Task: In the  document norwaycom.pdf Align the width of word art with 'Picture'. Fill the whole document with 'Black'. Add link on bottom left corner of the sheet: in.pinterest.com
Action: Mouse moved to (341, 459)
Screenshot: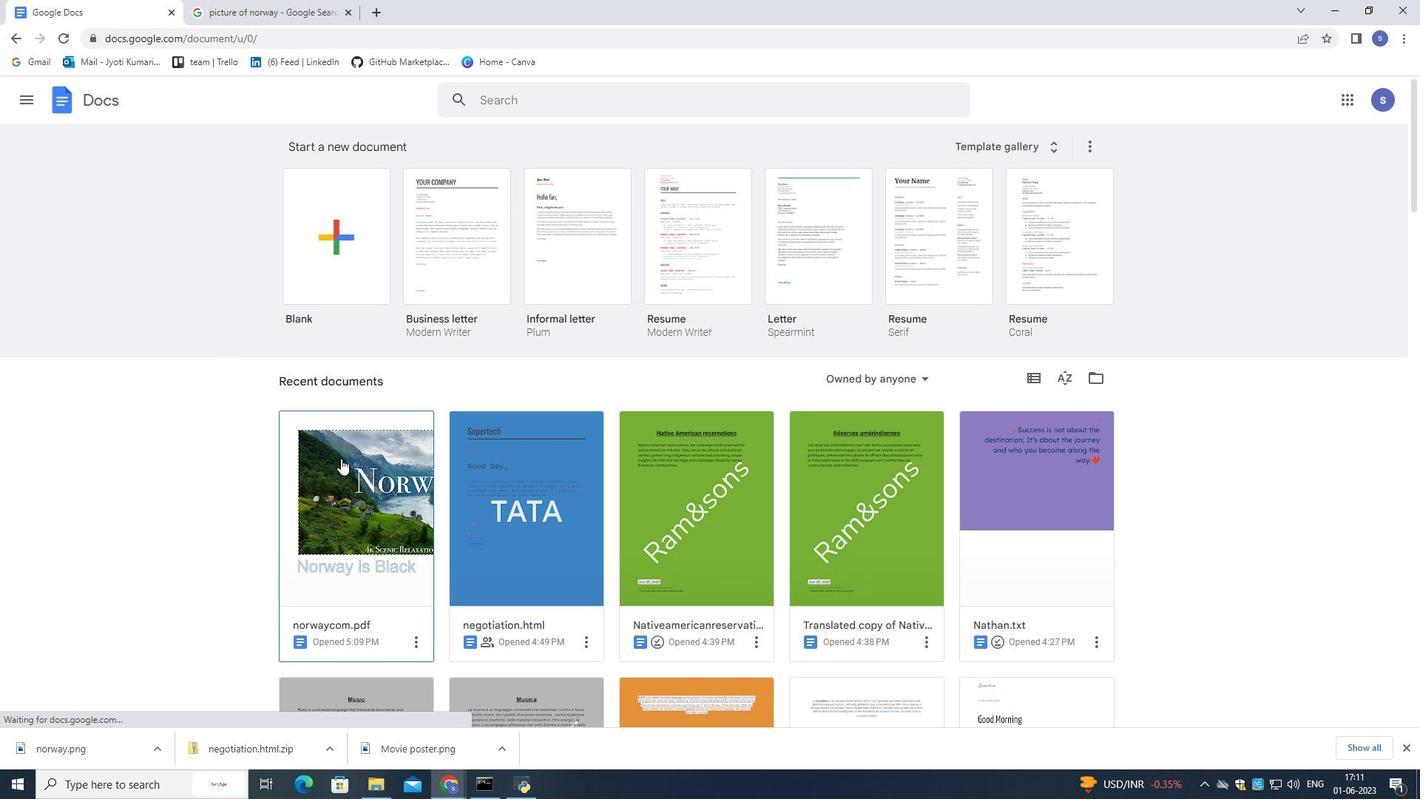 
Action: Mouse pressed left at (341, 459)
Screenshot: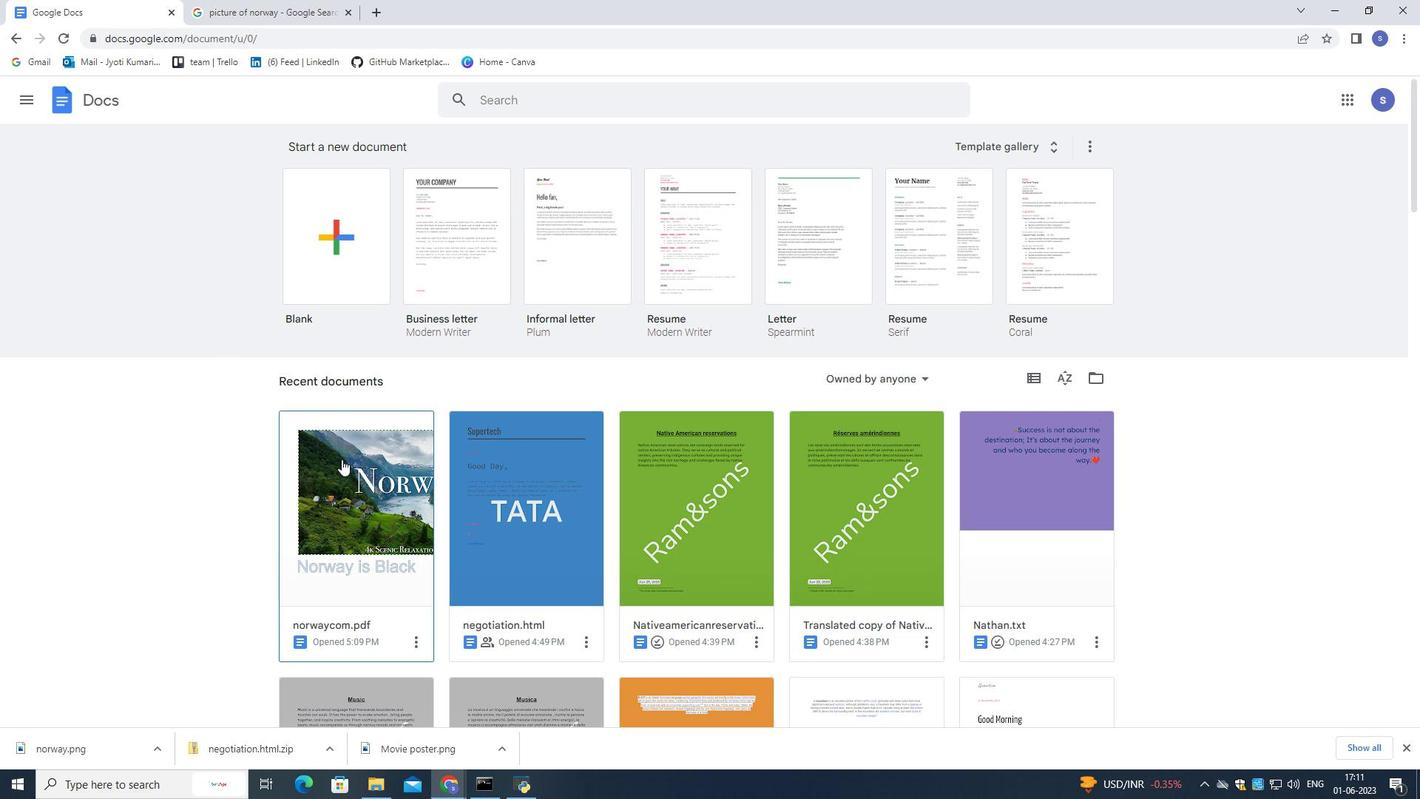 
Action: Mouse pressed left at (341, 459)
Screenshot: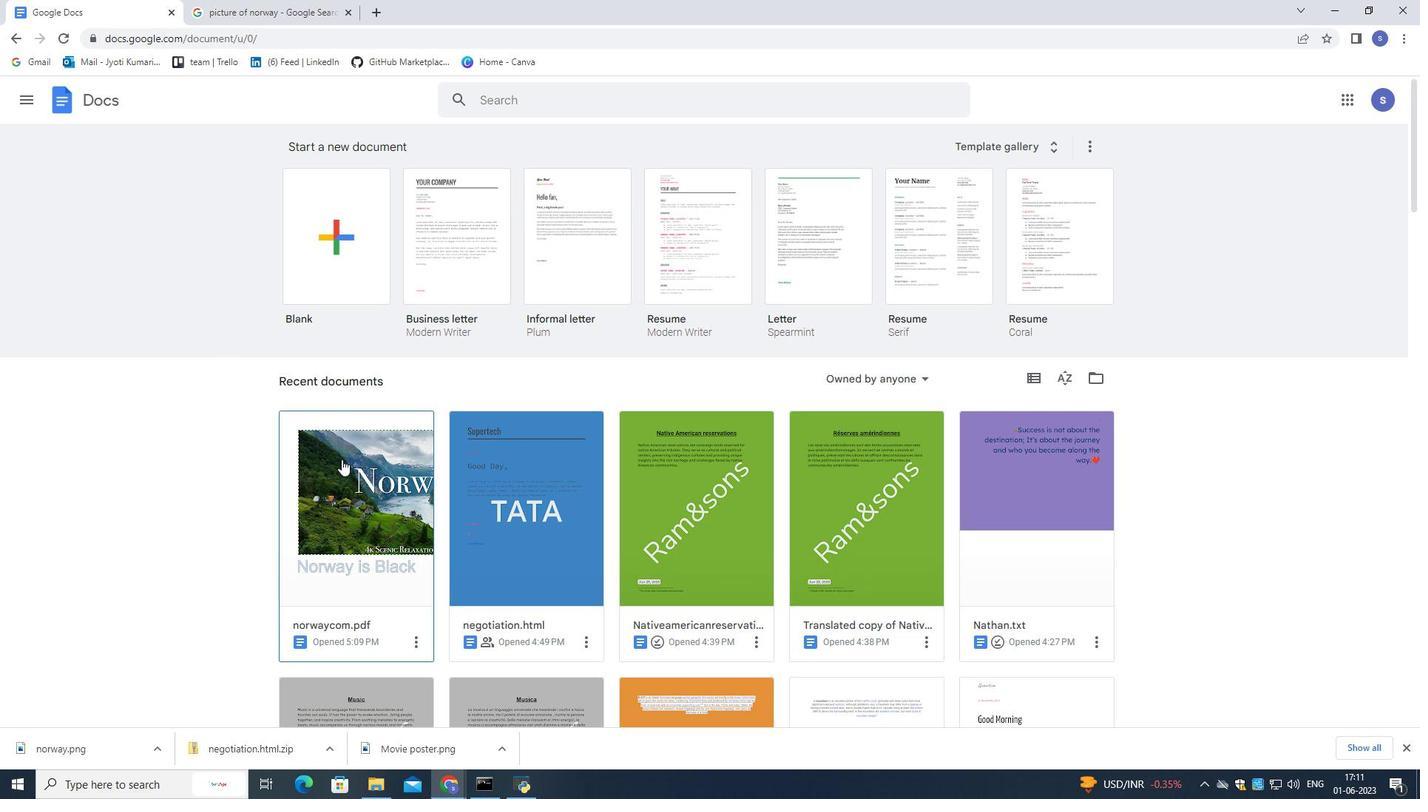 
Action: Mouse pressed left at (341, 459)
Screenshot: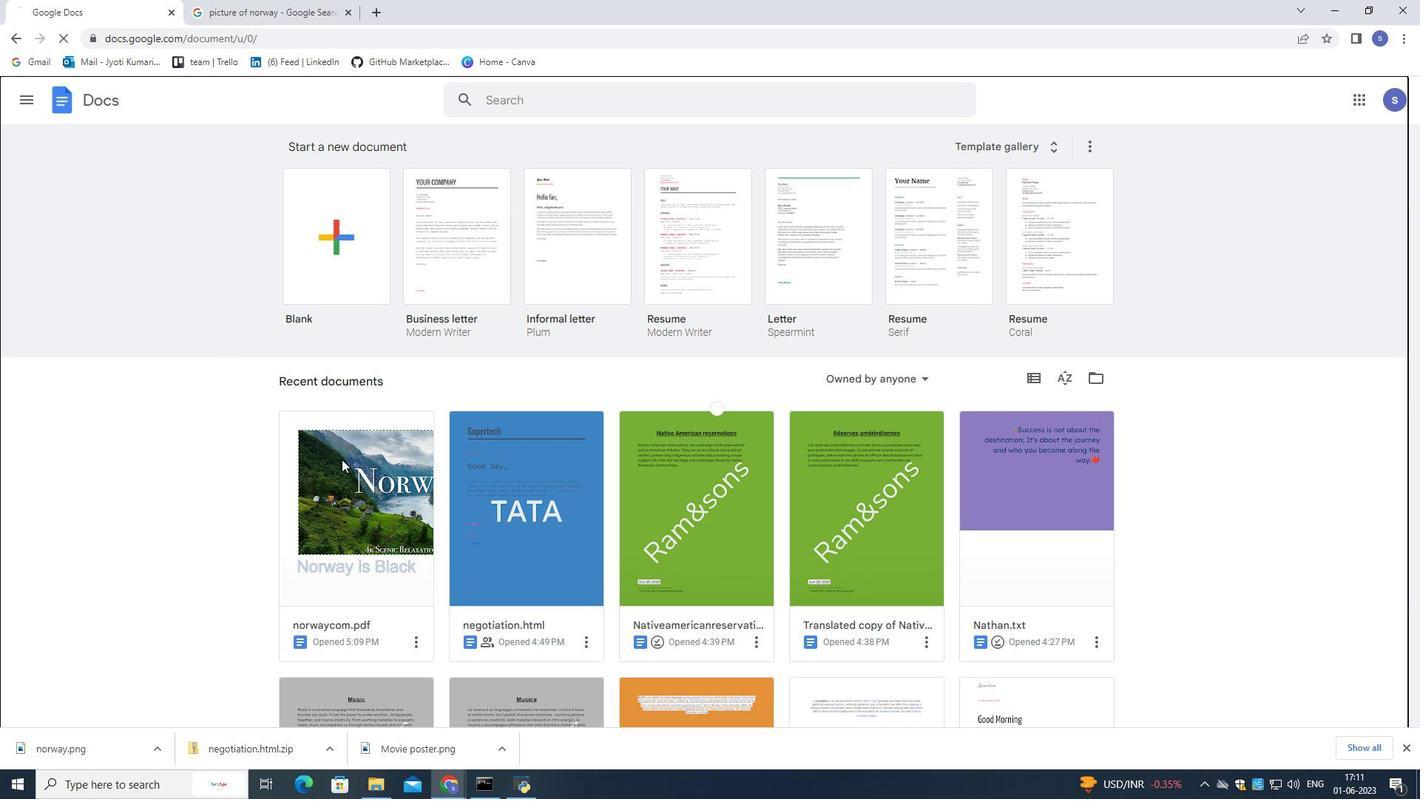 
Action: Mouse pressed left at (341, 459)
Screenshot: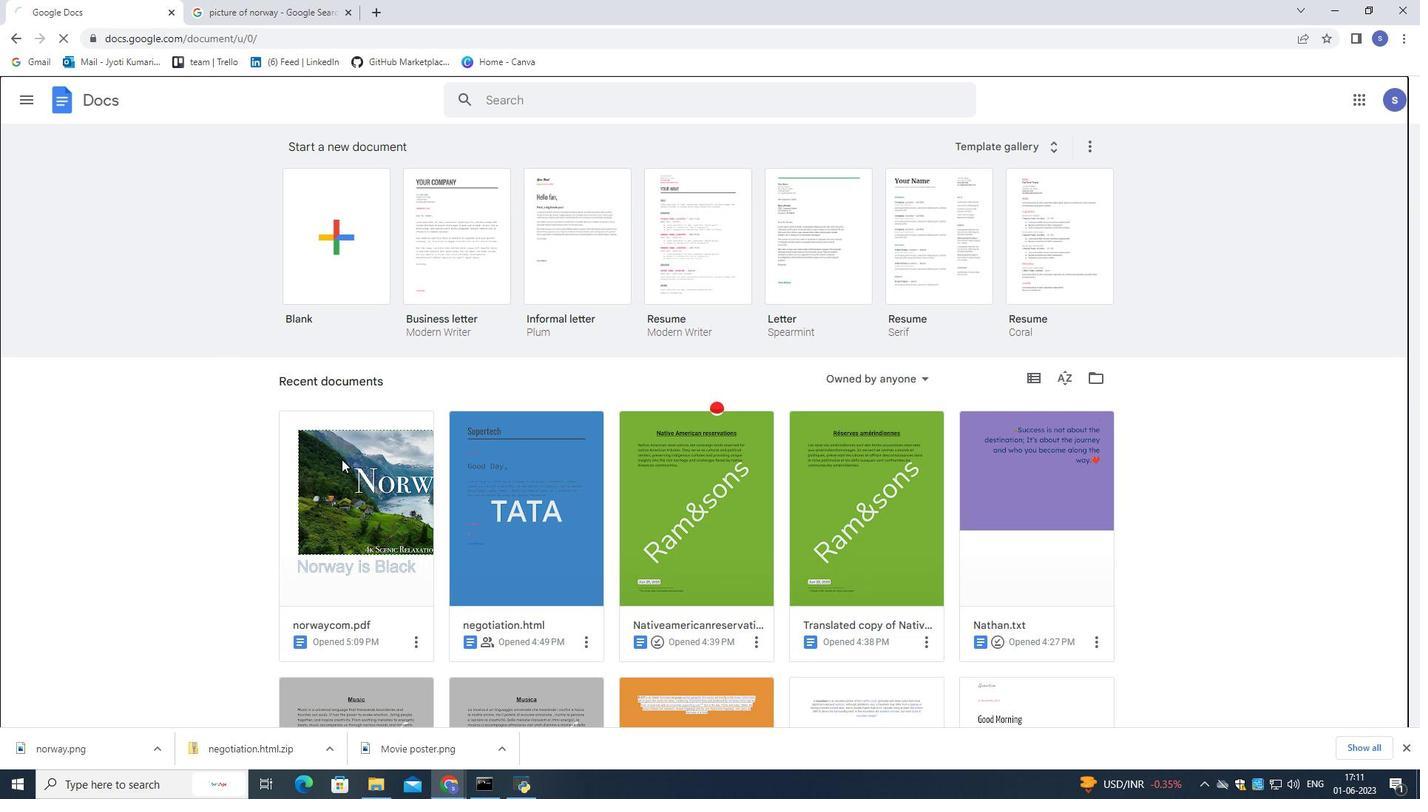 
Action: Mouse moved to (634, 456)
Screenshot: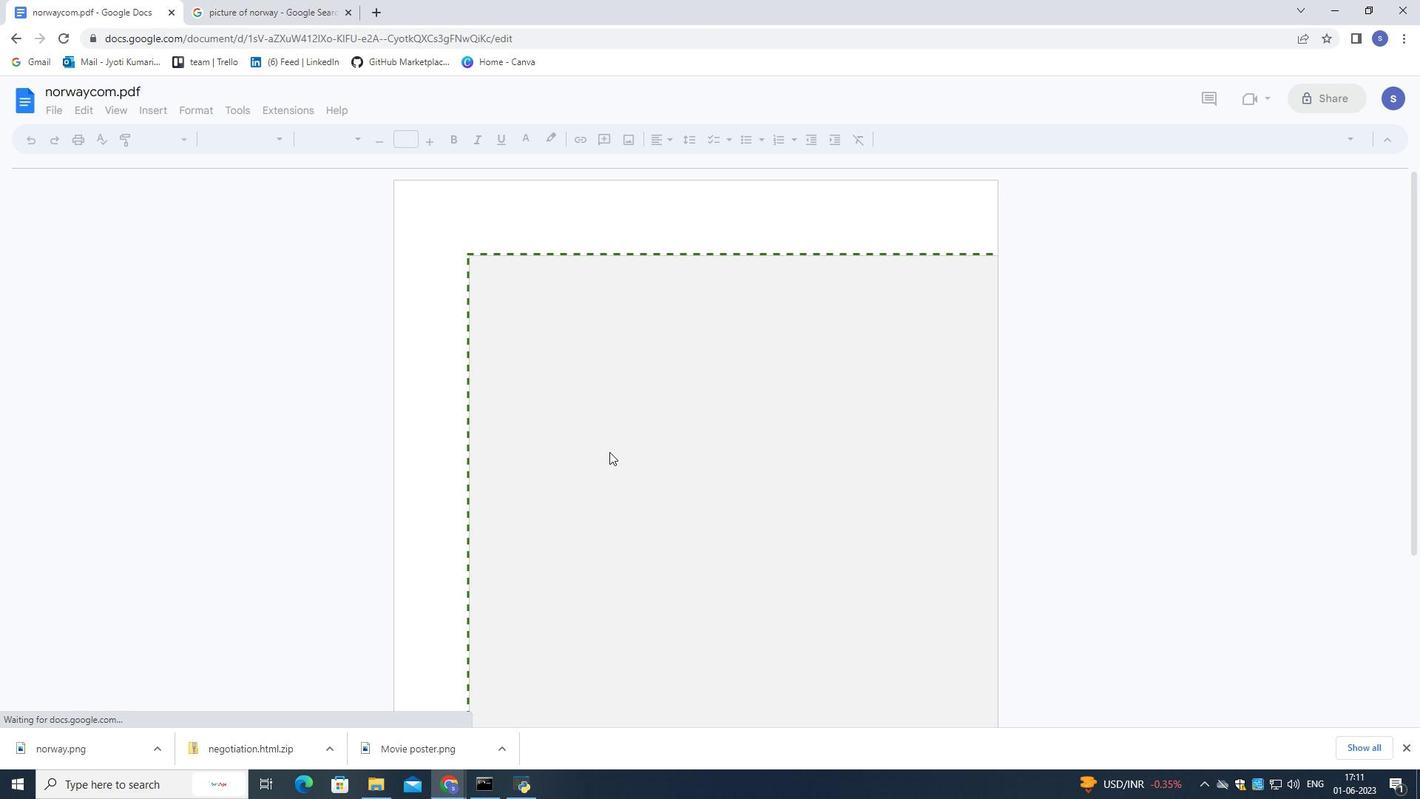 
Action: Mouse scrolled (634, 455) with delta (0, 0)
Screenshot: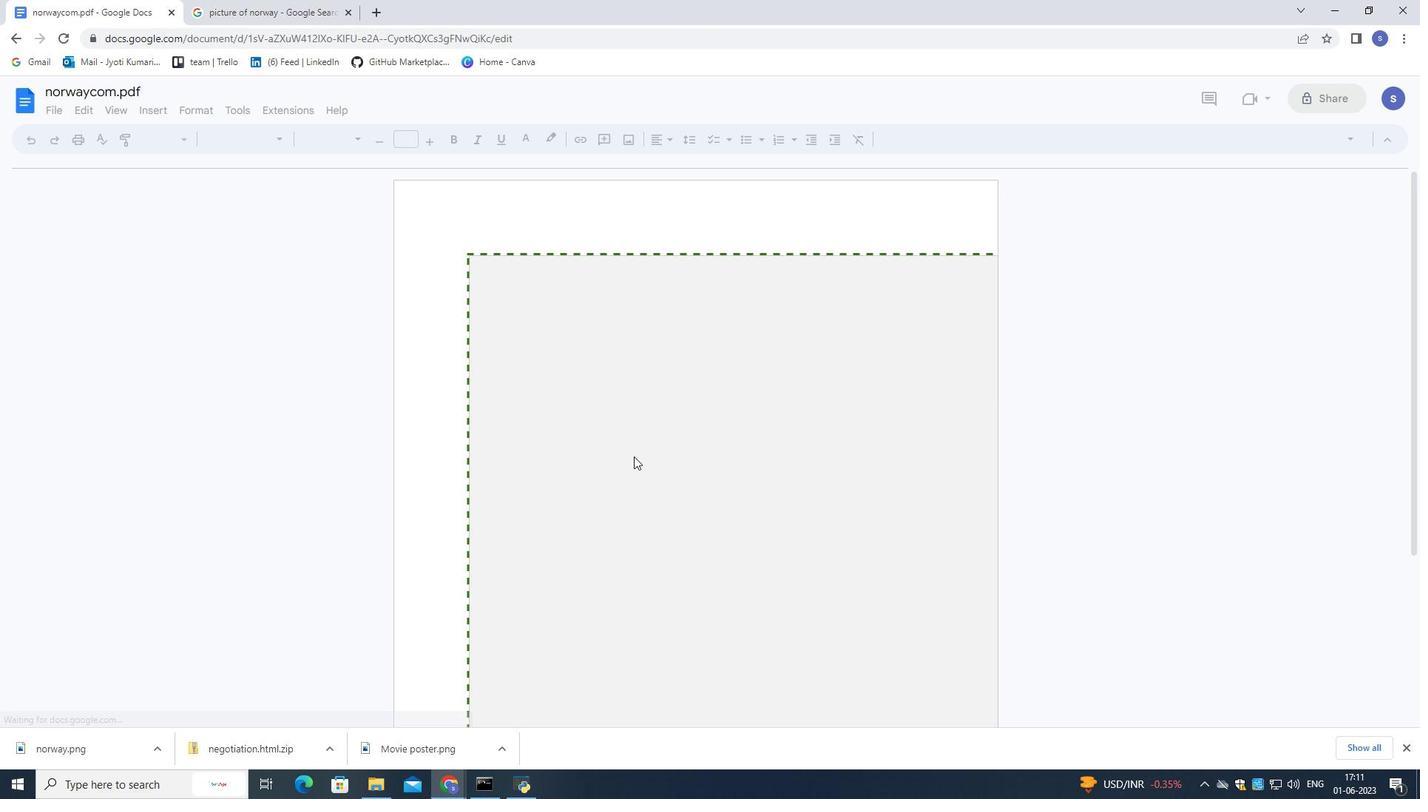 
Action: Mouse scrolled (634, 455) with delta (0, 0)
Screenshot: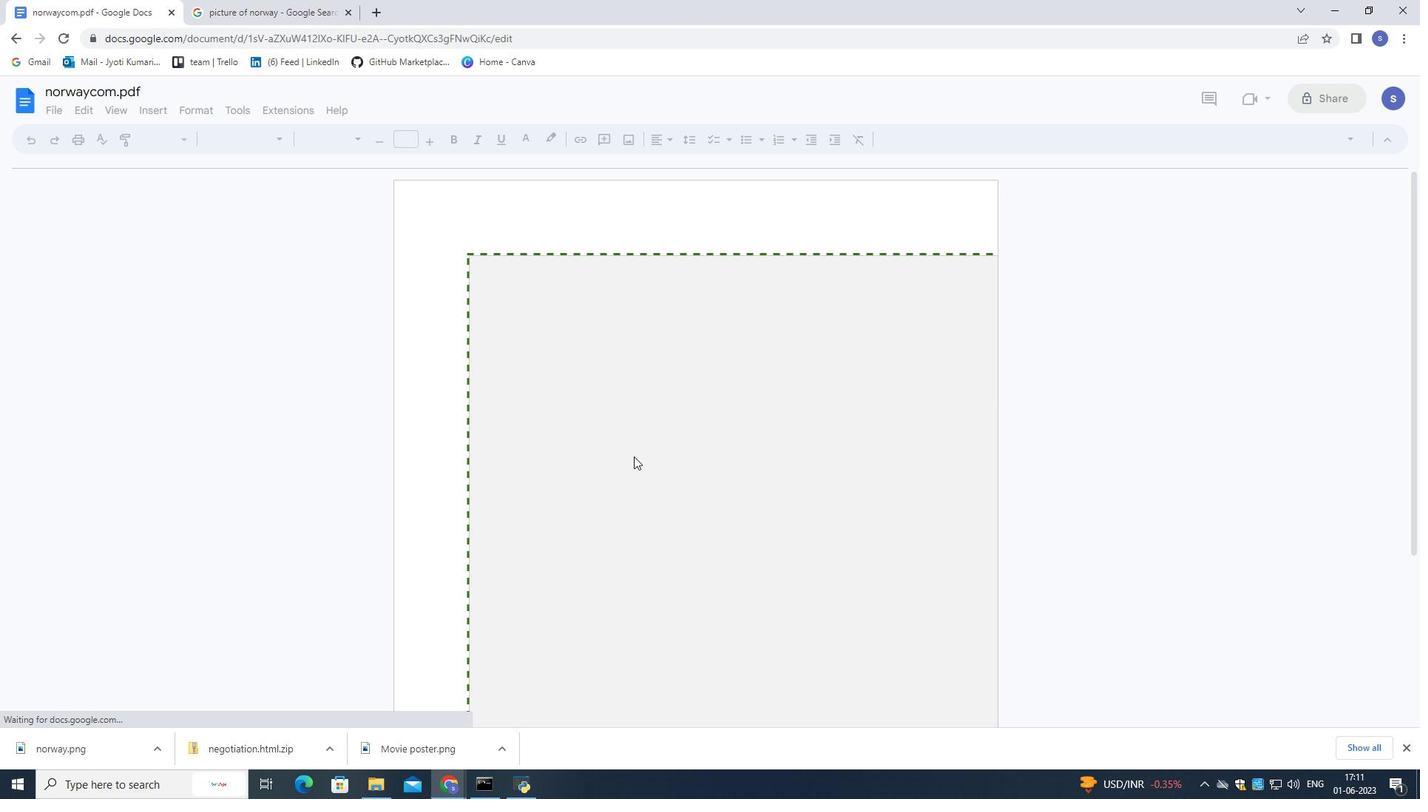 
Action: Mouse scrolled (634, 455) with delta (0, 0)
Screenshot: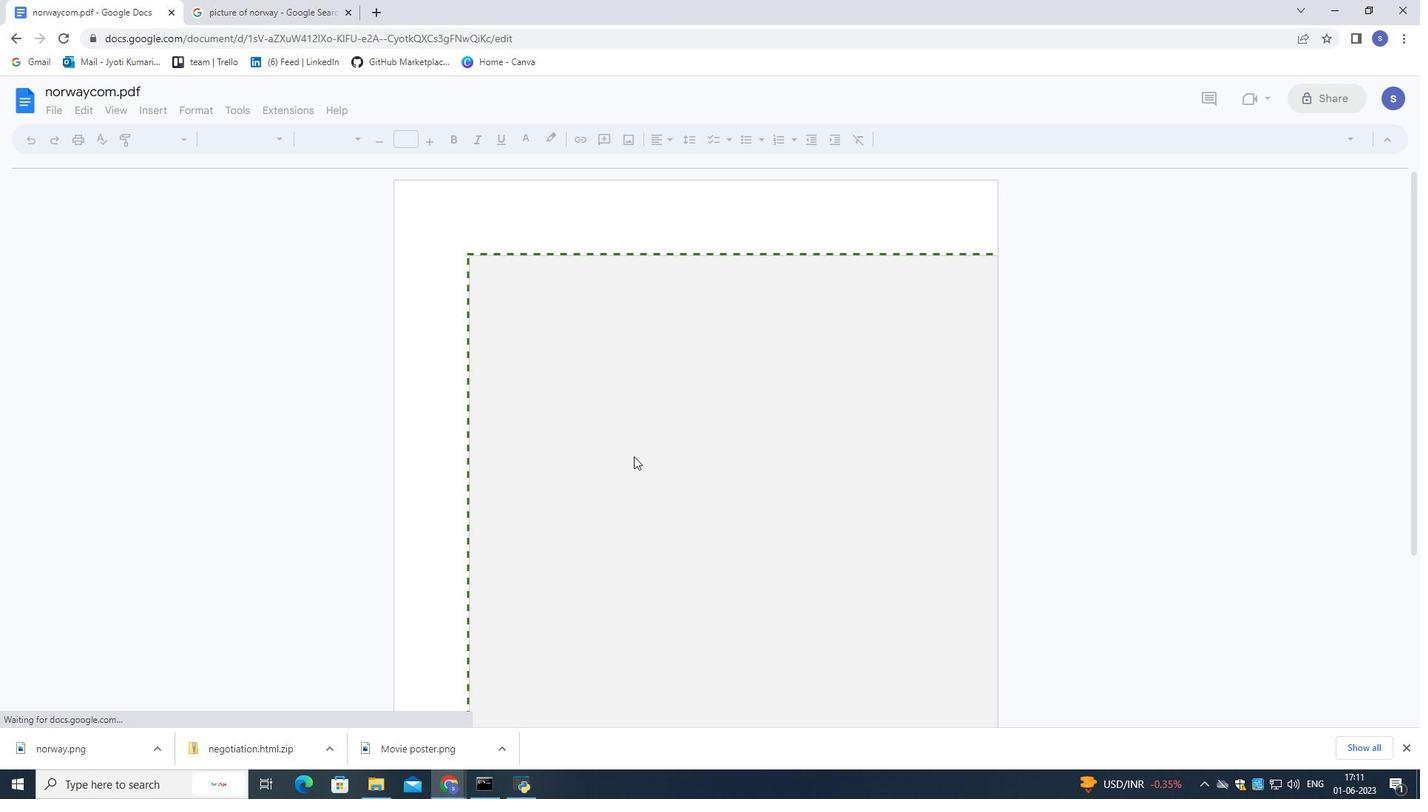 
Action: Mouse moved to (634, 456)
Screenshot: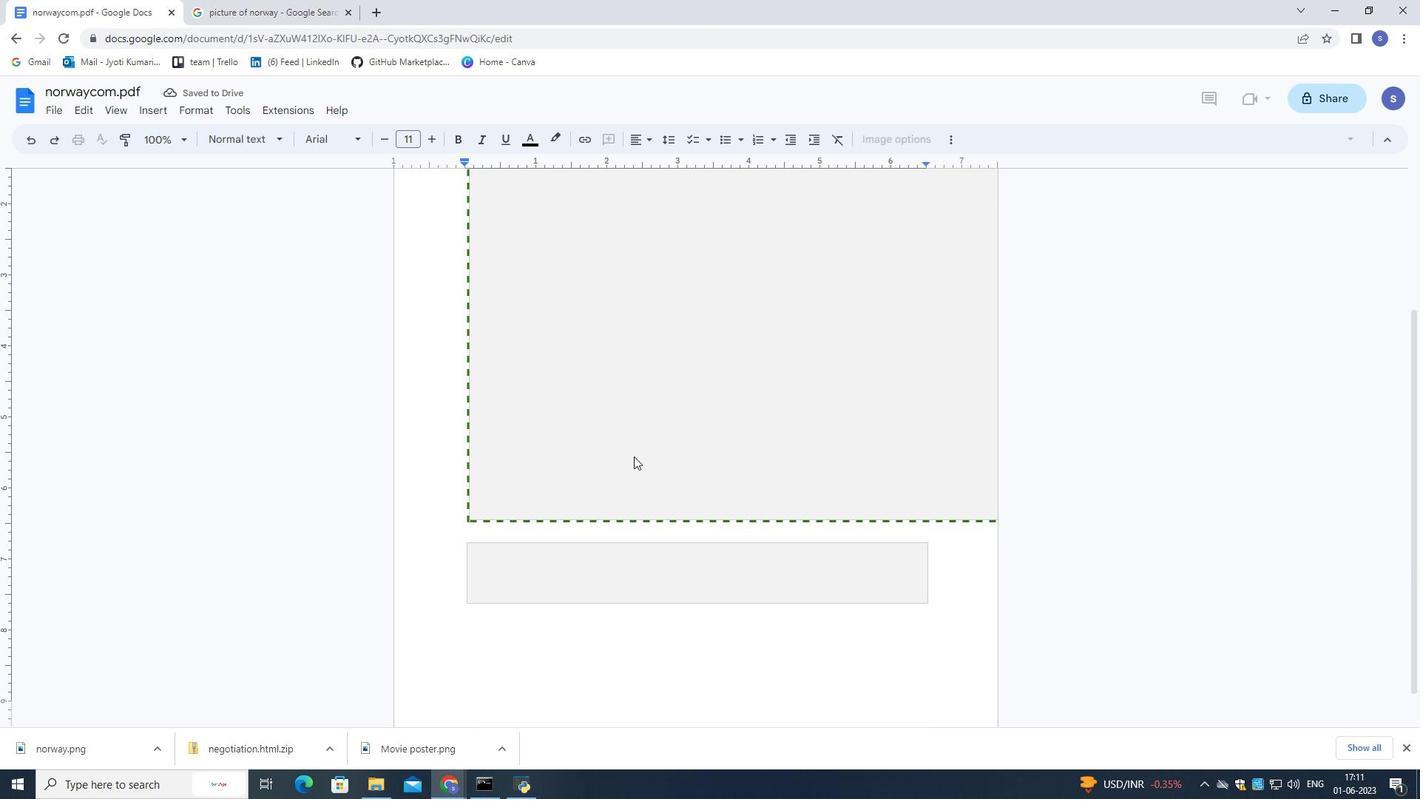
Action: Mouse scrolled (634, 455) with delta (0, 0)
Screenshot: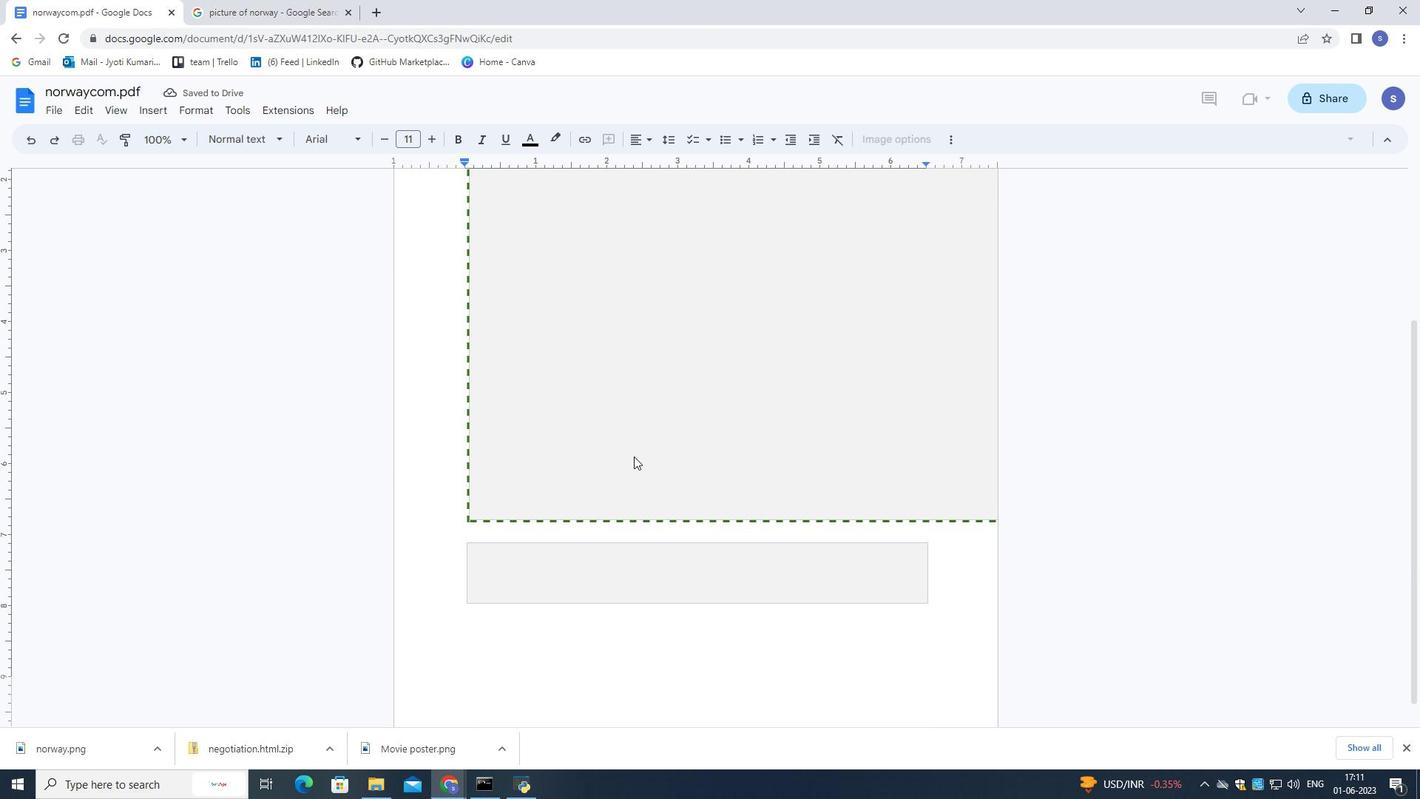 
Action: Mouse moved to (638, 548)
Screenshot: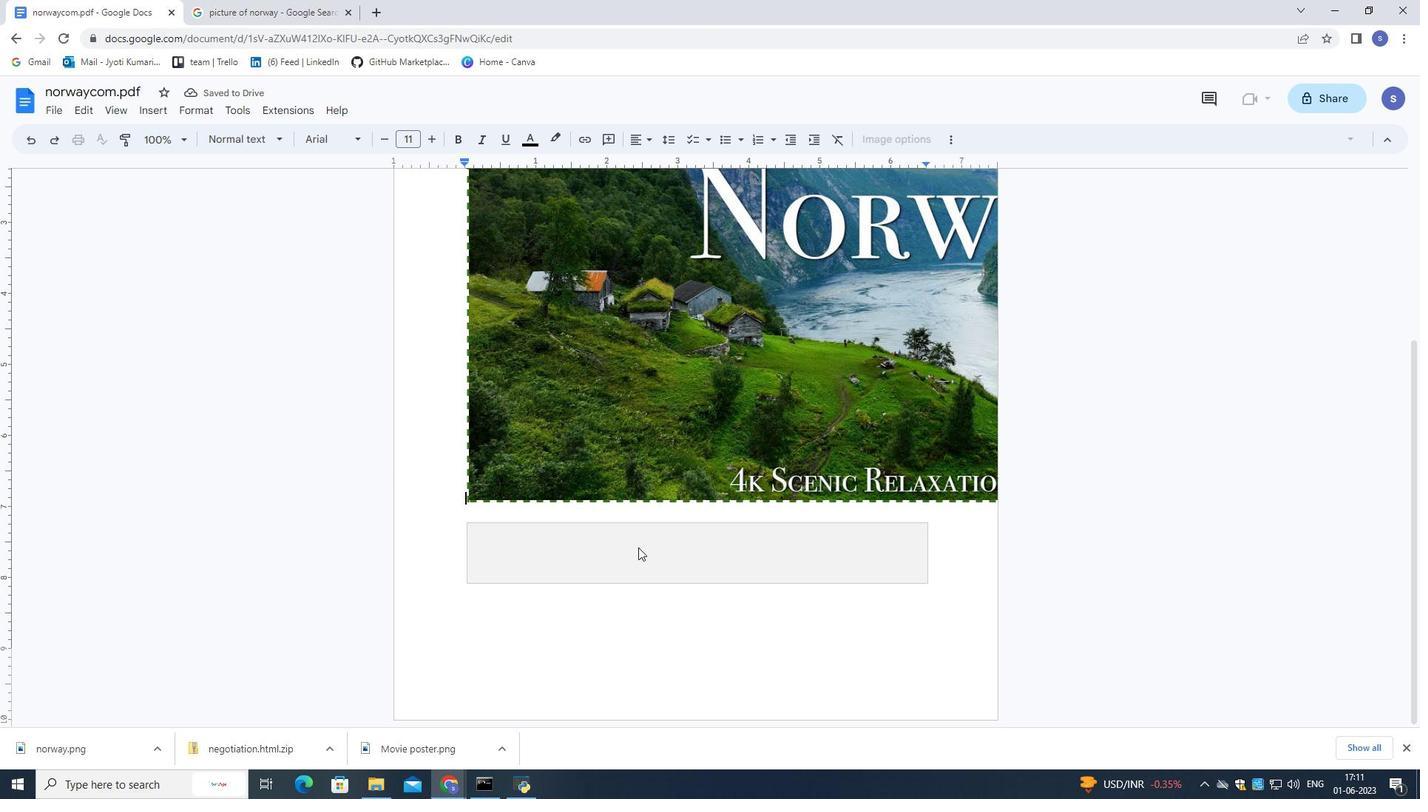 
Action: Mouse pressed left at (638, 548)
Screenshot: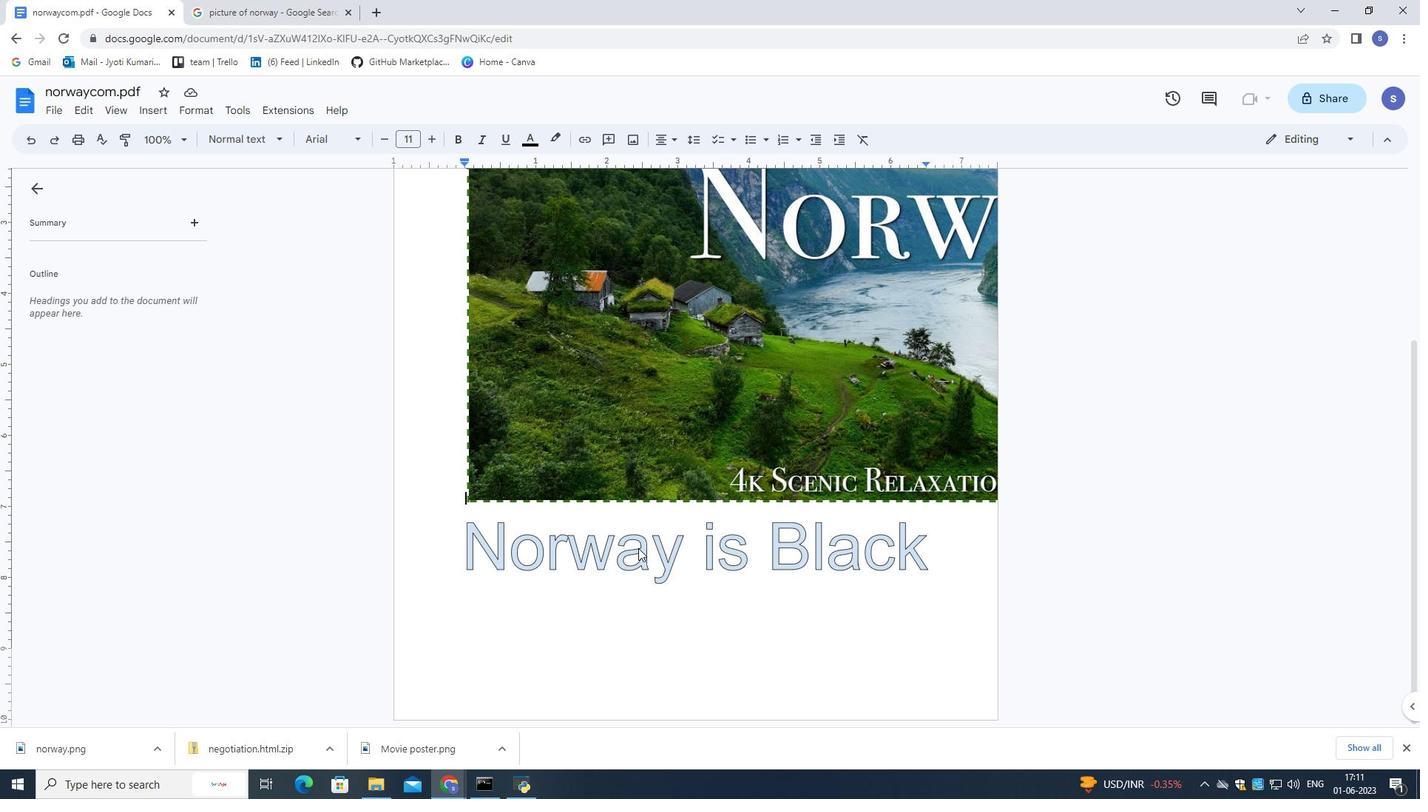 
Action: Mouse moved to (925, 554)
Screenshot: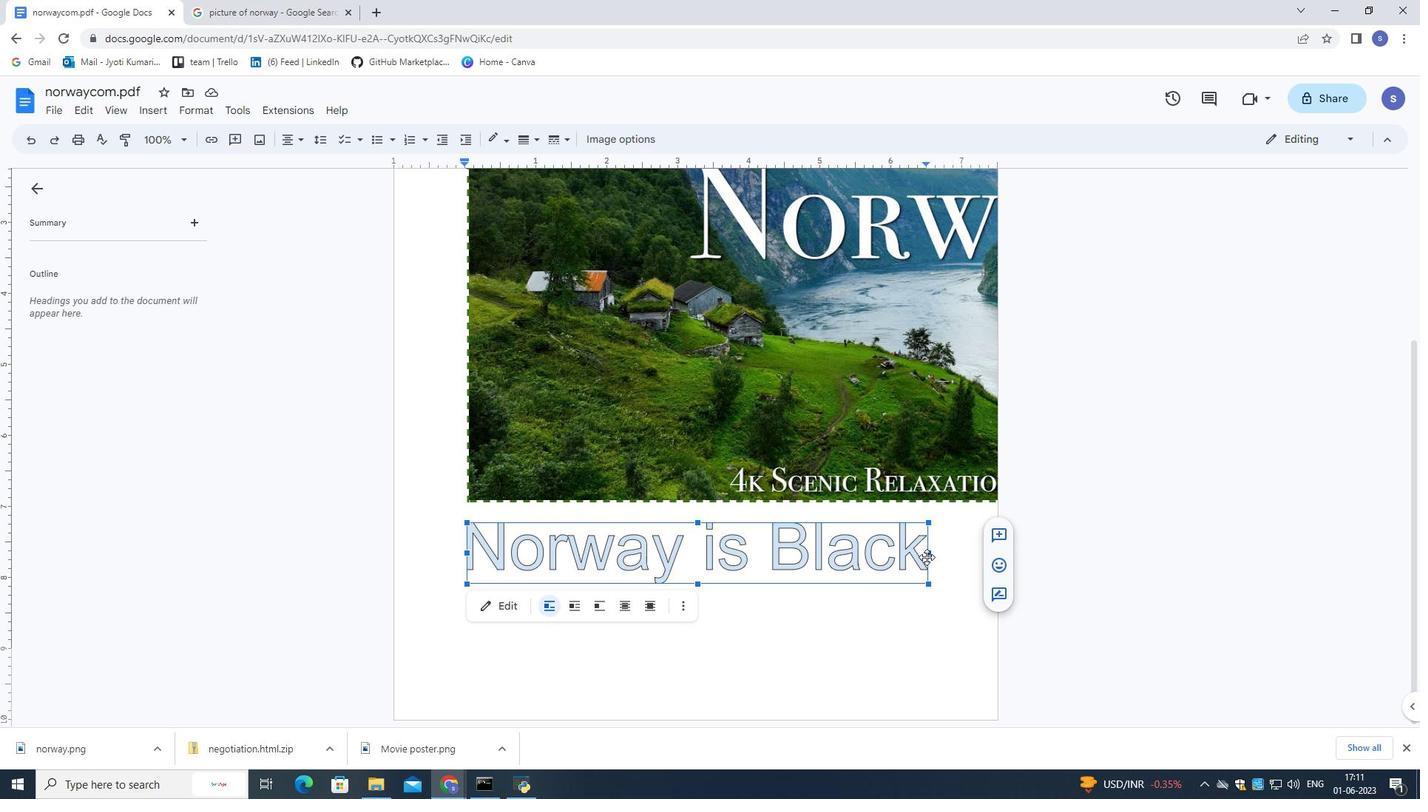
Action: Mouse pressed left at (925, 554)
Screenshot: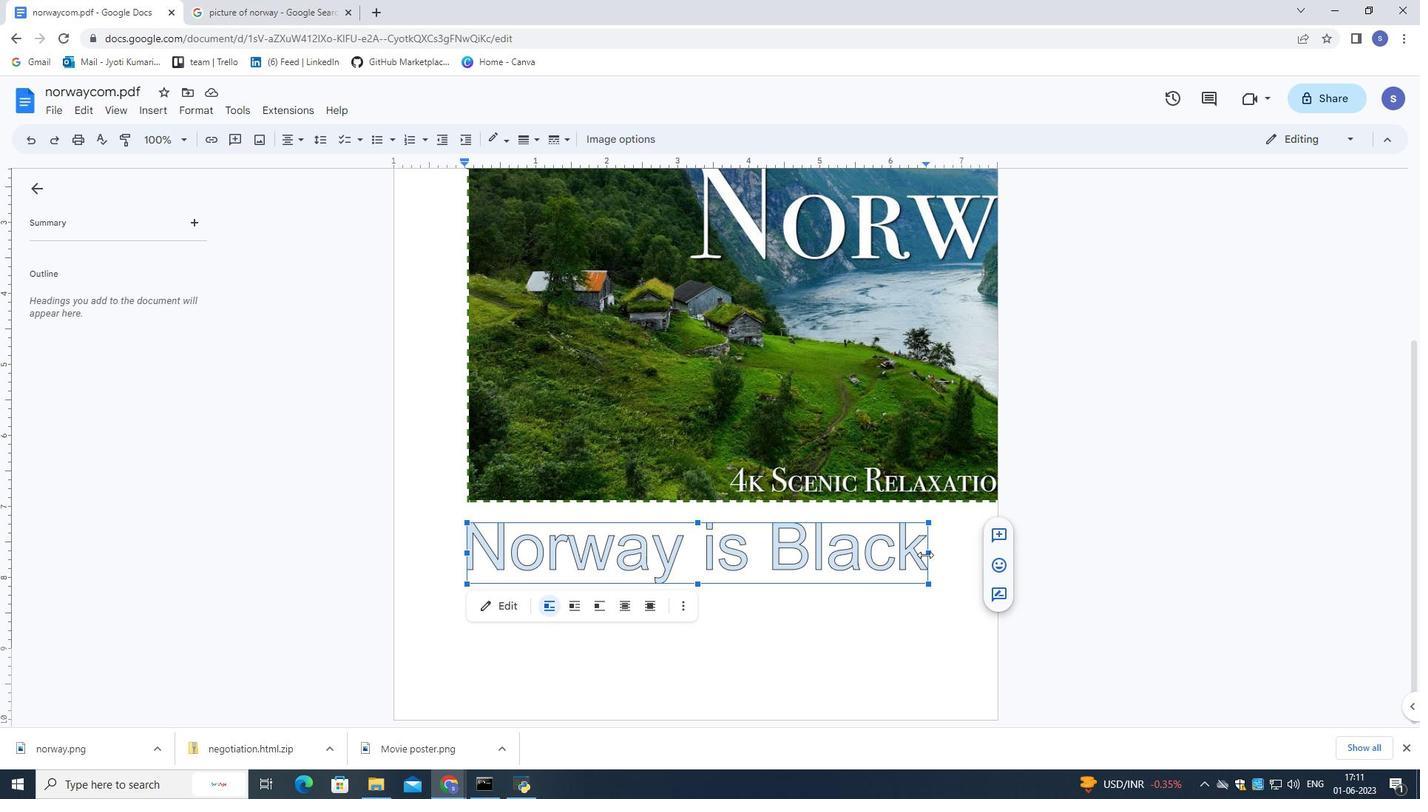 
Action: Mouse moved to (780, 626)
Screenshot: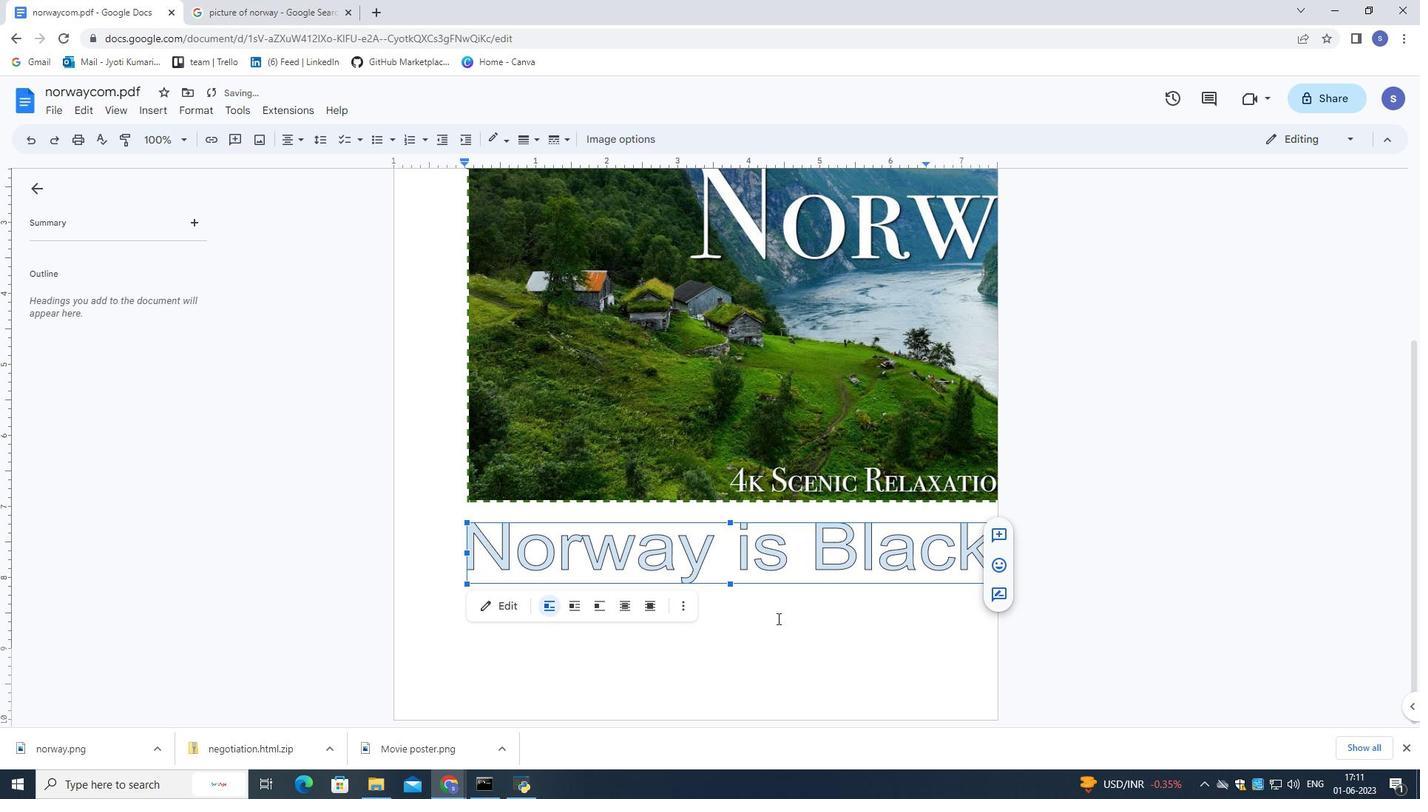 
Action: Mouse pressed left at (780, 626)
Screenshot: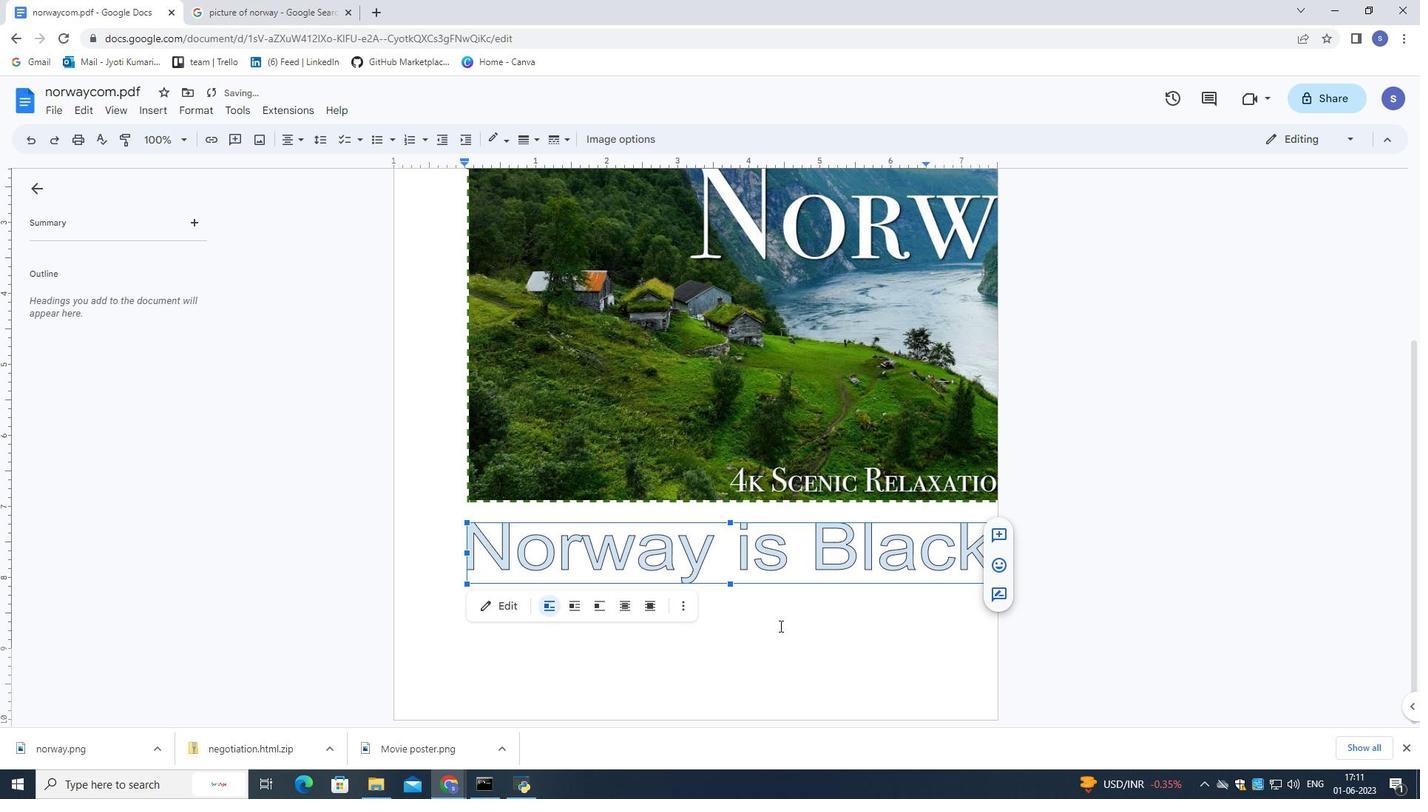 
Action: Mouse moved to (585, 415)
Screenshot: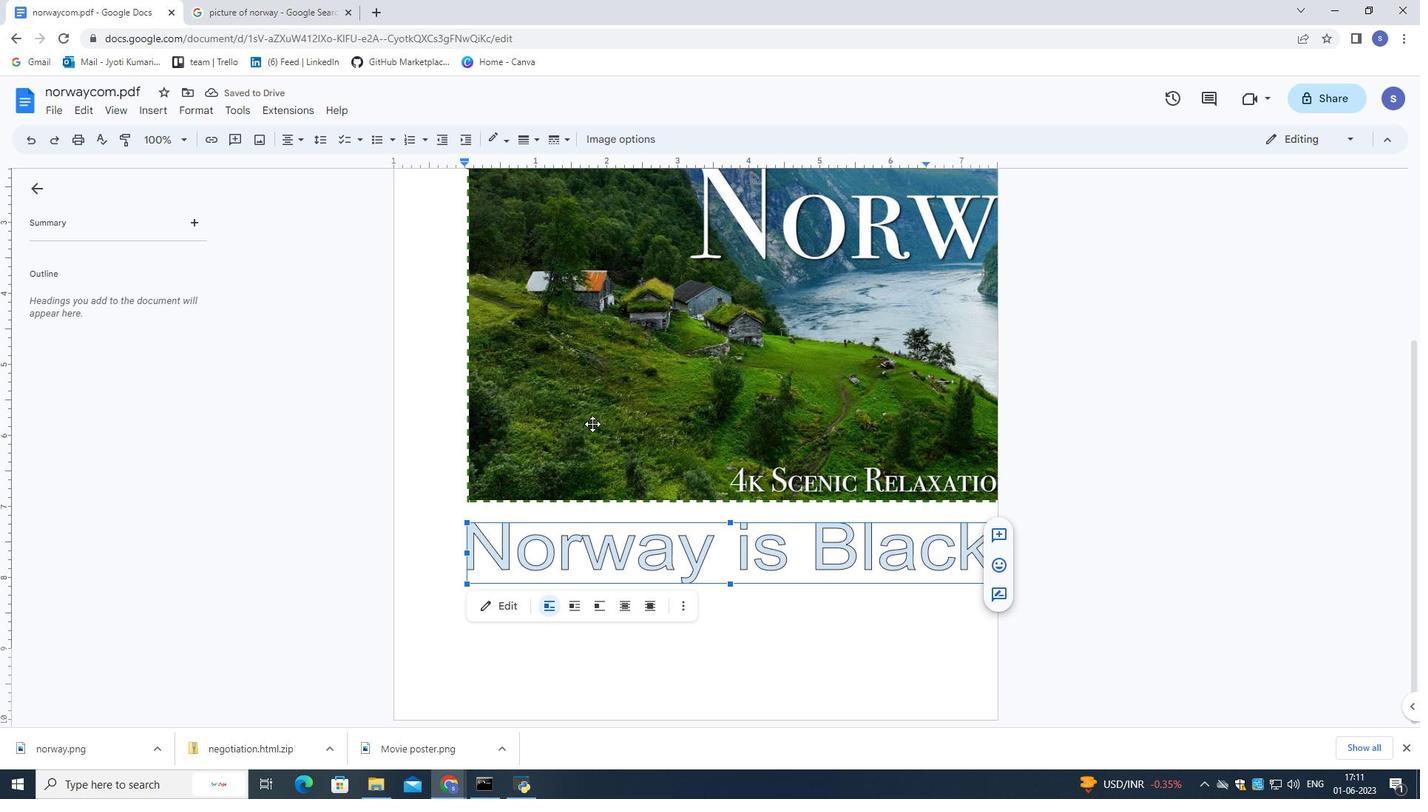
Action: Mouse scrolled (585, 415) with delta (0, 0)
Screenshot: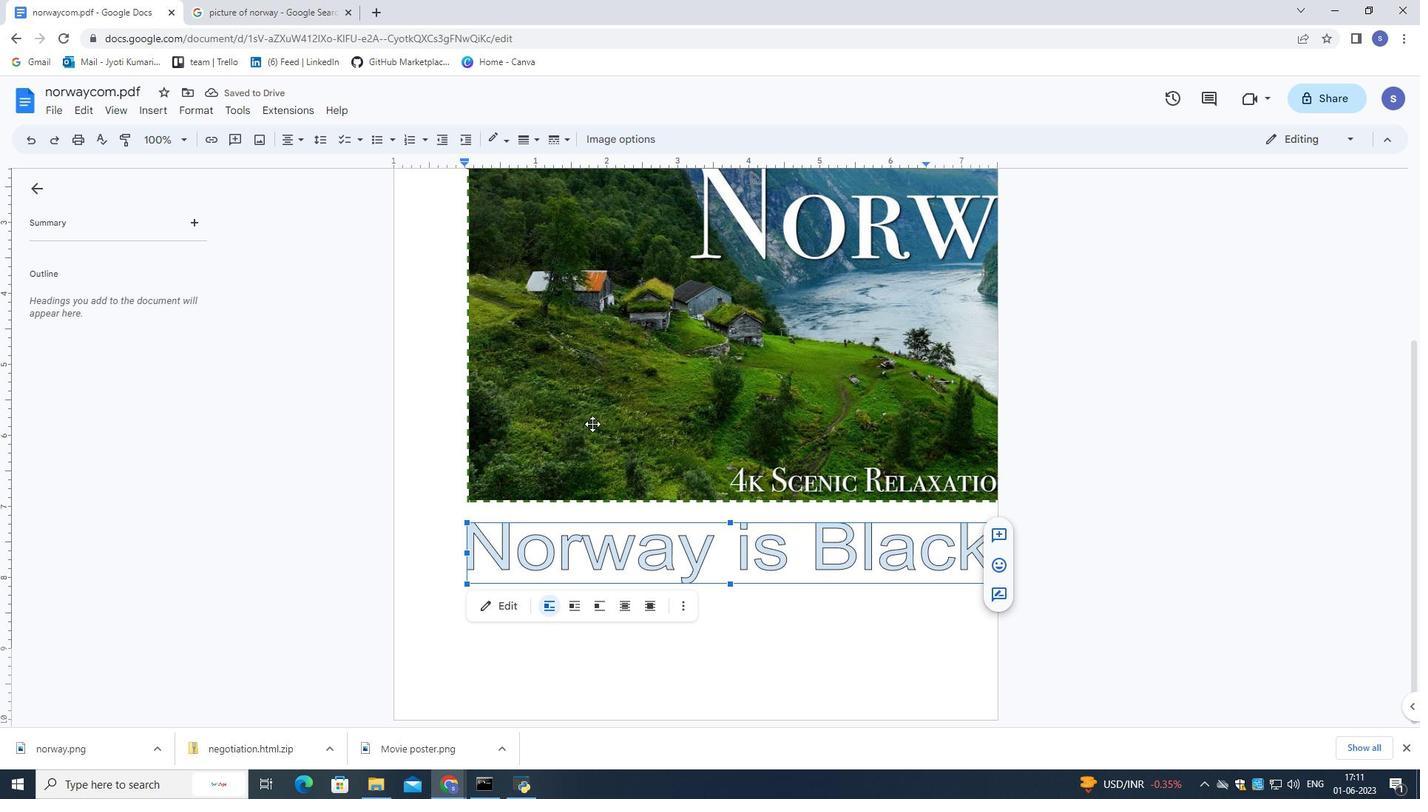 
Action: Mouse moved to (584, 411)
Screenshot: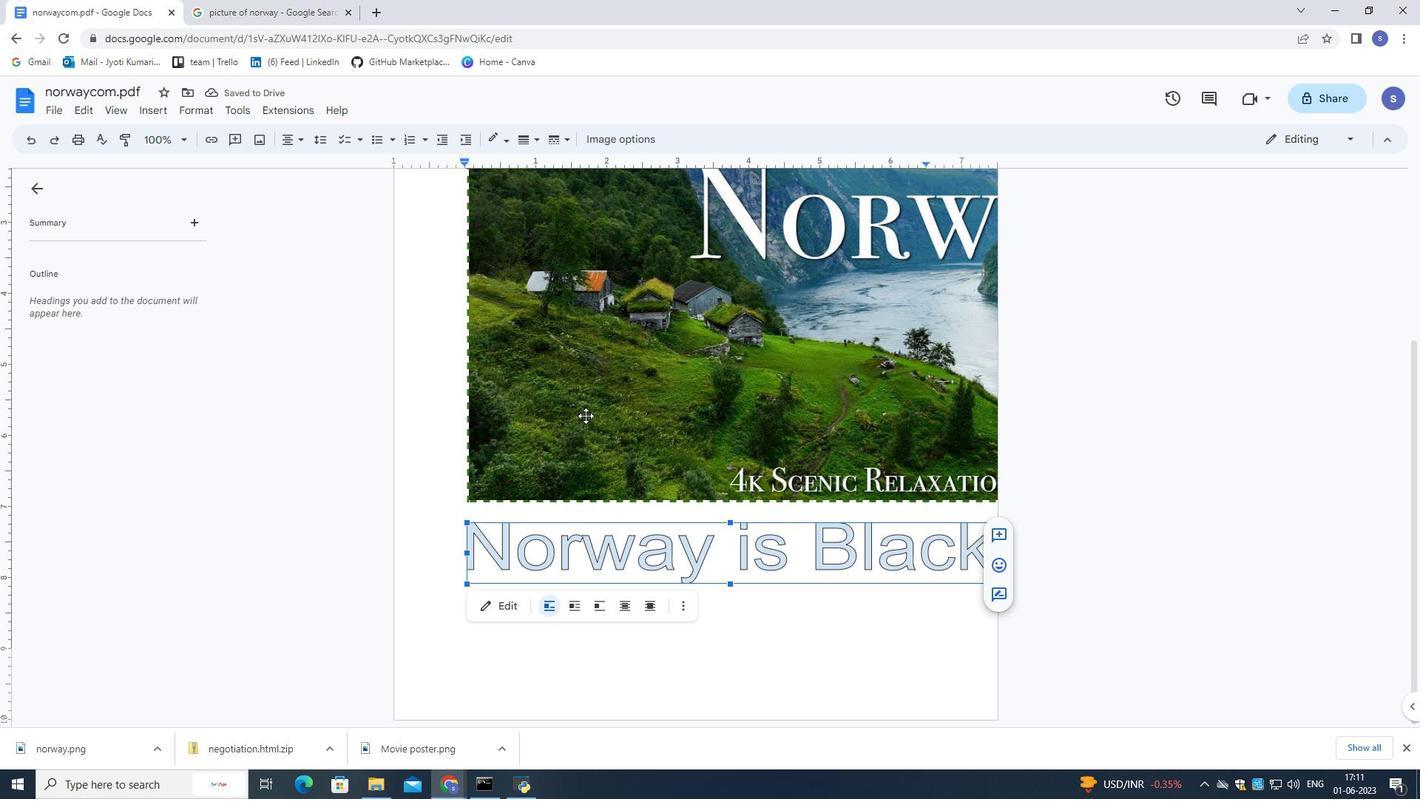 
Action: Mouse scrolled (584, 412) with delta (0, 0)
Screenshot: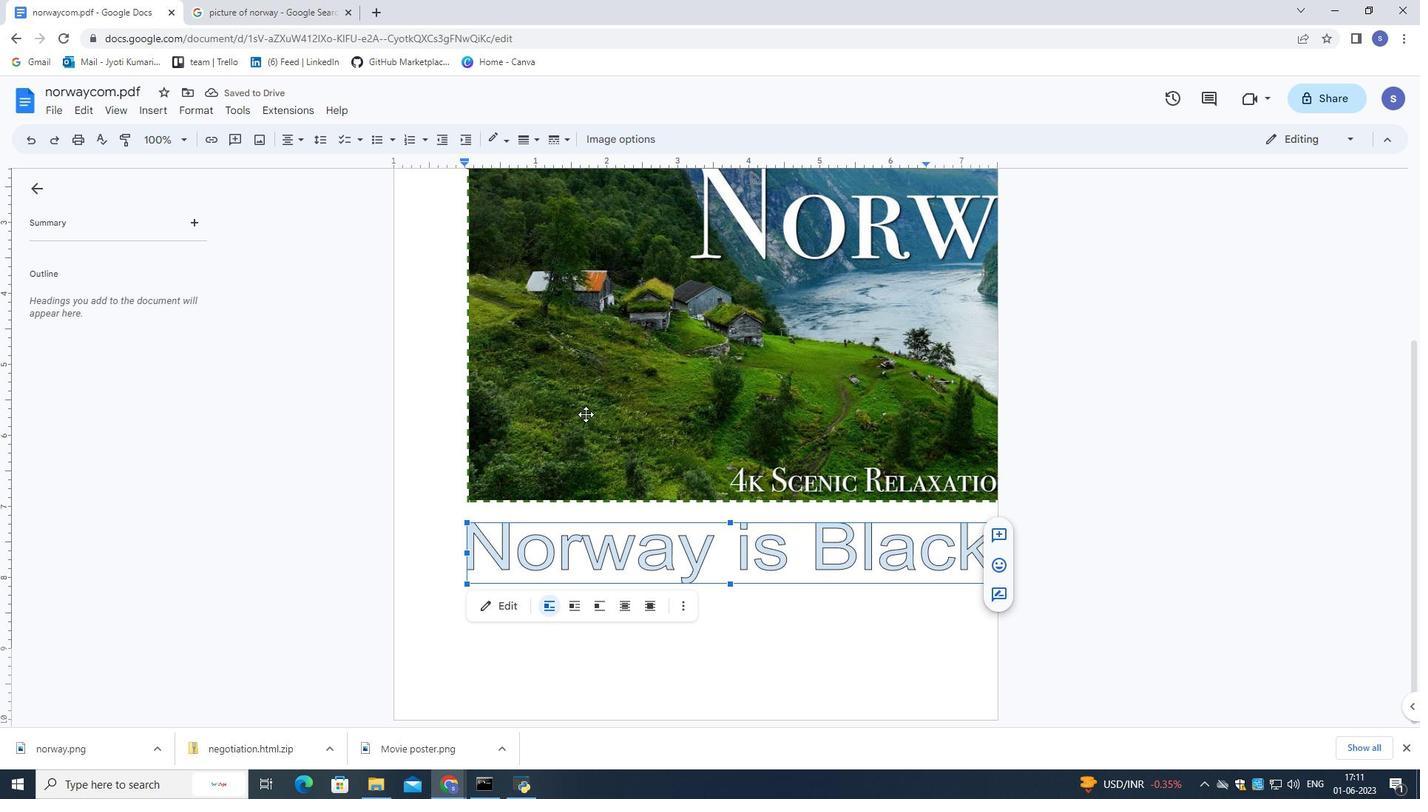 
Action: Mouse moved to (60, 109)
Screenshot: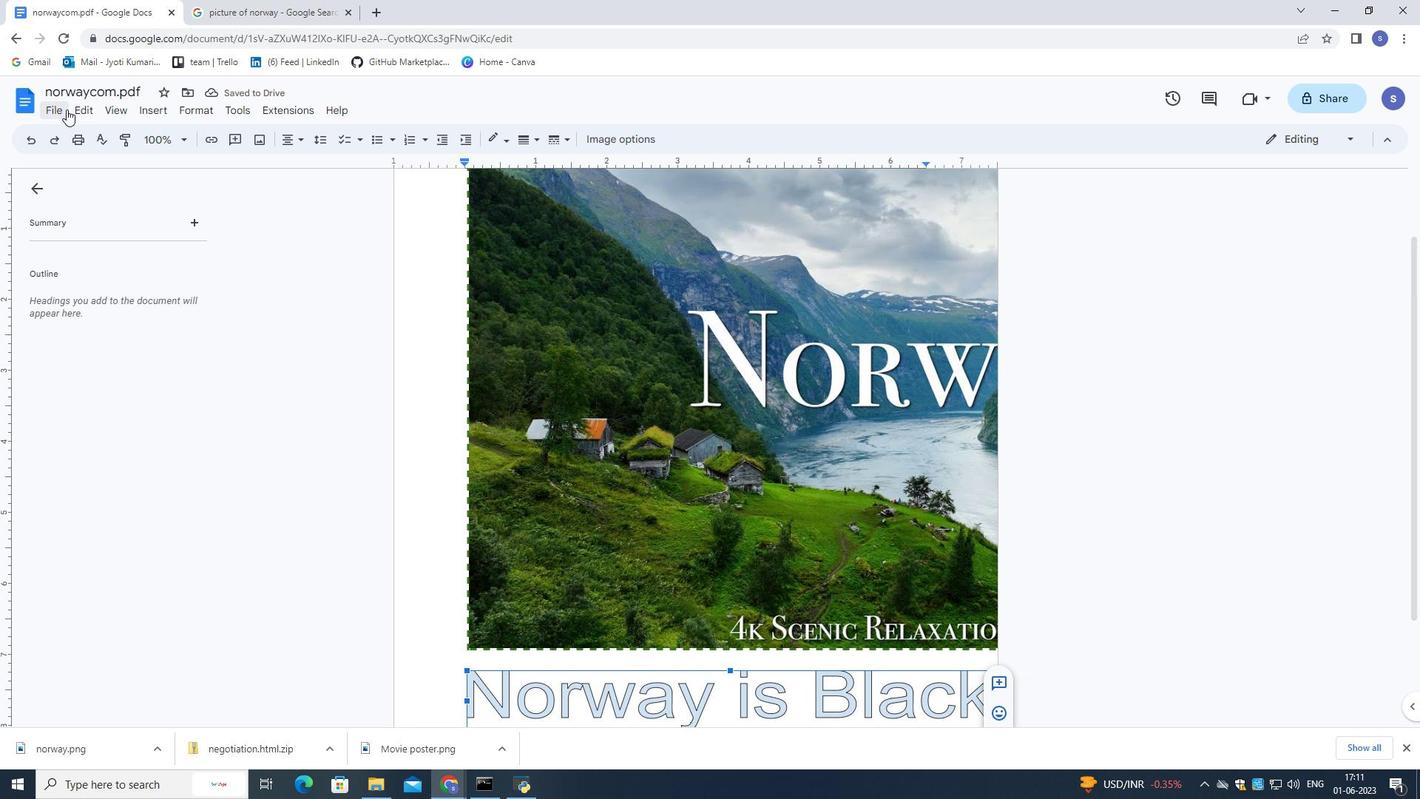 
Action: Mouse pressed left at (60, 109)
Screenshot: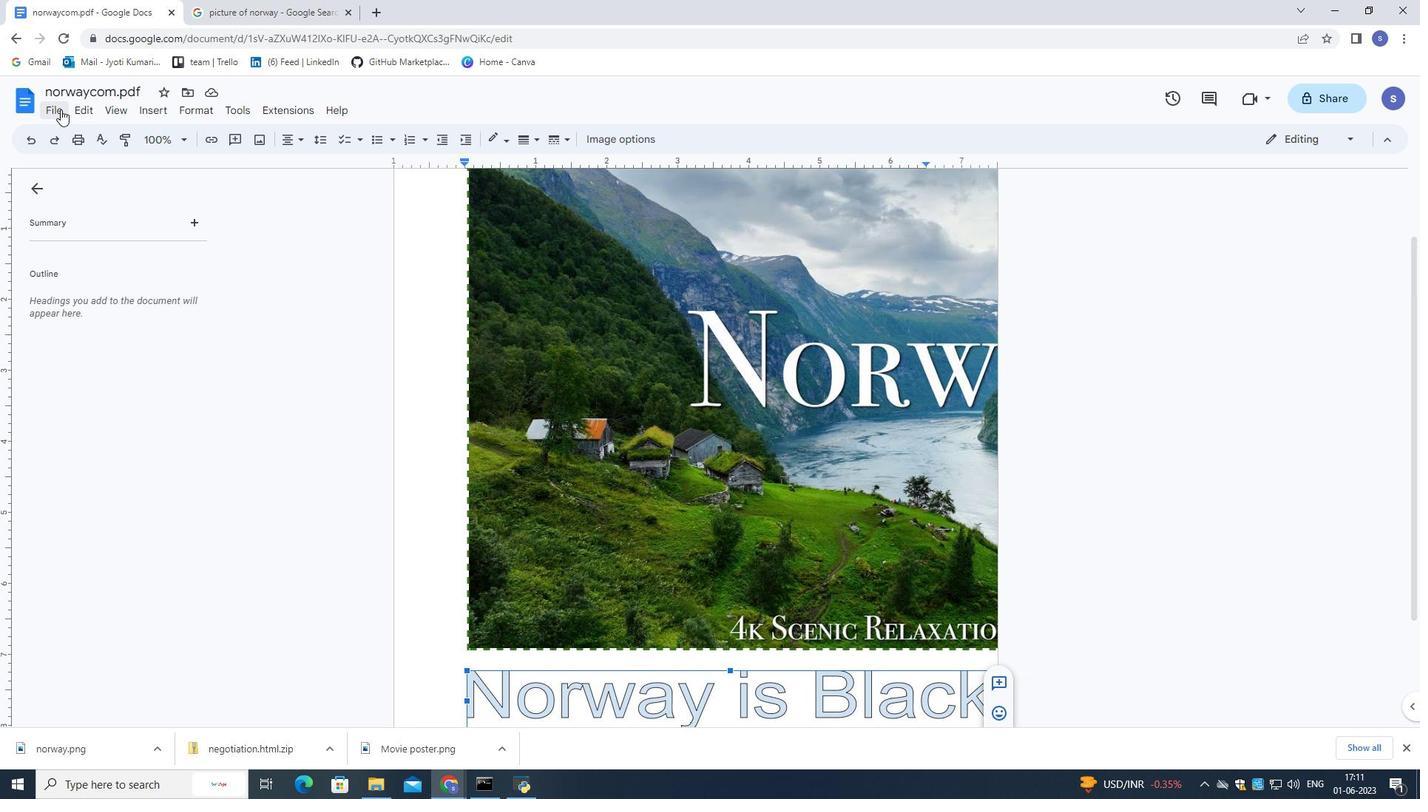 
Action: Mouse moved to (156, 516)
Screenshot: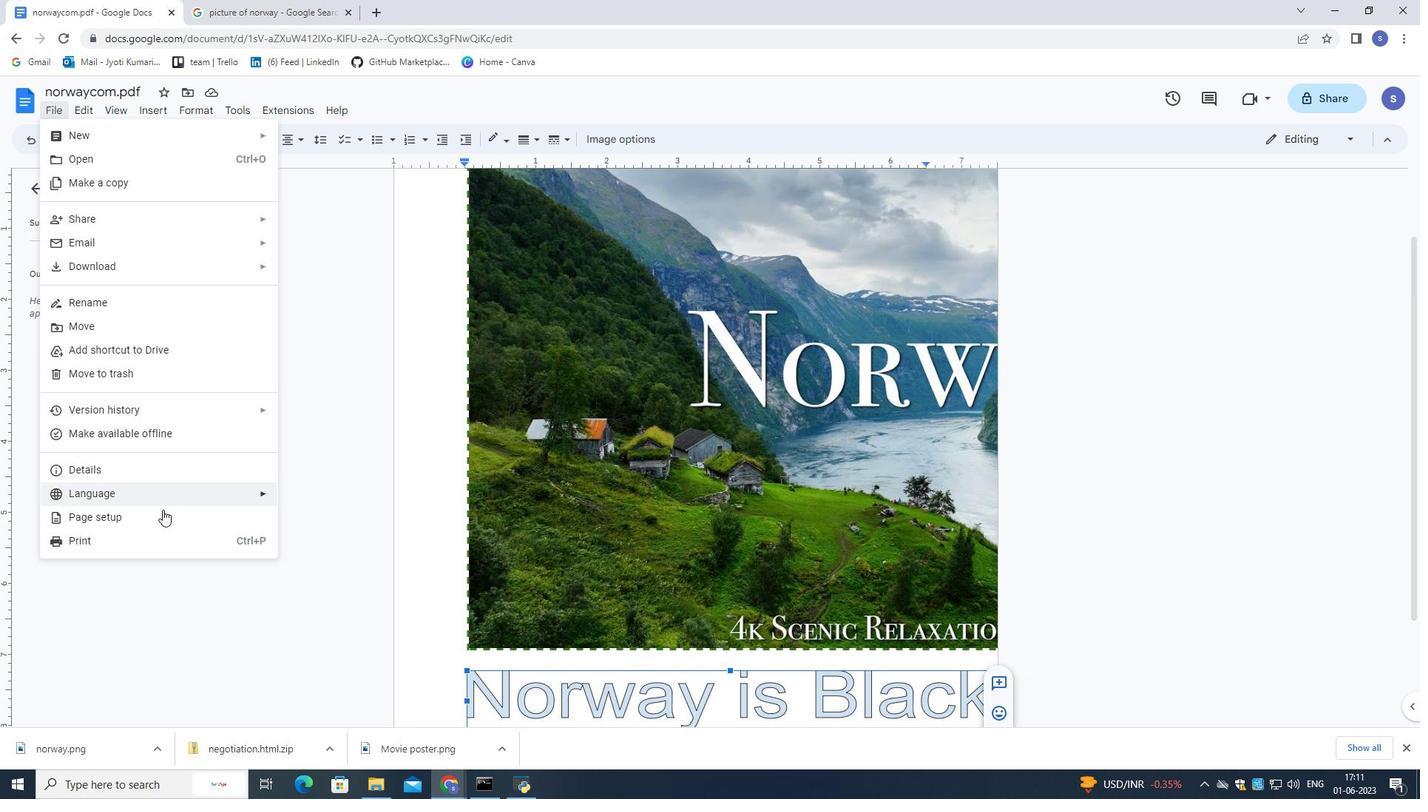 
Action: Mouse pressed left at (156, 516)
Screenshot: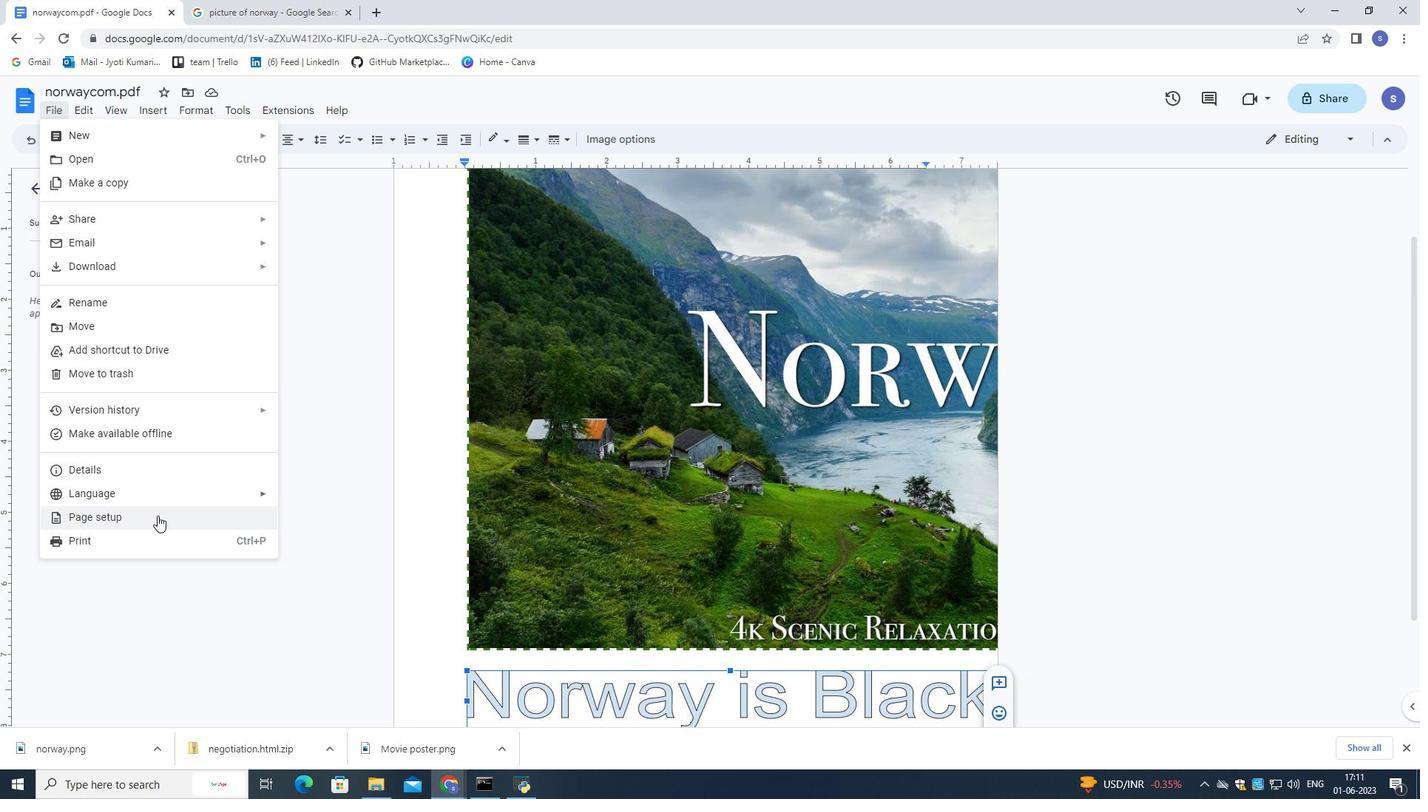 
Action: Mouse moved to (647, 324)
Screenshot: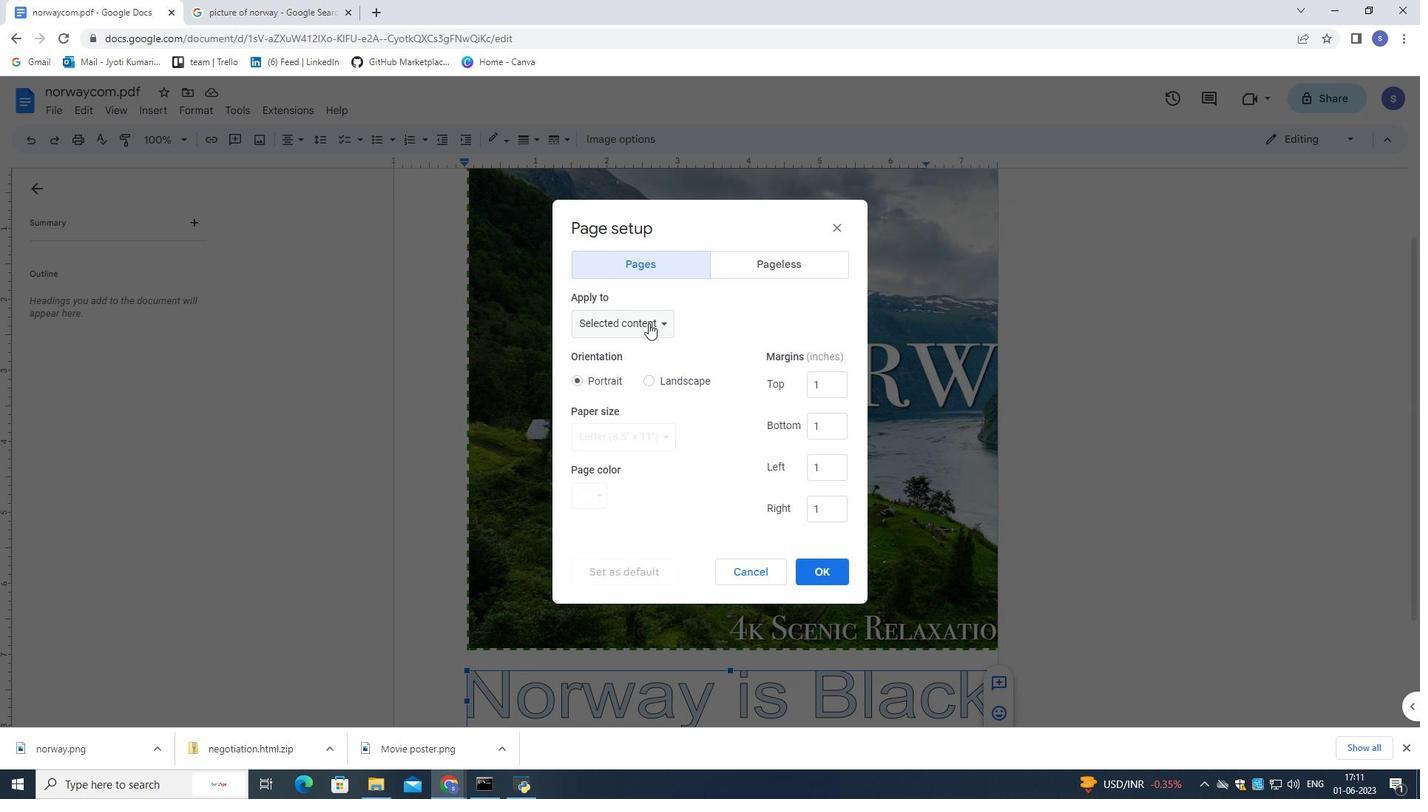 
Action: Mouse pressed left at (647, 324)
Screenshot: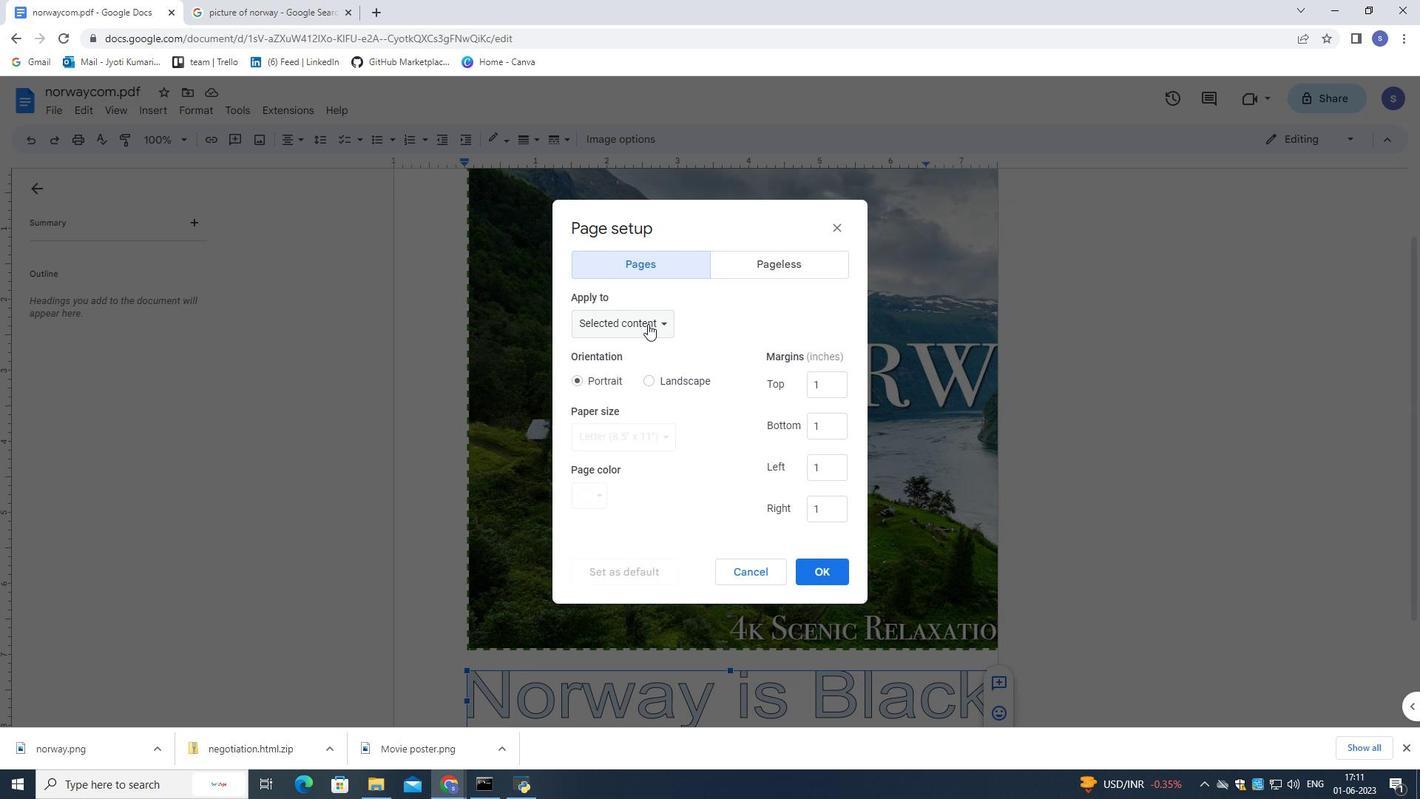 
Action: Mouse moved to (648, 304)
Screenshot: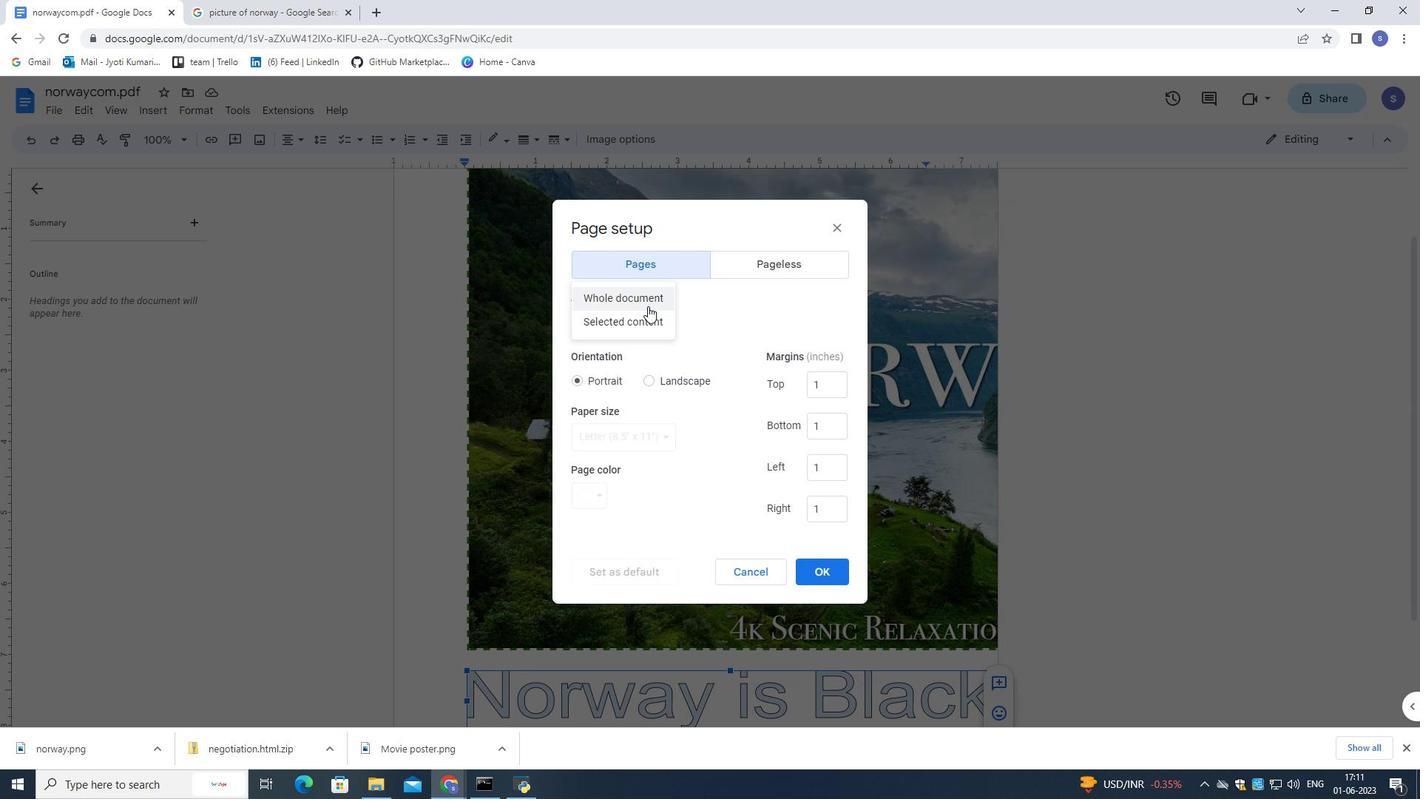 
Action: Mouse pressed left at (648, 304)
Screenshot: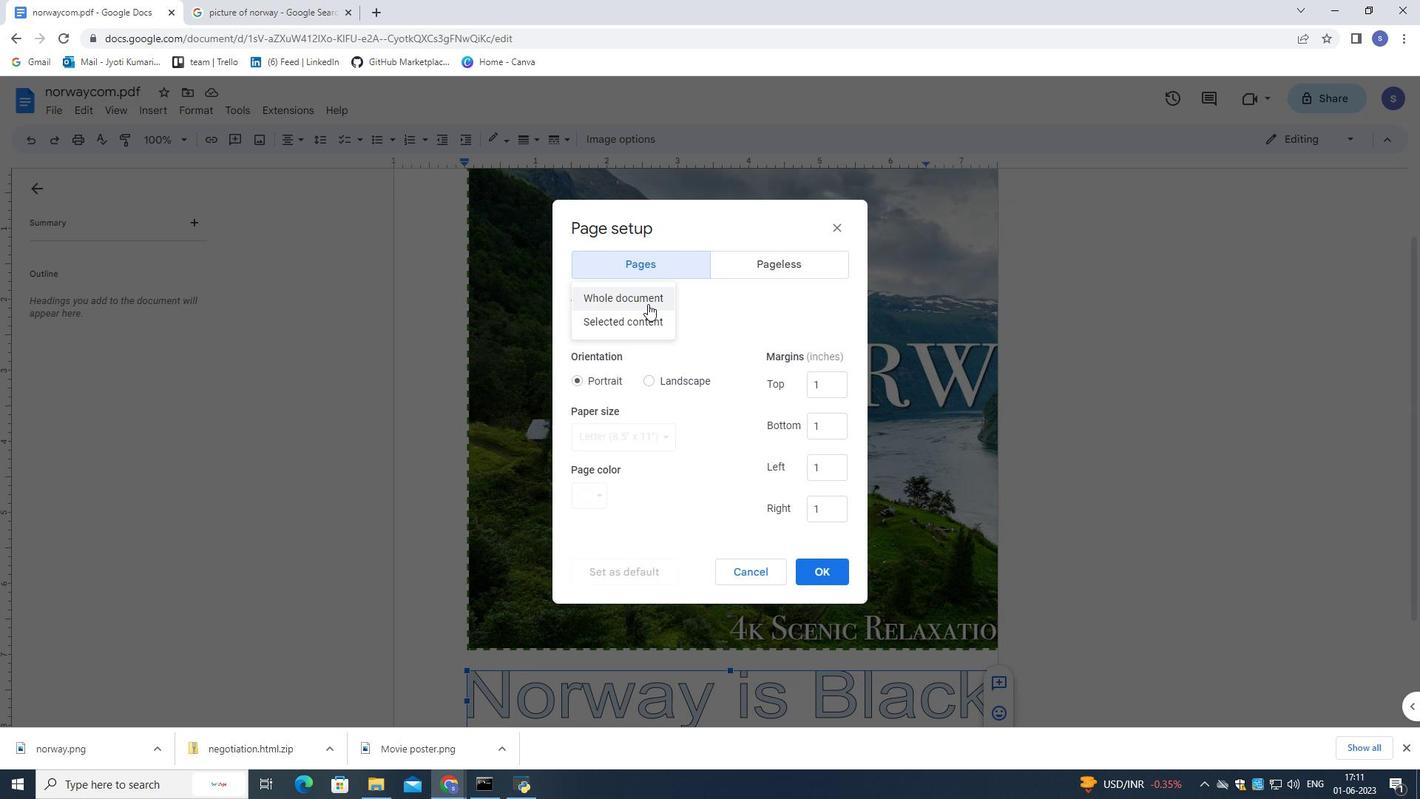 
Action: Mouse moved to (594, 503)
Screenshot: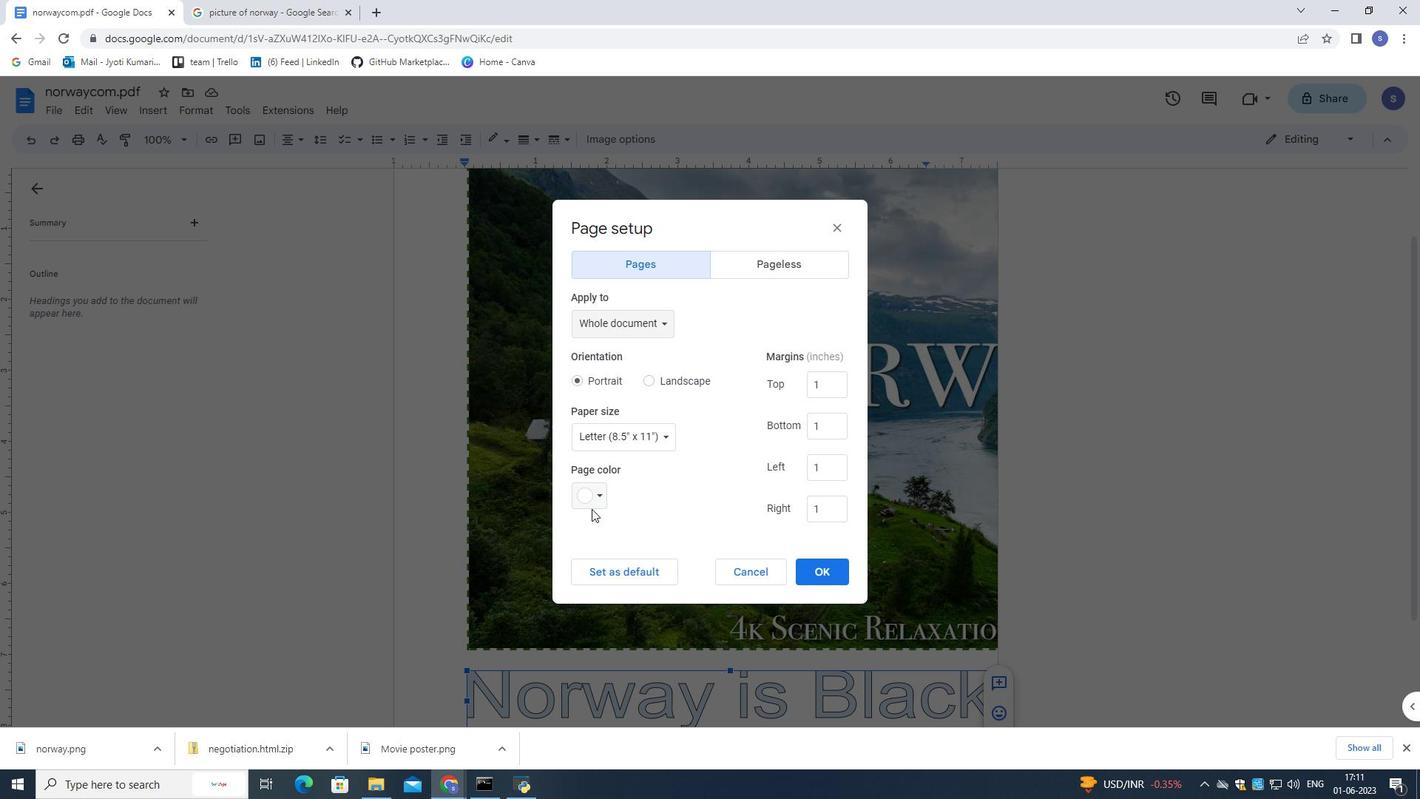 
Action: Mouse pressed left at (594, 503)
Screenshot: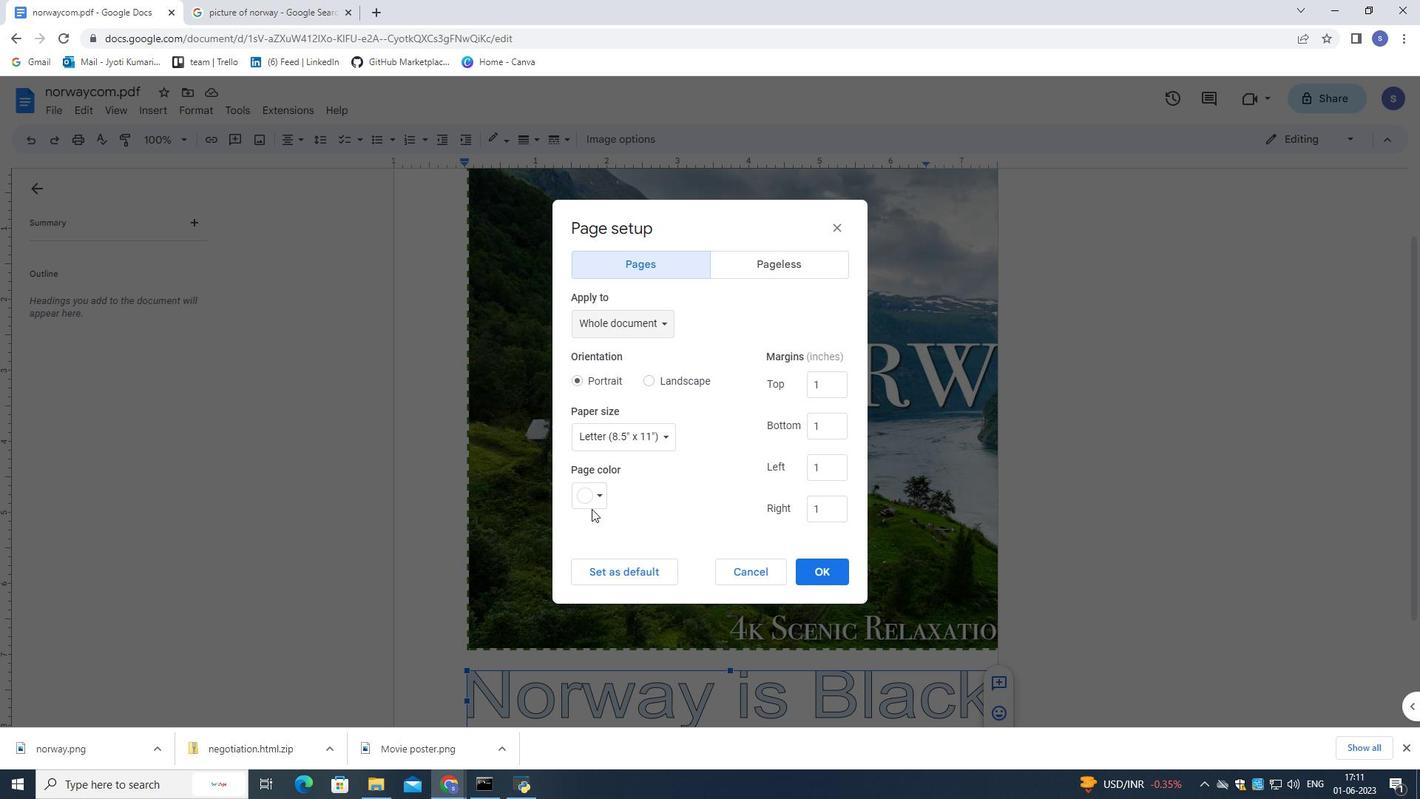 
Action: Mouse moved to (585, 523)
Screenshot: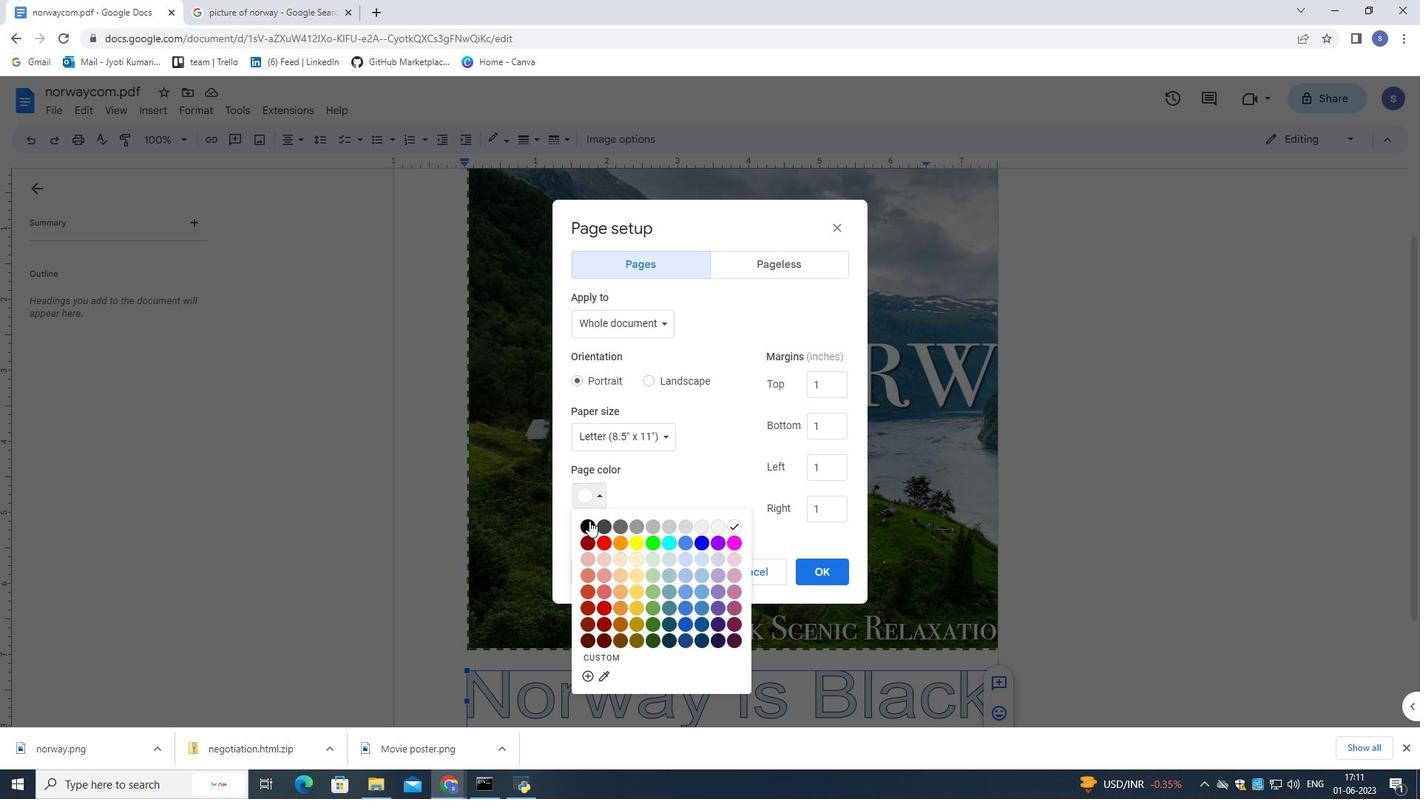 
Action: Mouse pressed left at (585, 523)
Screenshot: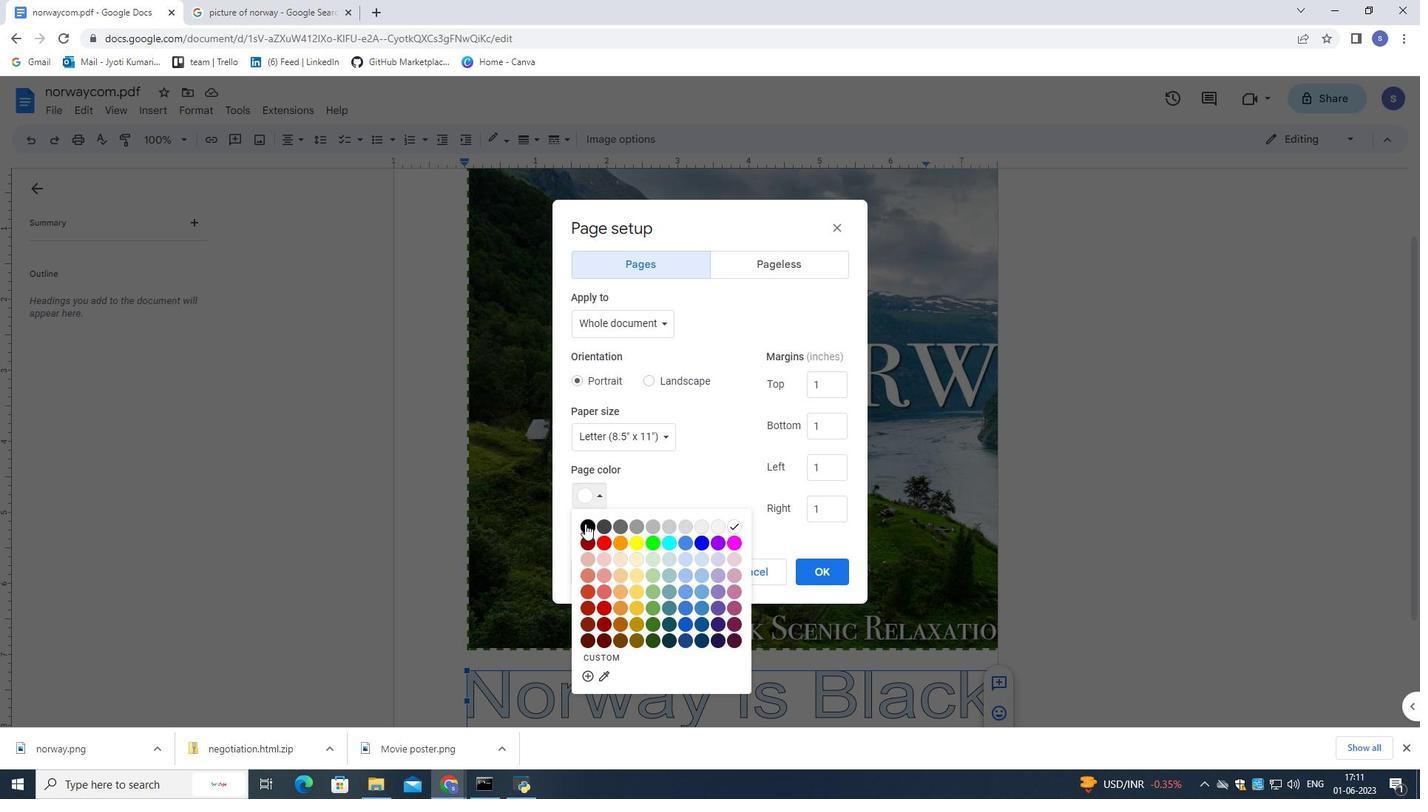 
Action: Mouse moved to (824, 577)
Screenshot: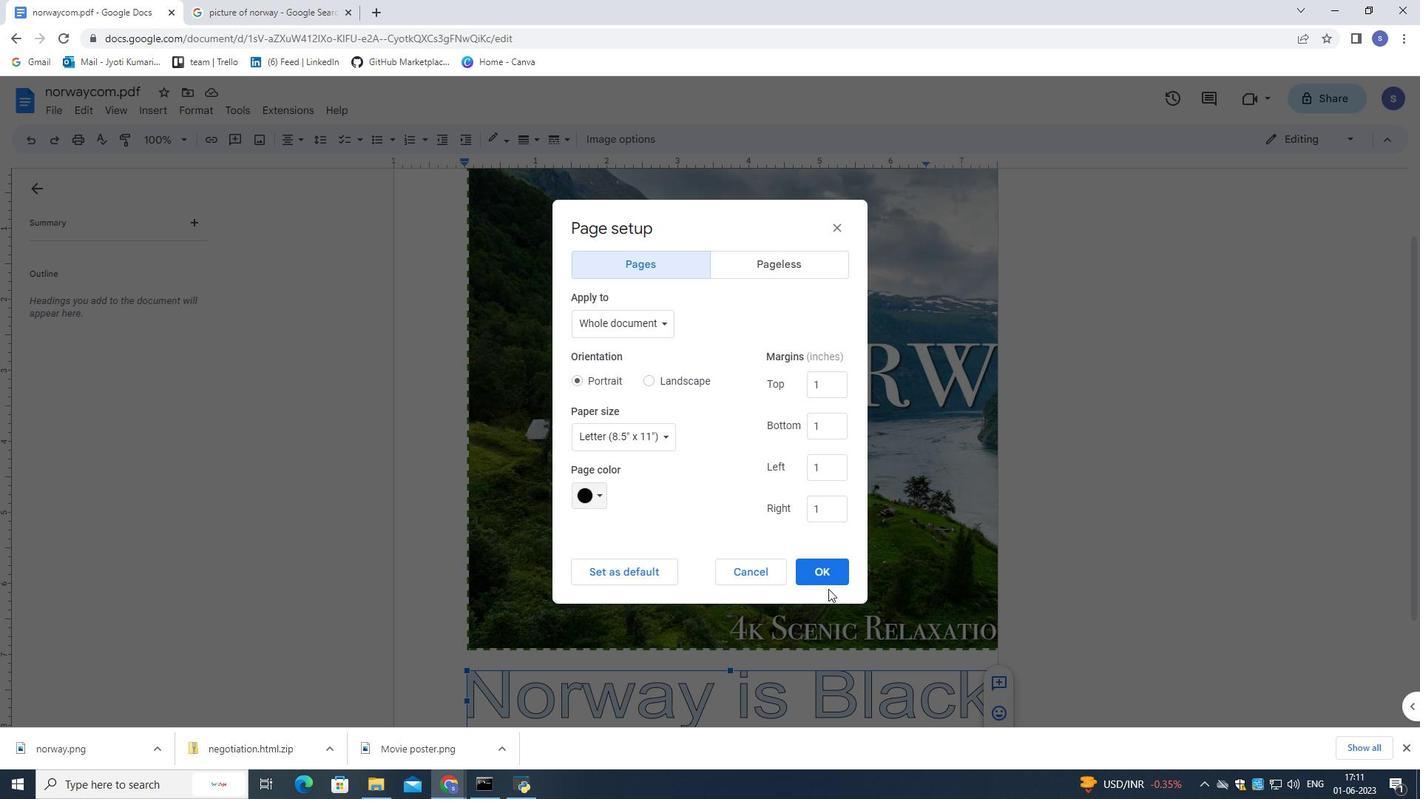 
Action: Mouse pressed left at (824, 577)
Screenshot: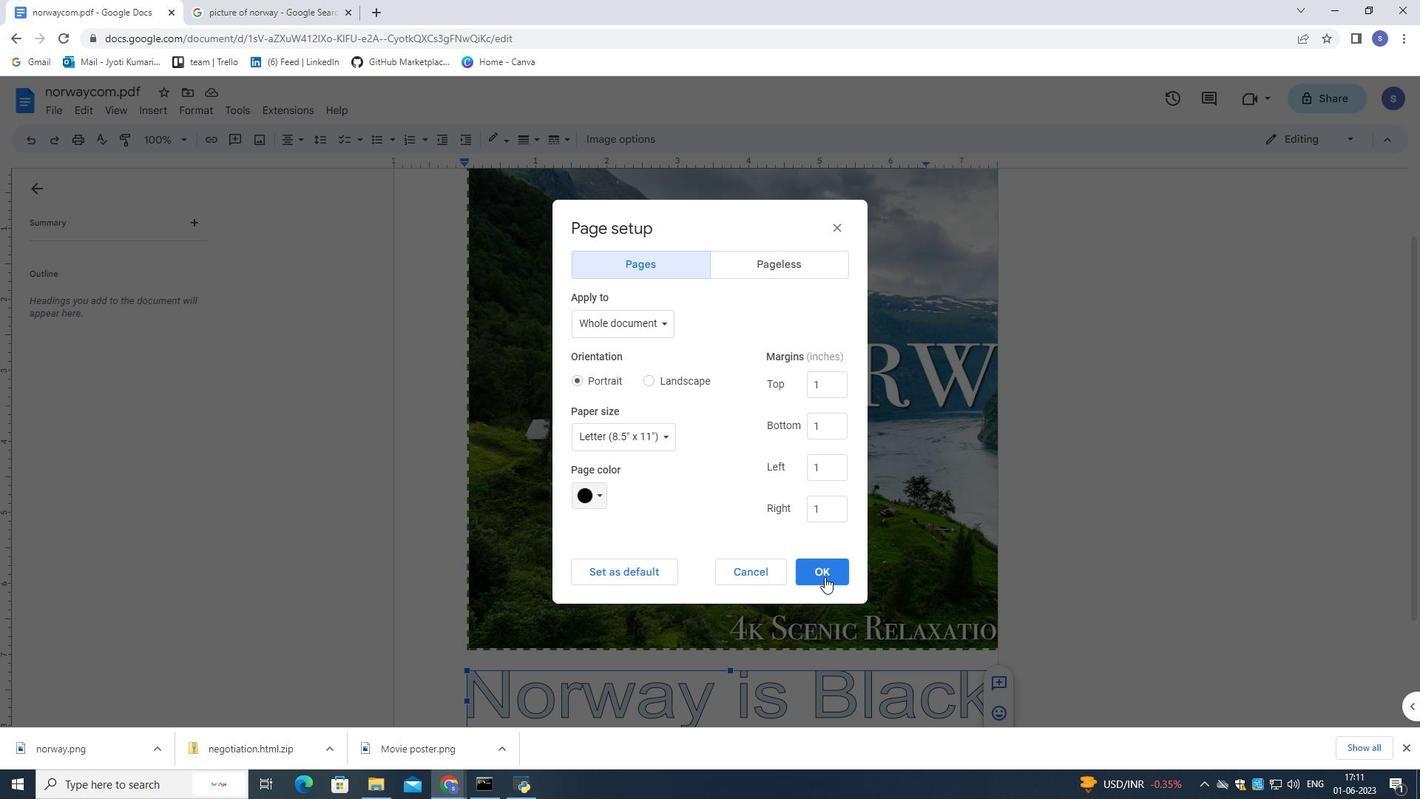 
Action: Mouse moved to (794, 548)
Screenshot: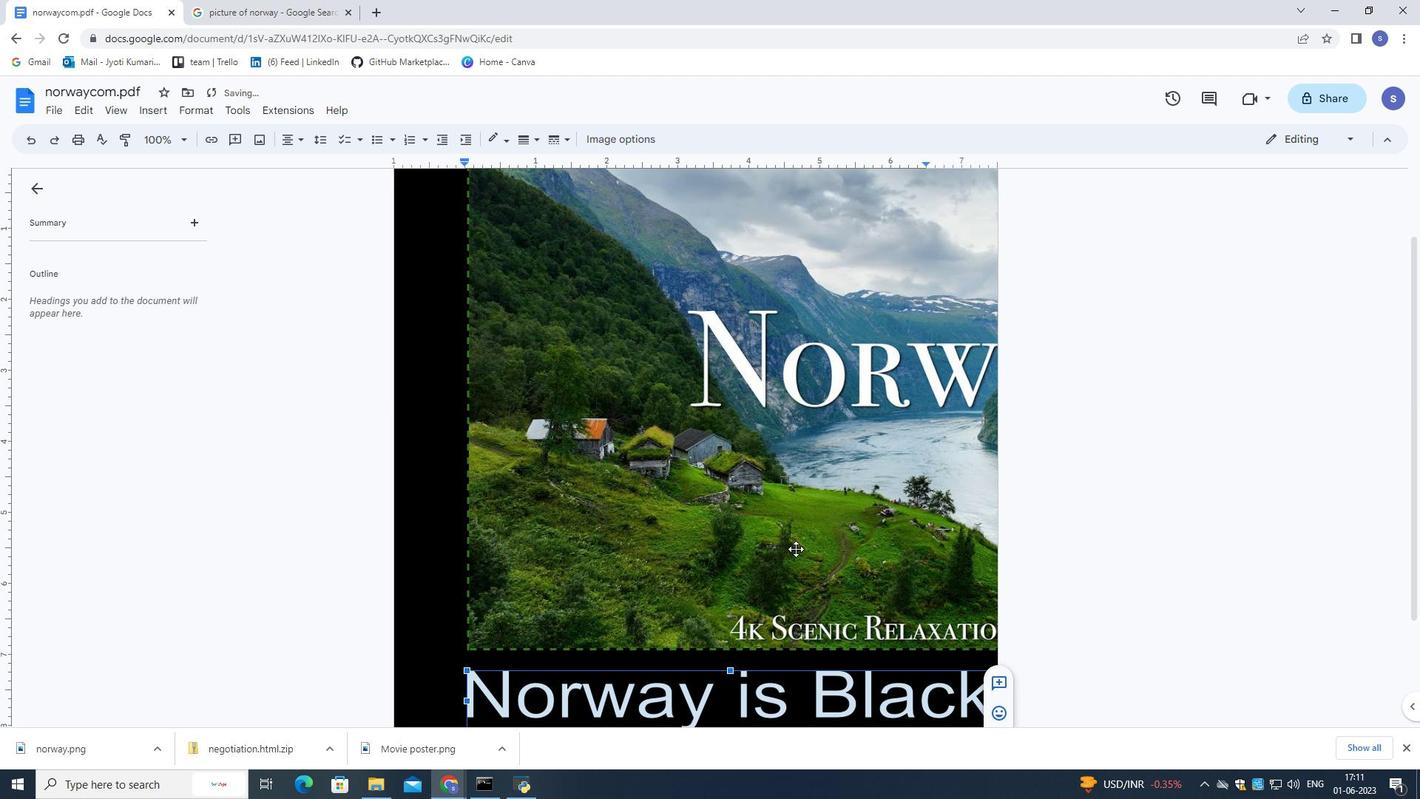 
Action: Mouse scrolled (794, 547) with delta (0, 0)
Screenshot: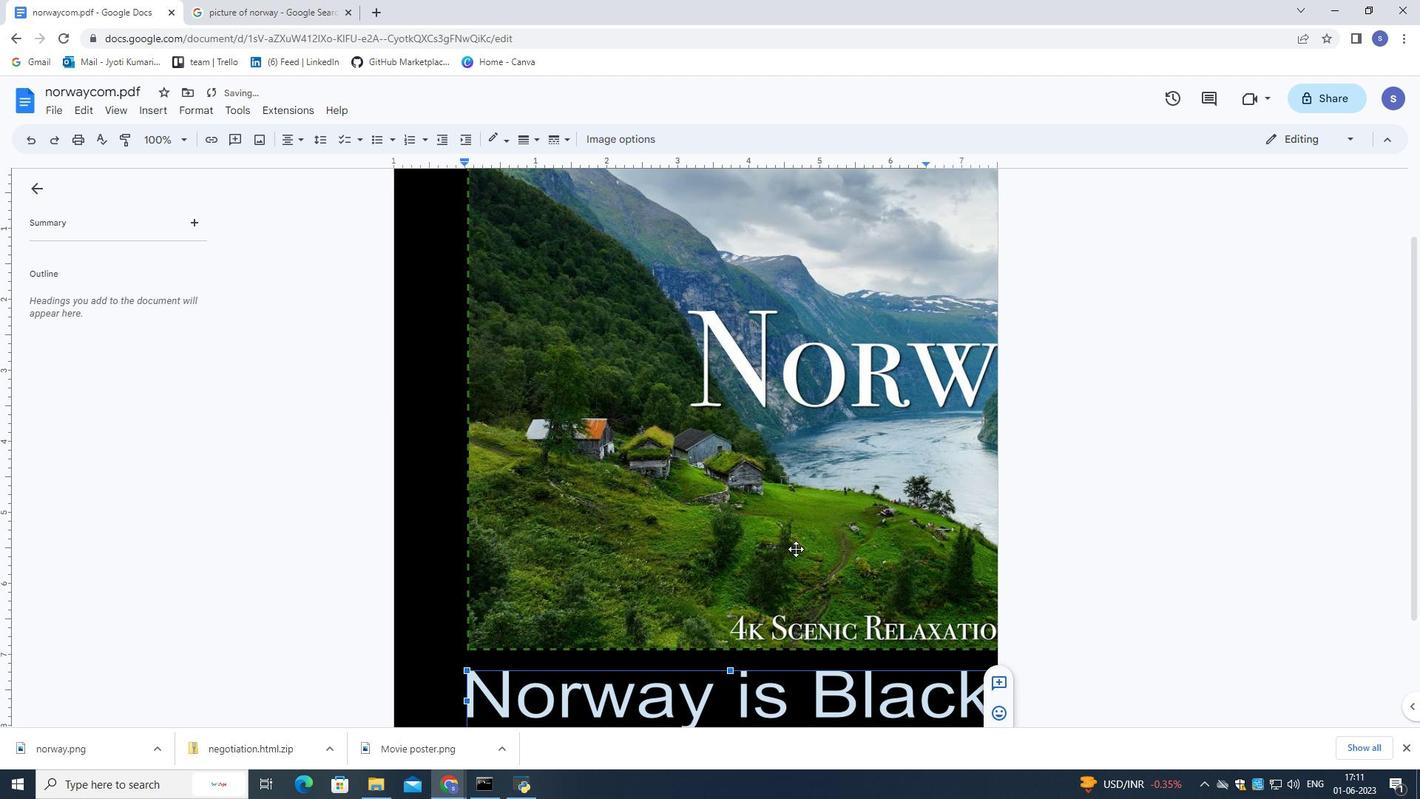 
Action: Mouse scrolled (794, 547) with delta (0, 0)
Screenshot: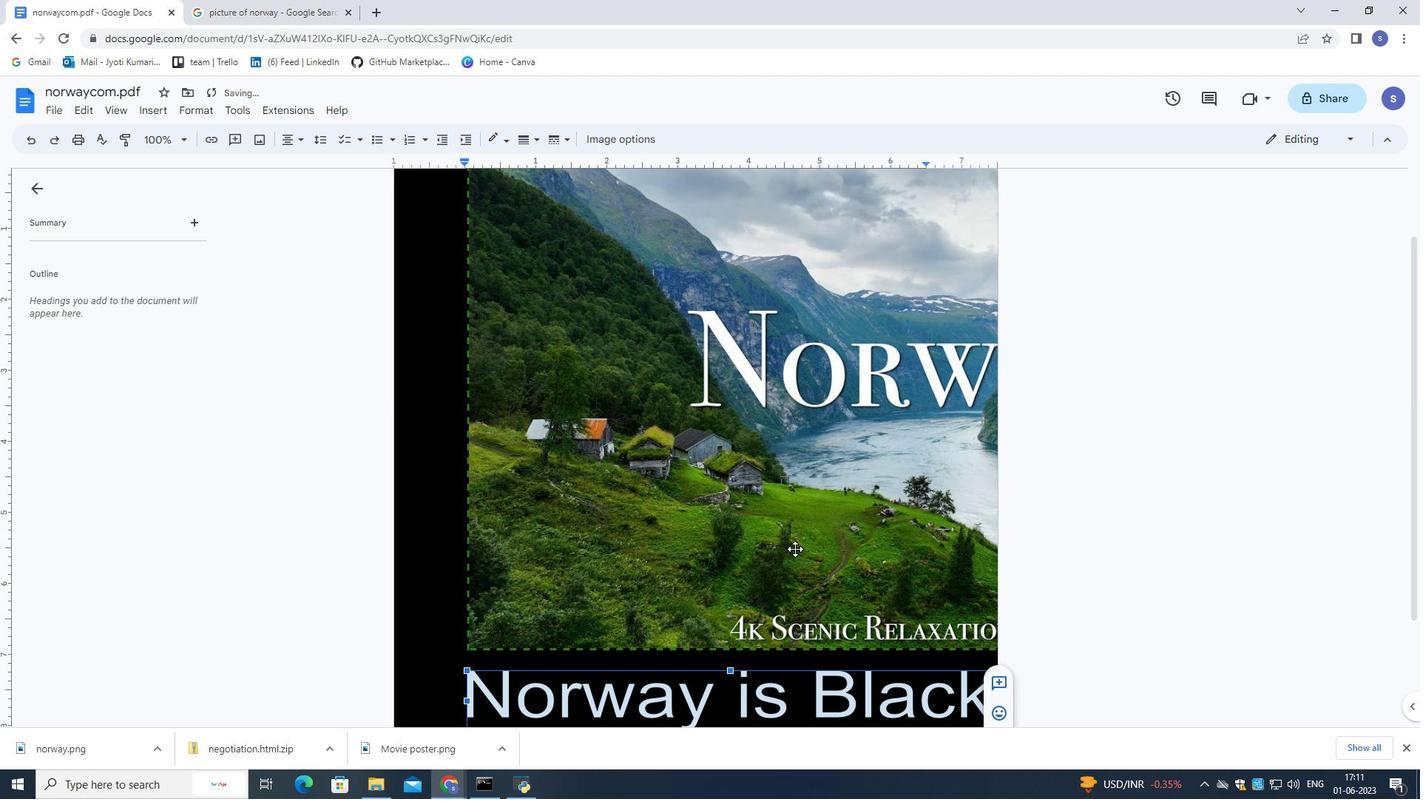 
Action: Mouse scrolled (794, 547) with delta (0, 0)
Screenshot: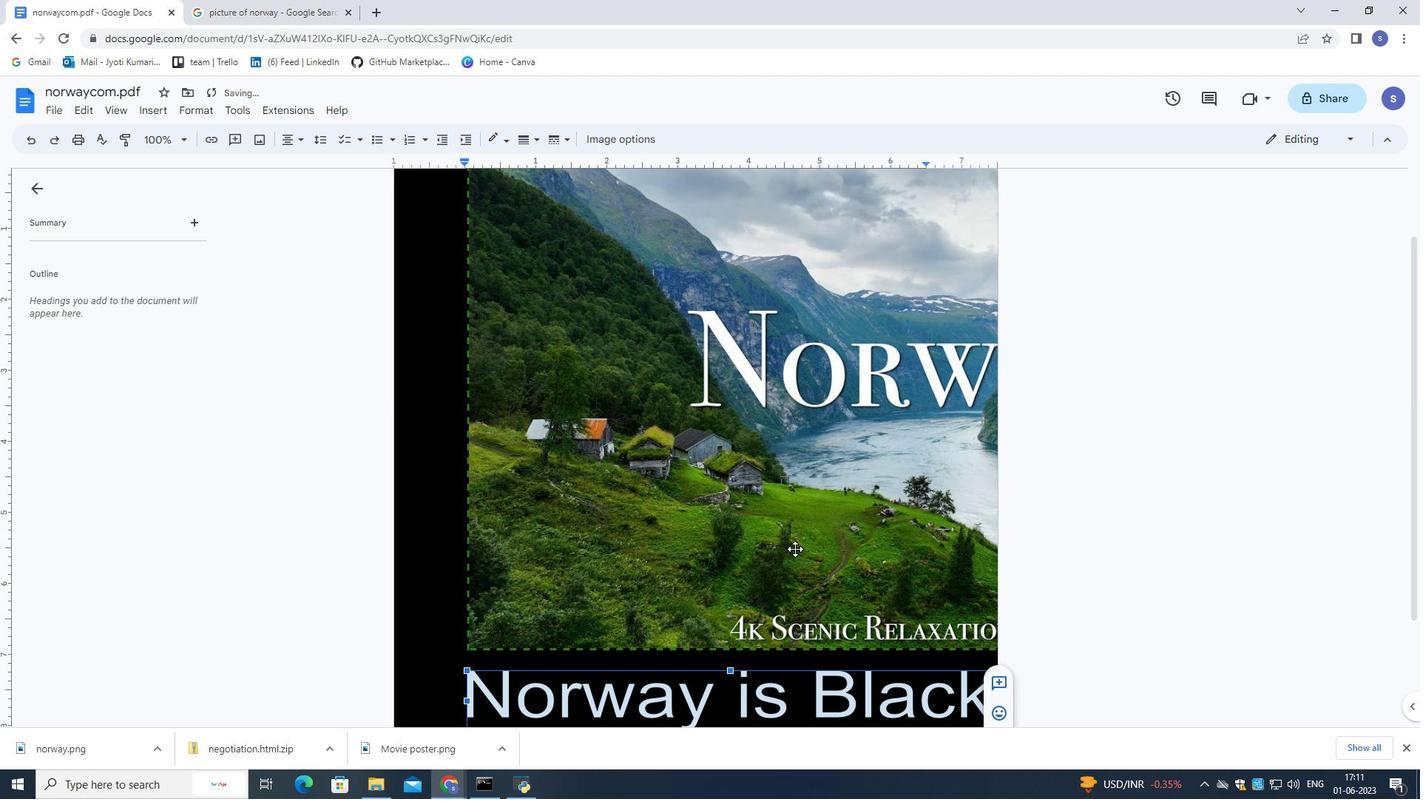 
Action: Mouse scrolled (794, 547) with delta (0, 0)
Screenshot: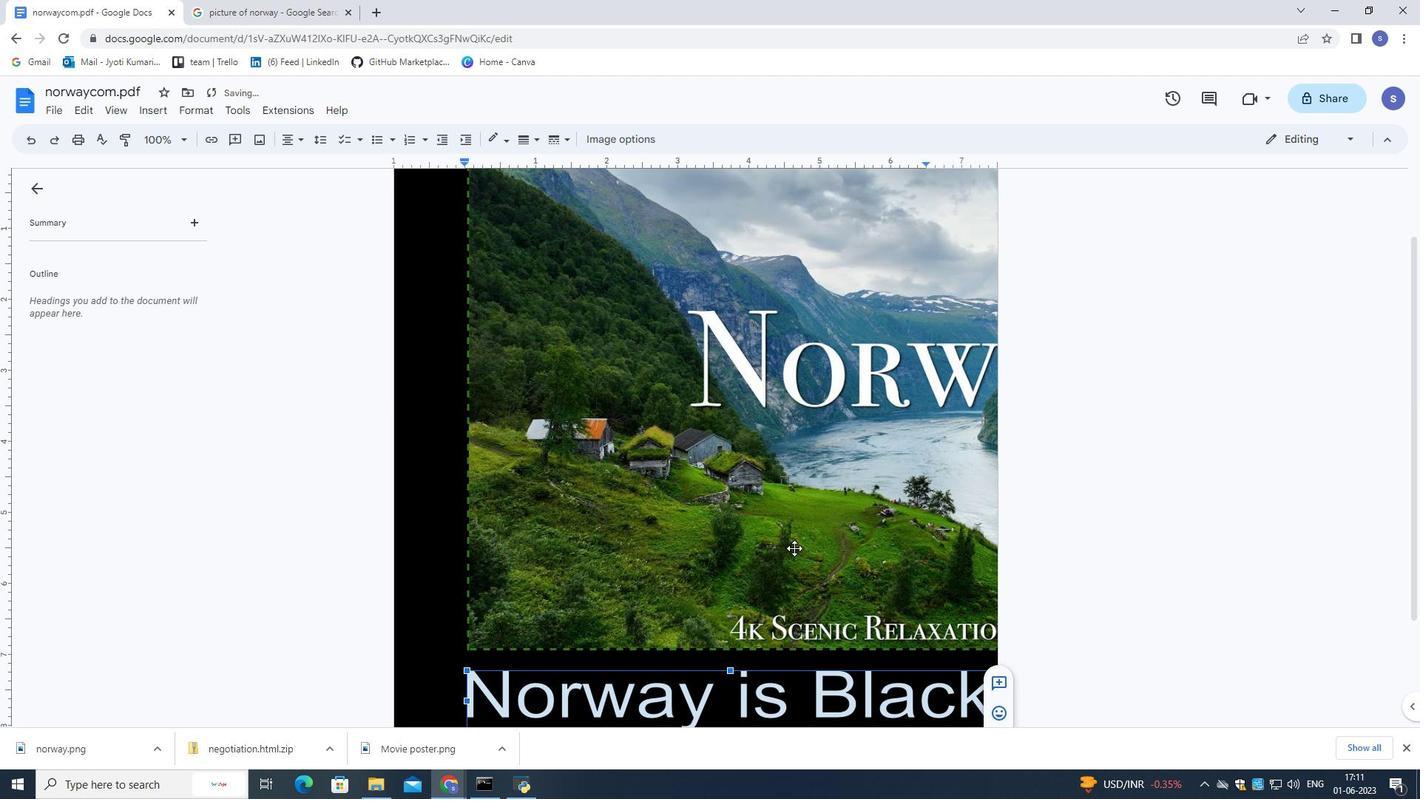 
Action: Mouse scrolled (794, 547) with delta (0, 0)
Screenshot: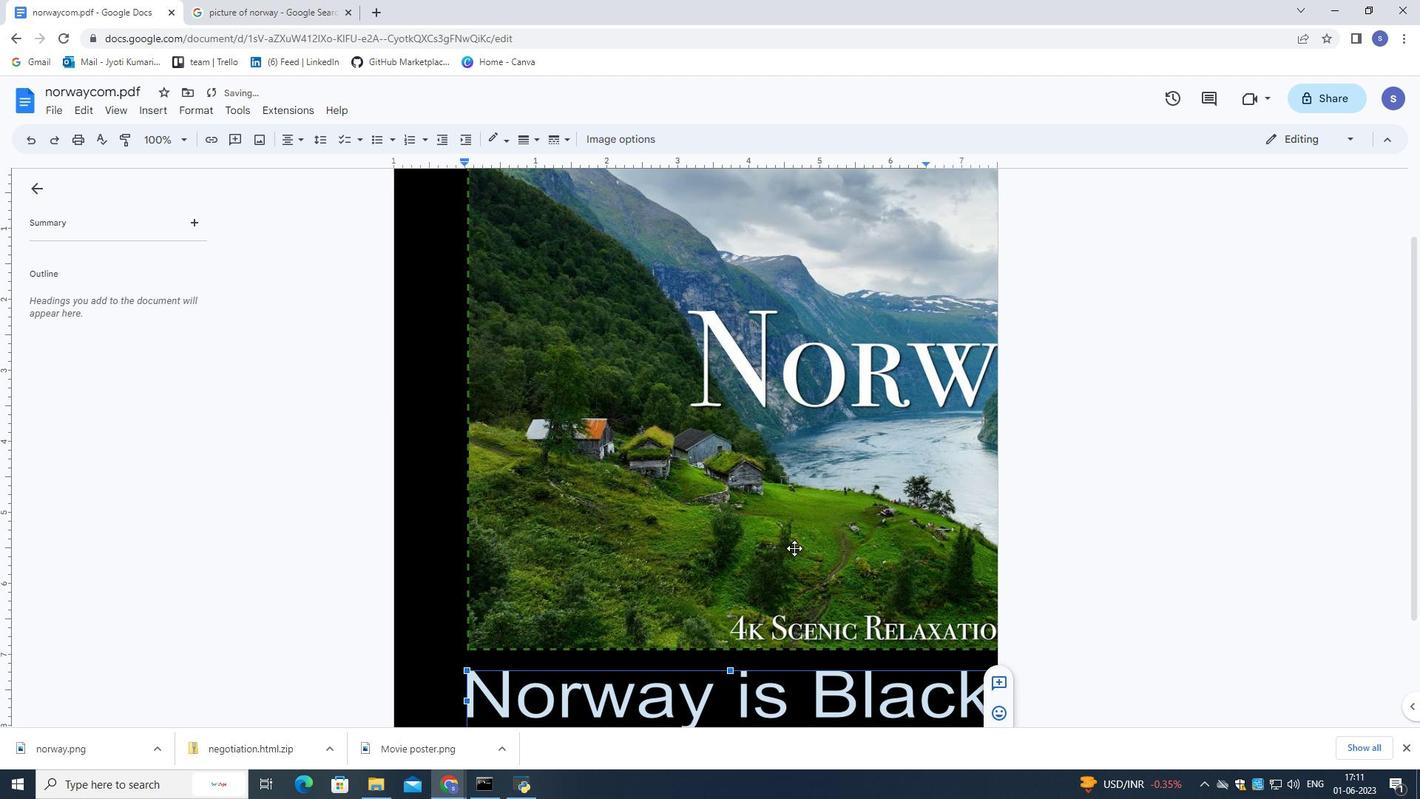 
Action: Mouse moved to (792, 548)
Screenshot: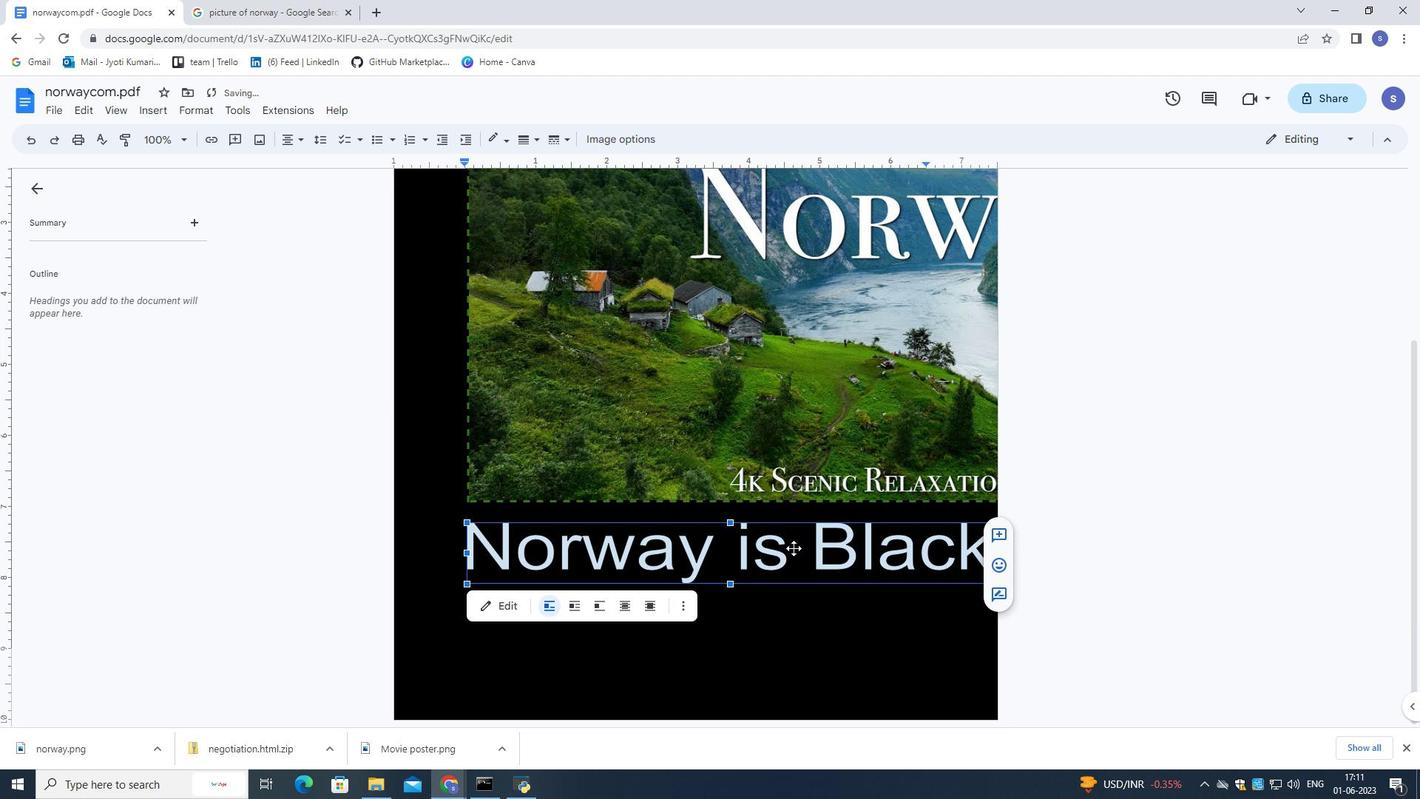 
Action: Mouse scrolled (792, 548) with delta (0, 0)
Screenshot: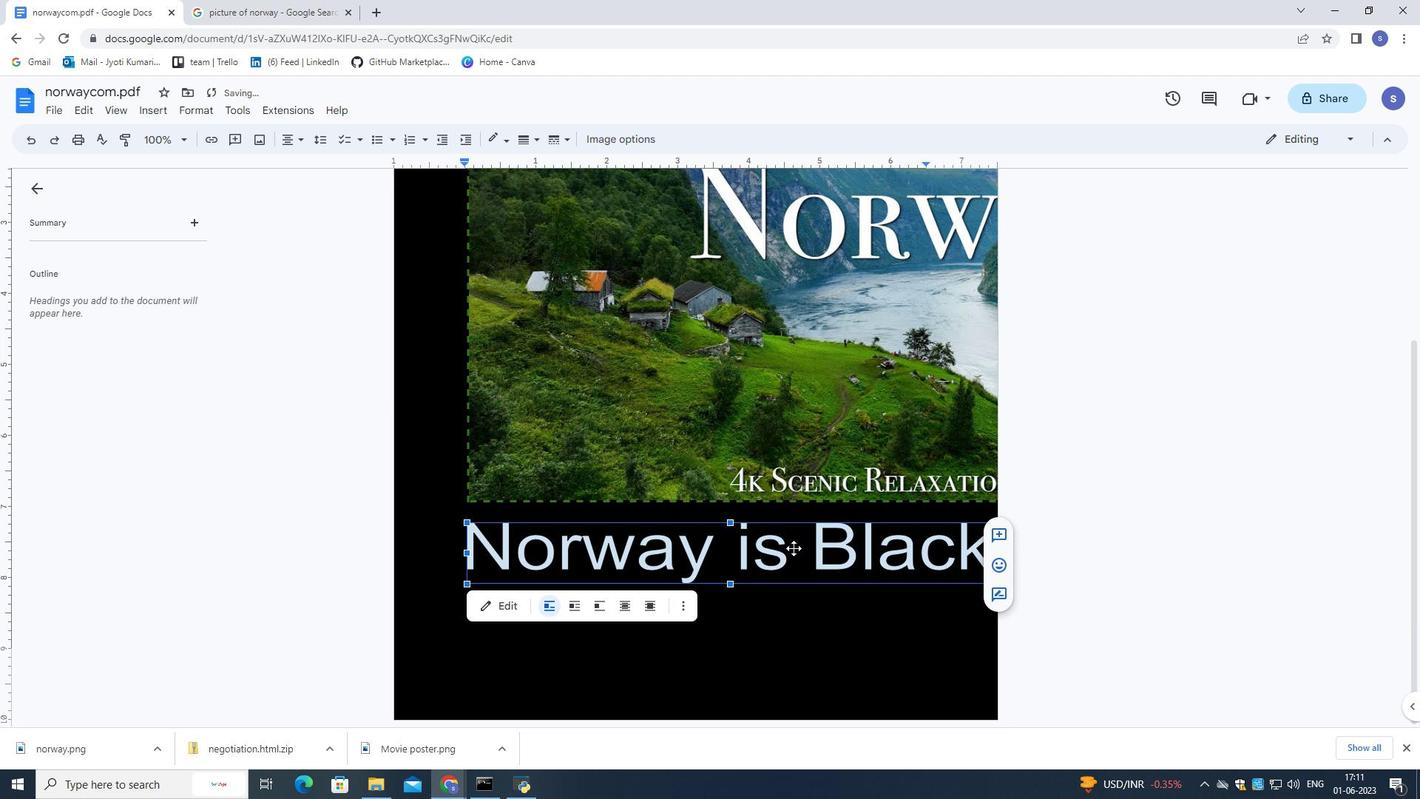 
Action: Mouse scrolled (792, 548) with delta (0, 0)
Screenshot: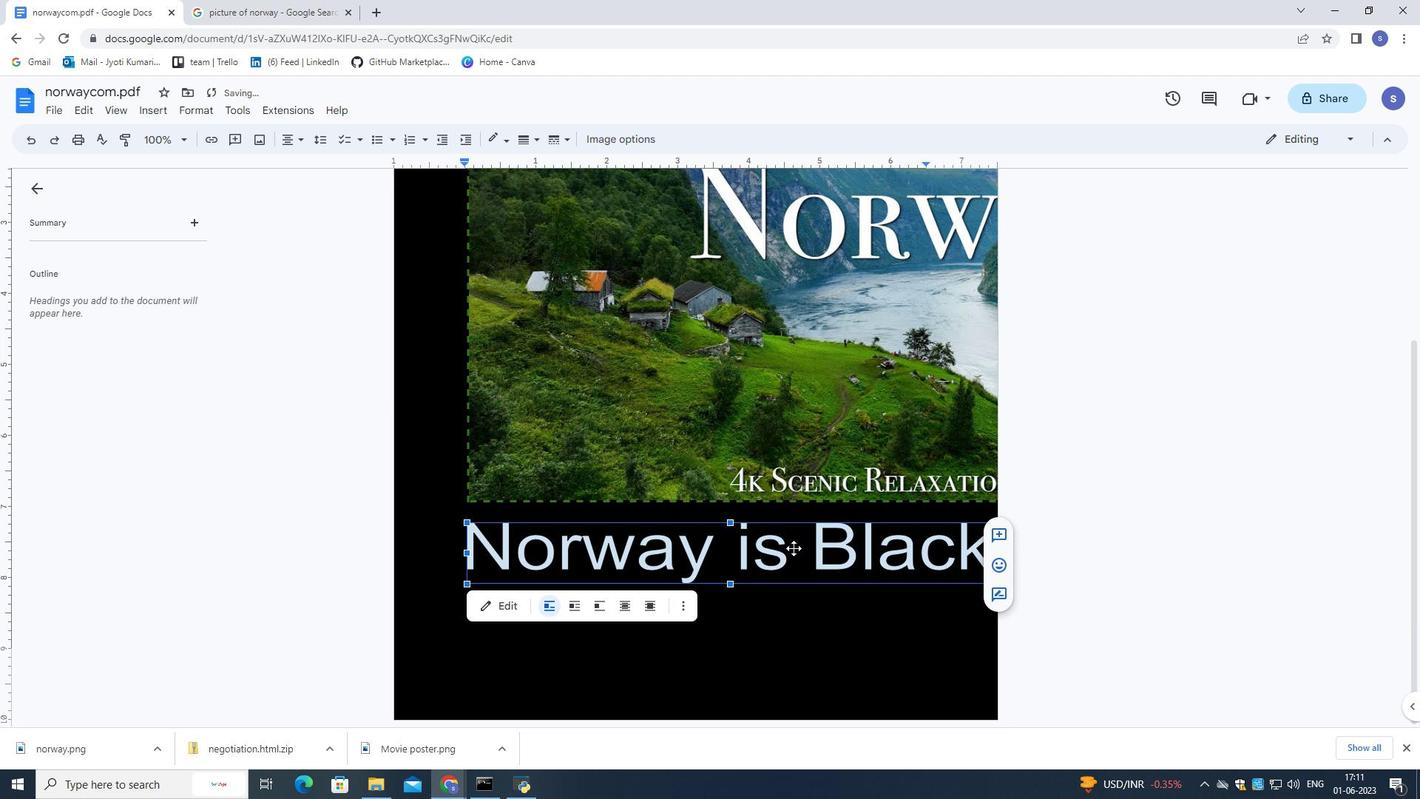 
Action: Mouse scrolled (792, 548) with delta (0, 0)
Screenshot: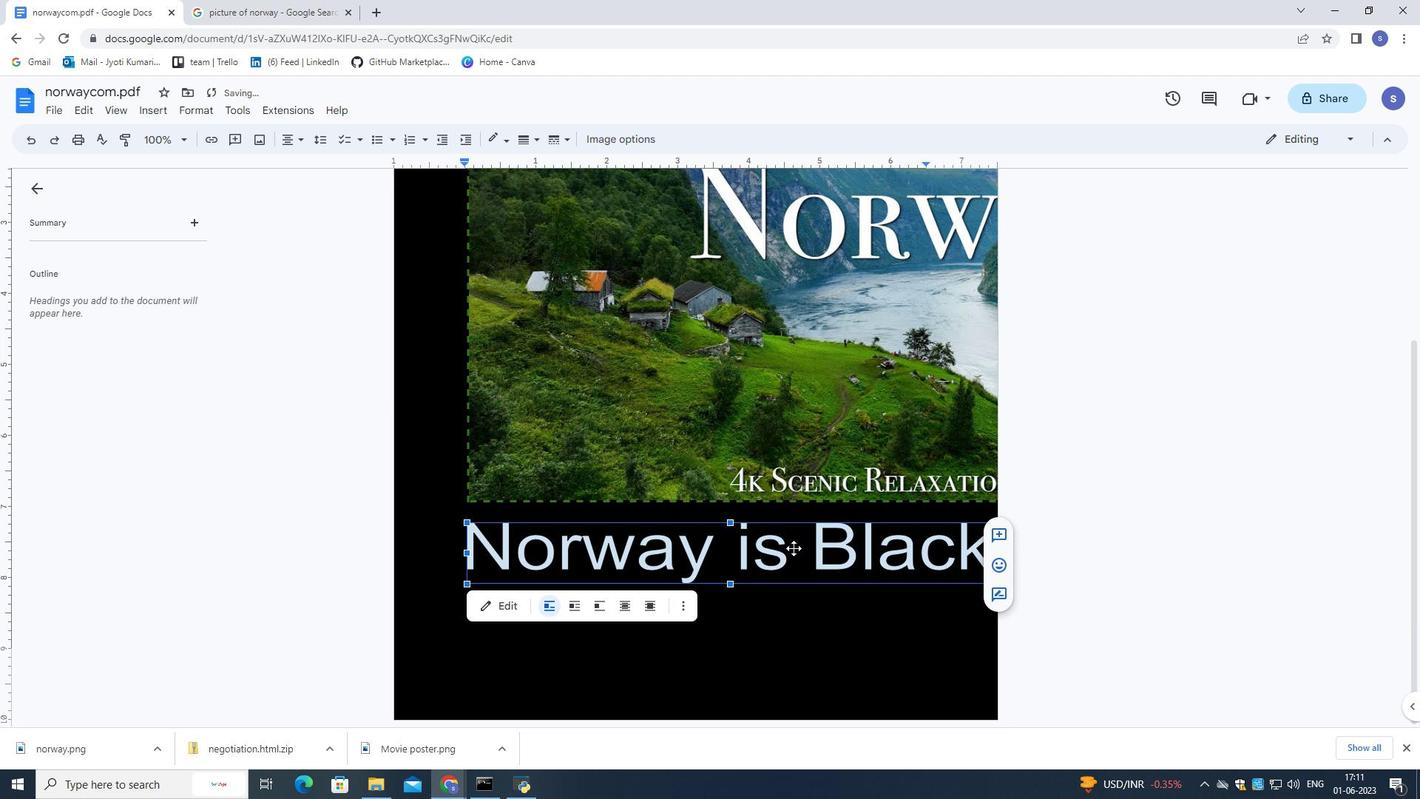 
Action: Mouse scrolled (792, 548) with delta (0, 0)
Screenshot: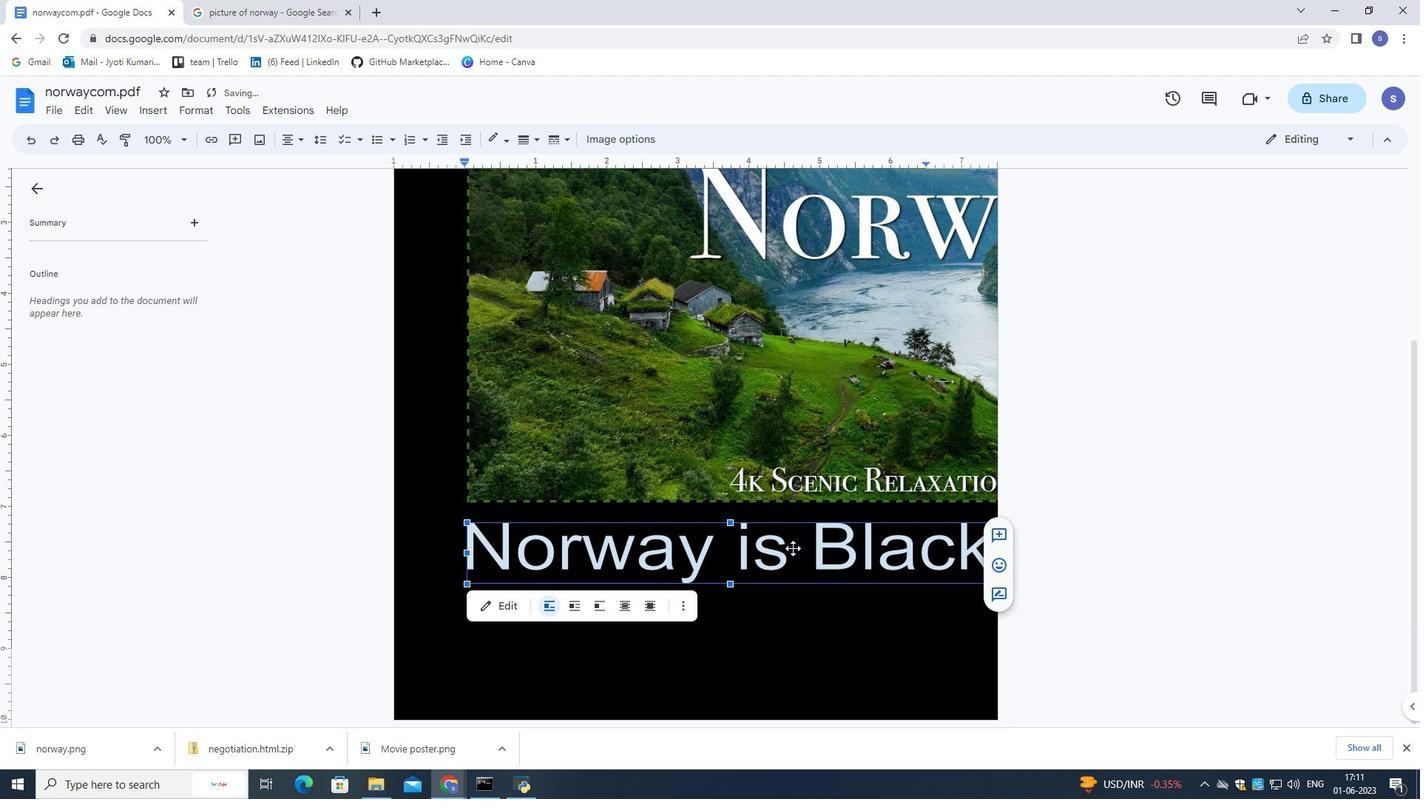
Action: Mouse moved to (536, 351)
Screenshot: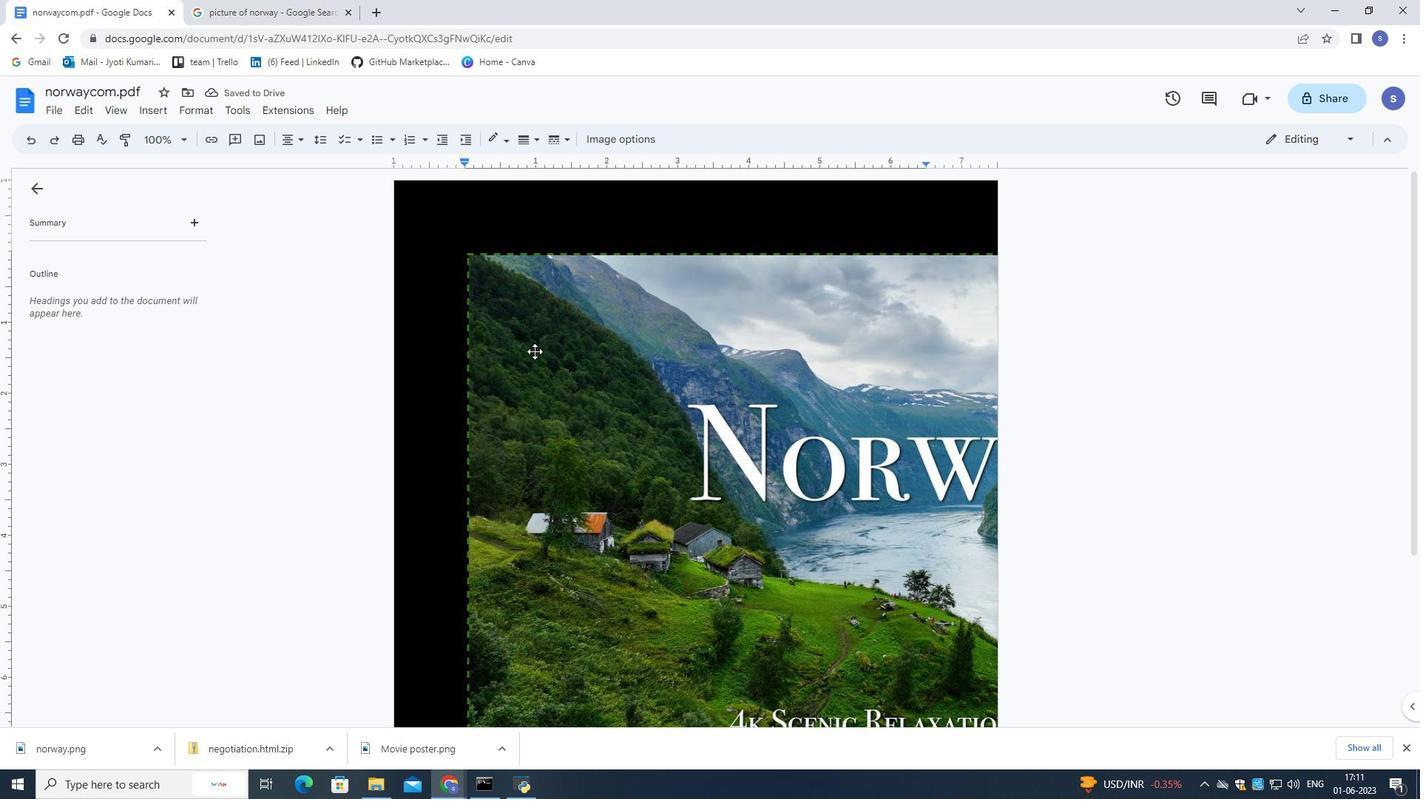 
Action: Mouse scrolled (536, 350) with delta (0, 0)
Screenshot: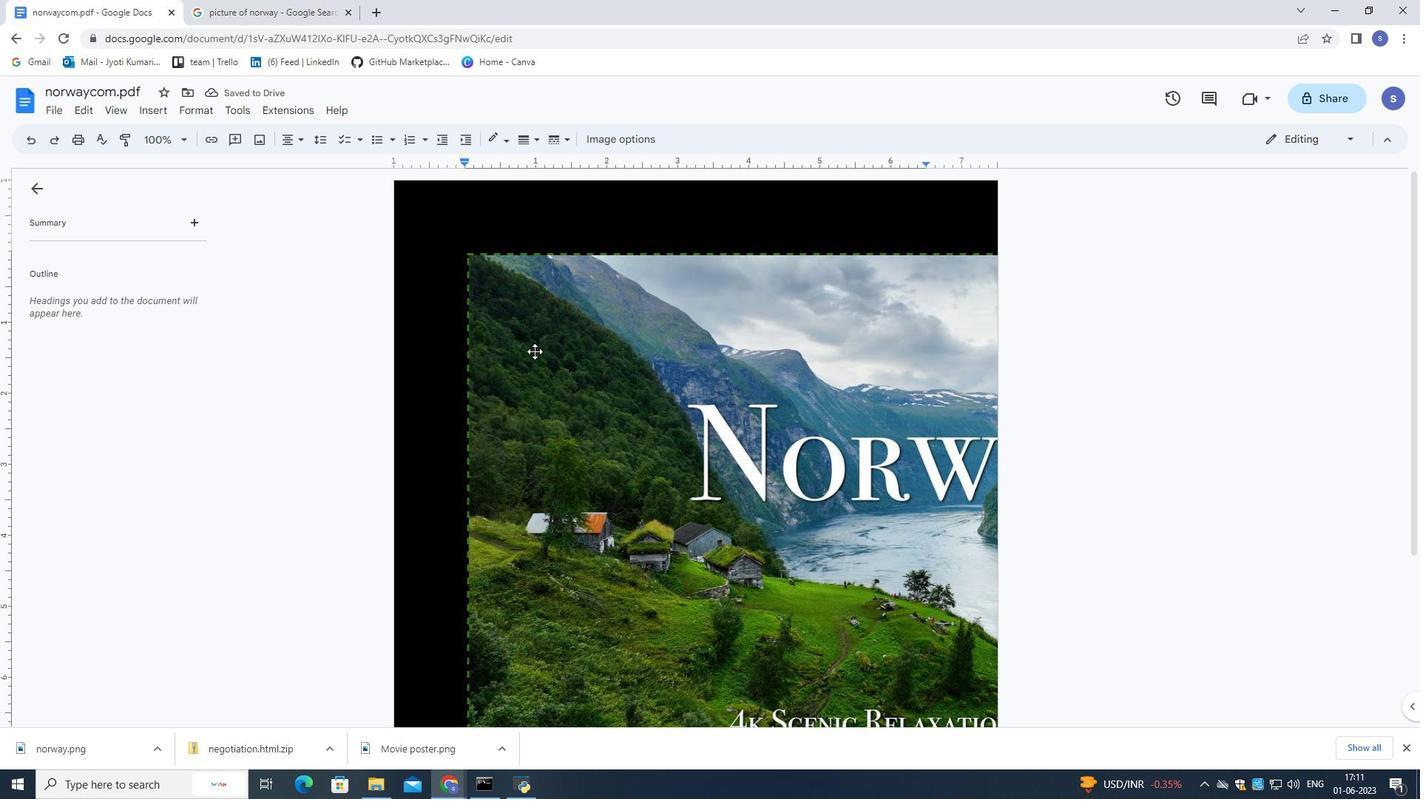 
Action: Mouse moved to (538, 352)
Screenshot: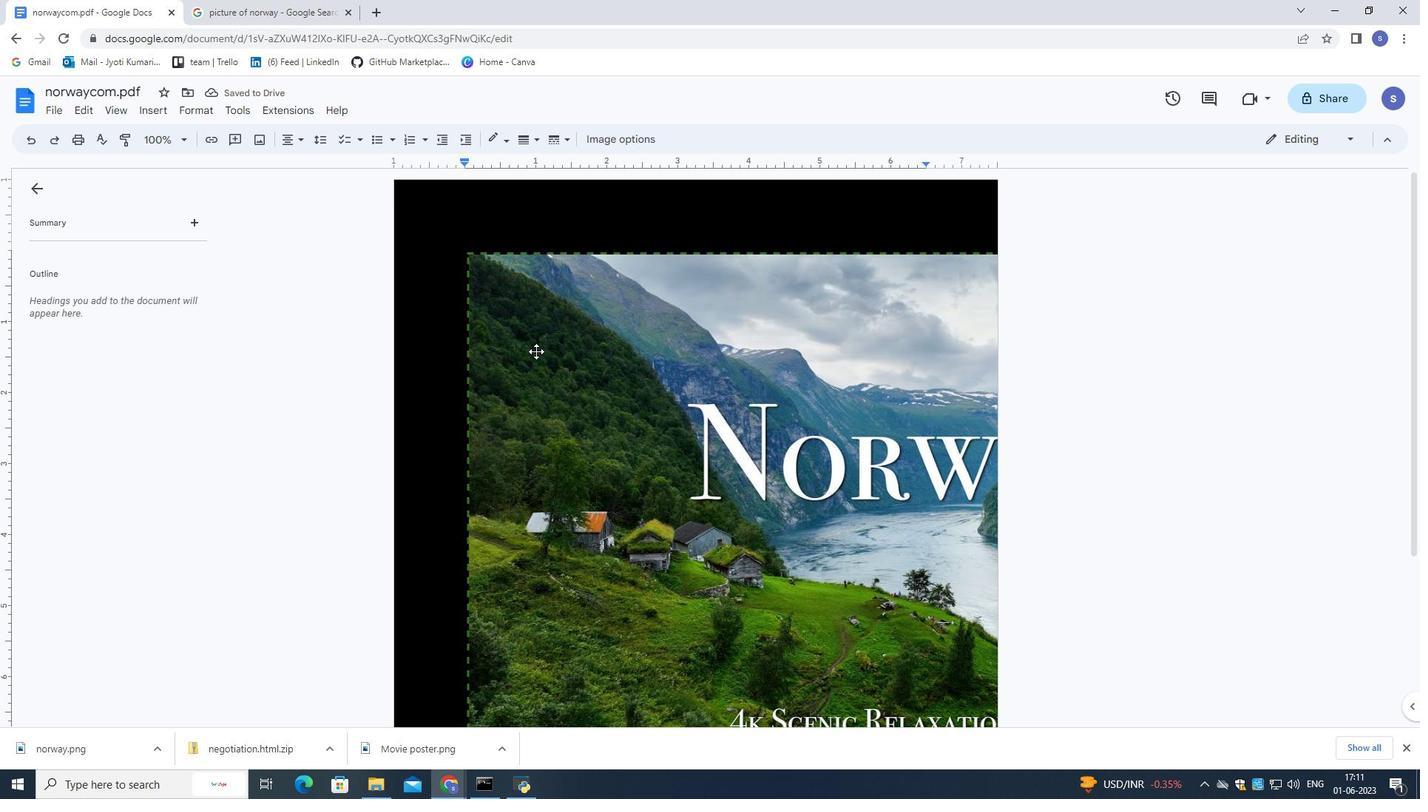 
Action: Mouse scrolled (537, 351) with delta (0, 0)
Screenshot: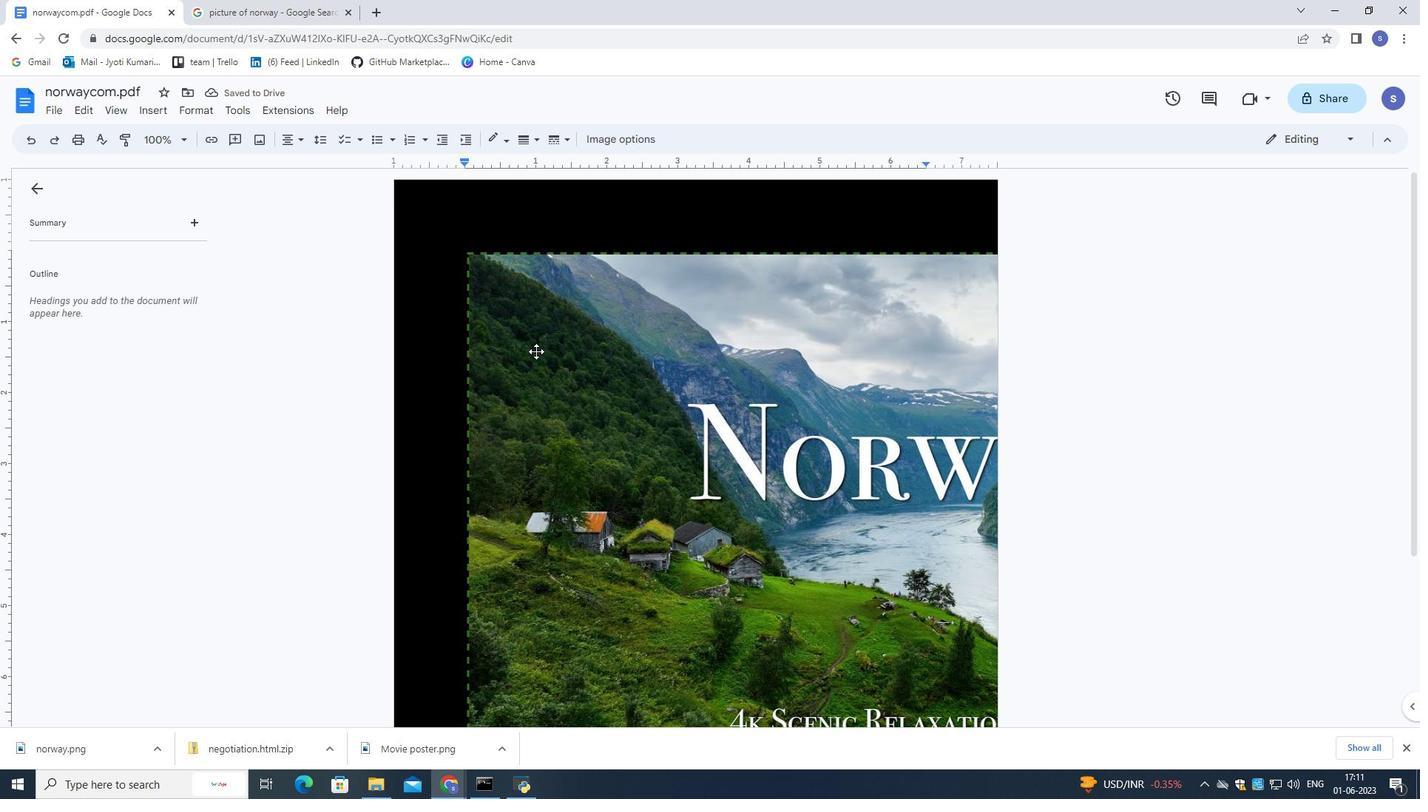 
Action: Mouse scrolled (538, 352) with delta (0, 0)
Screenshot: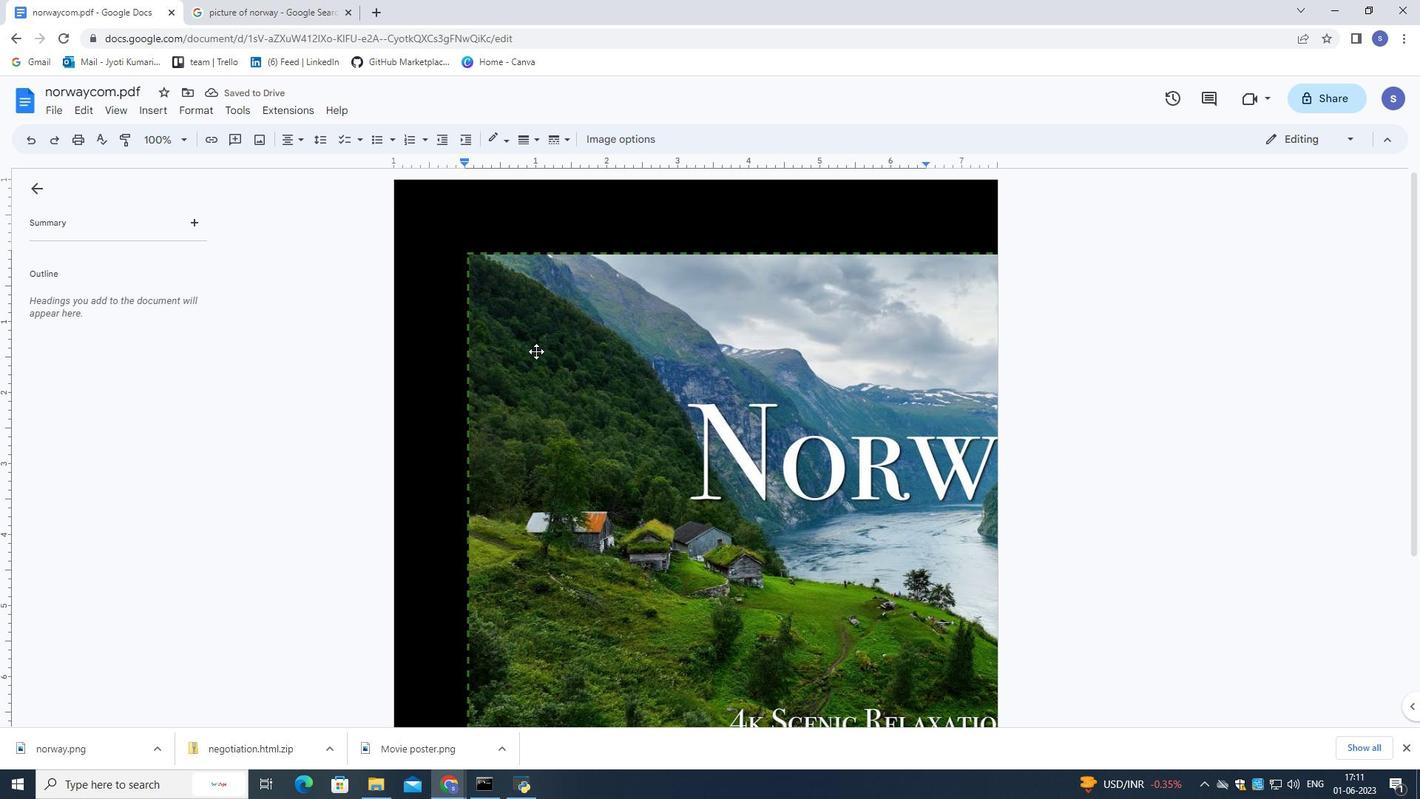
Action: Mouse scrolled (538, 352) with delta (0, 0)
Screenshot: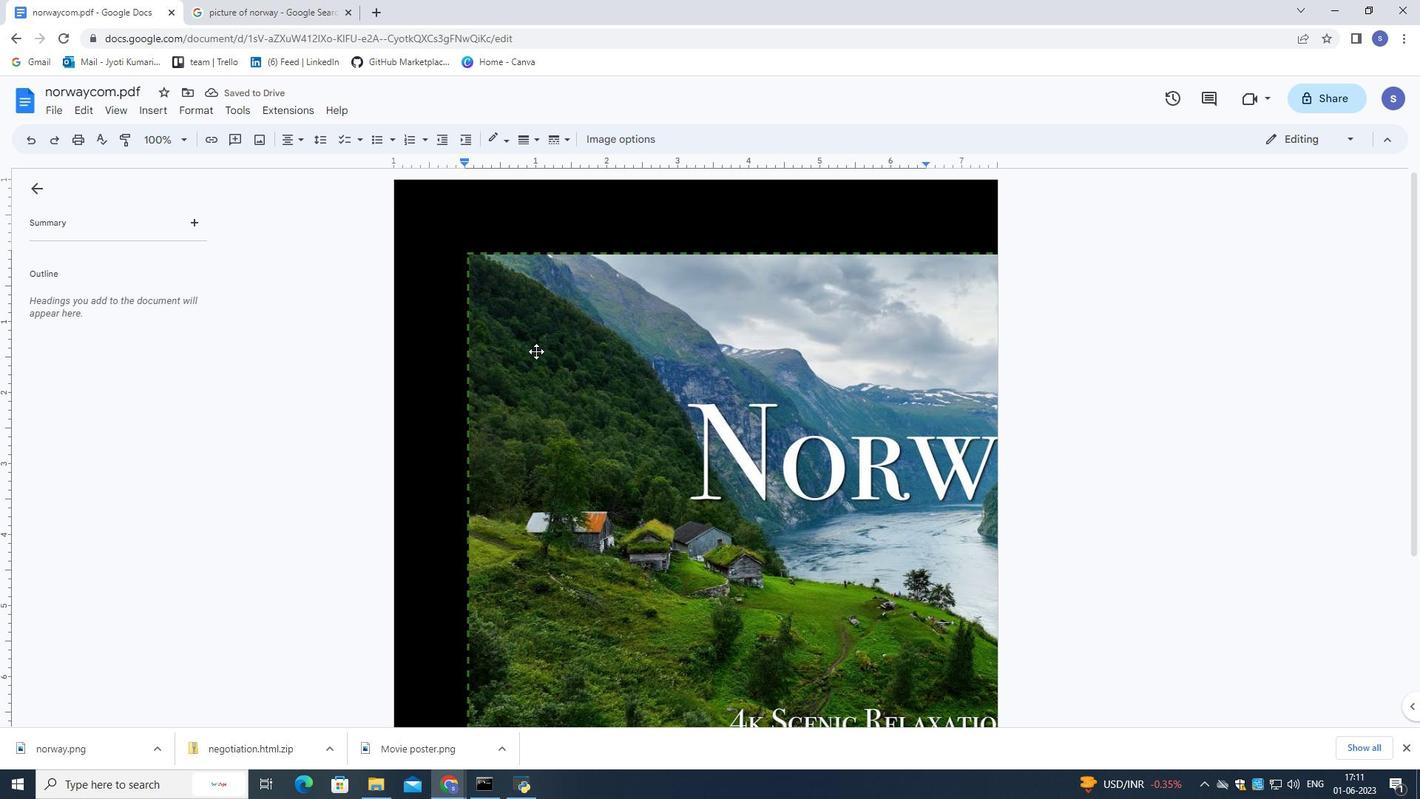 
Action: Mouse scrolled (538, 352) with delta (0, 0)
Screenshot: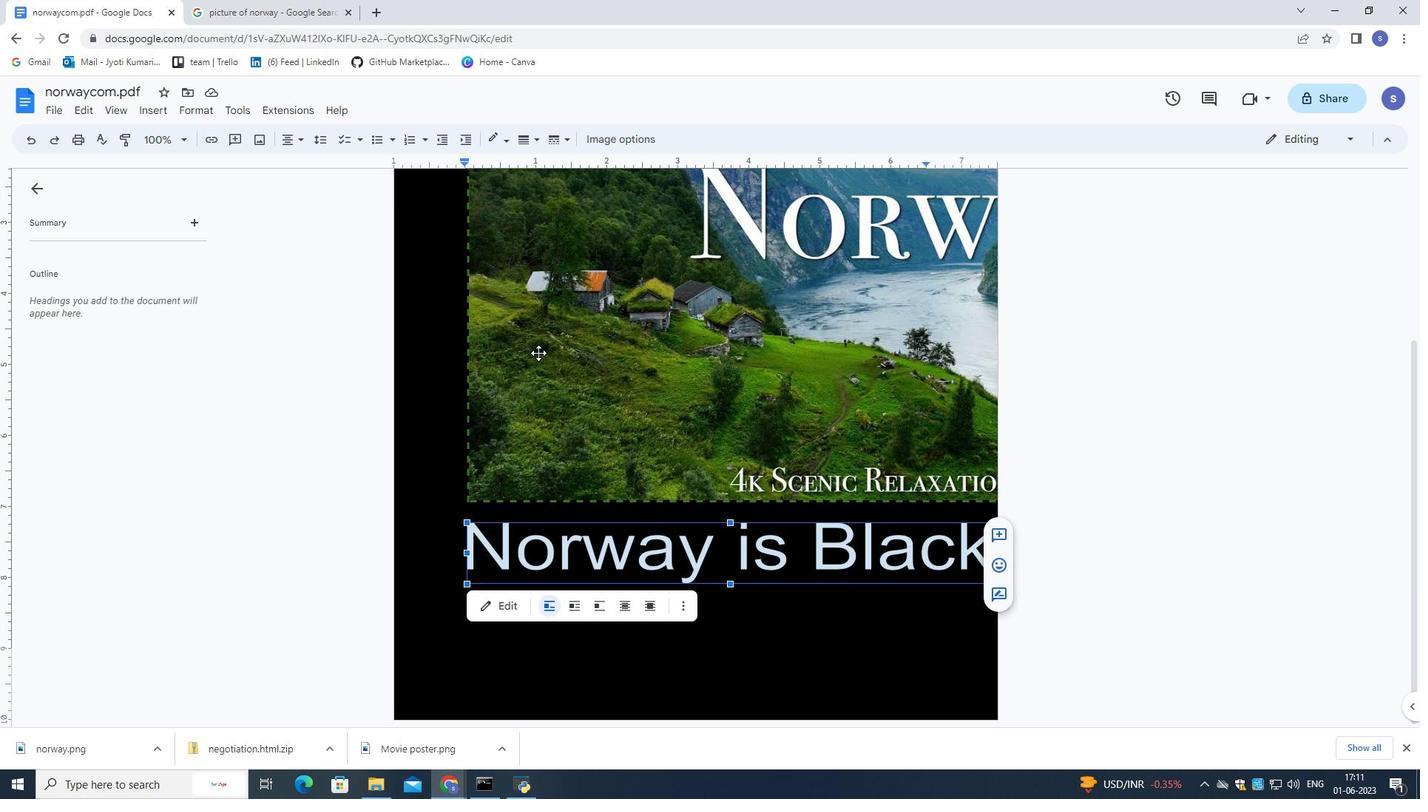 
Action: Mouse scrolled (538, 352) with delta (0, 0)
Screenshot: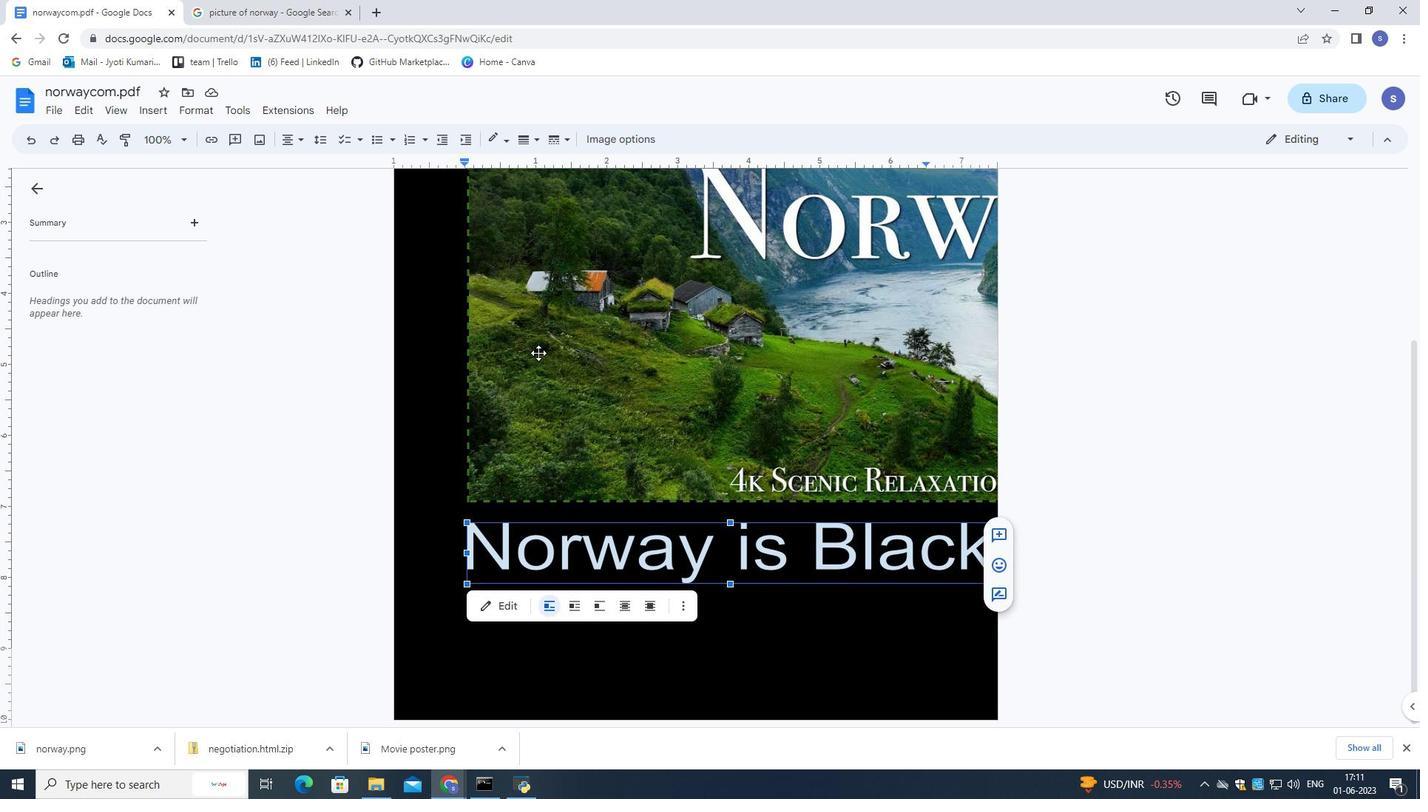 
Action: Mouse scrolled (538, 352) with delta (0, 0)
Screenshot: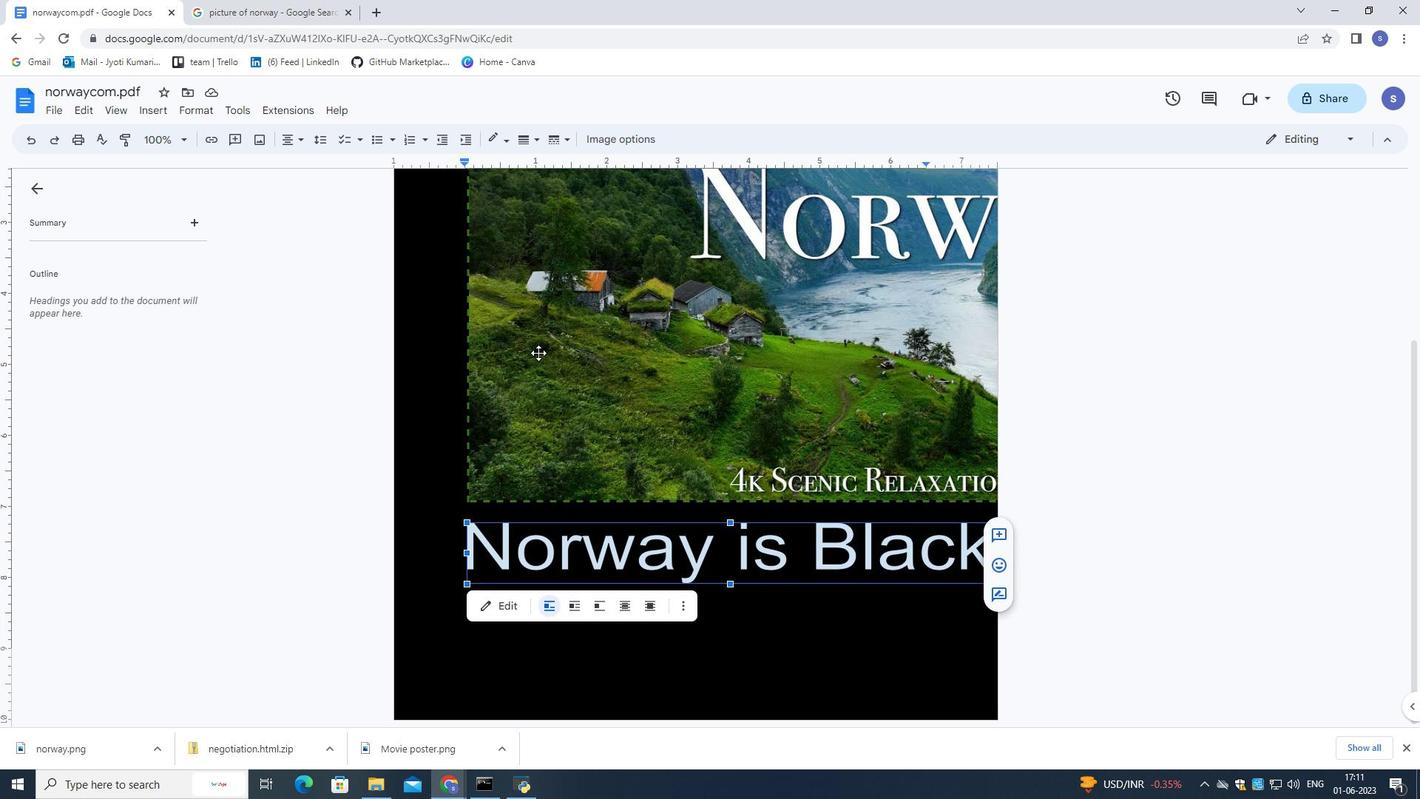 
Action: Mouse moved to (733, 674)
Screenshot: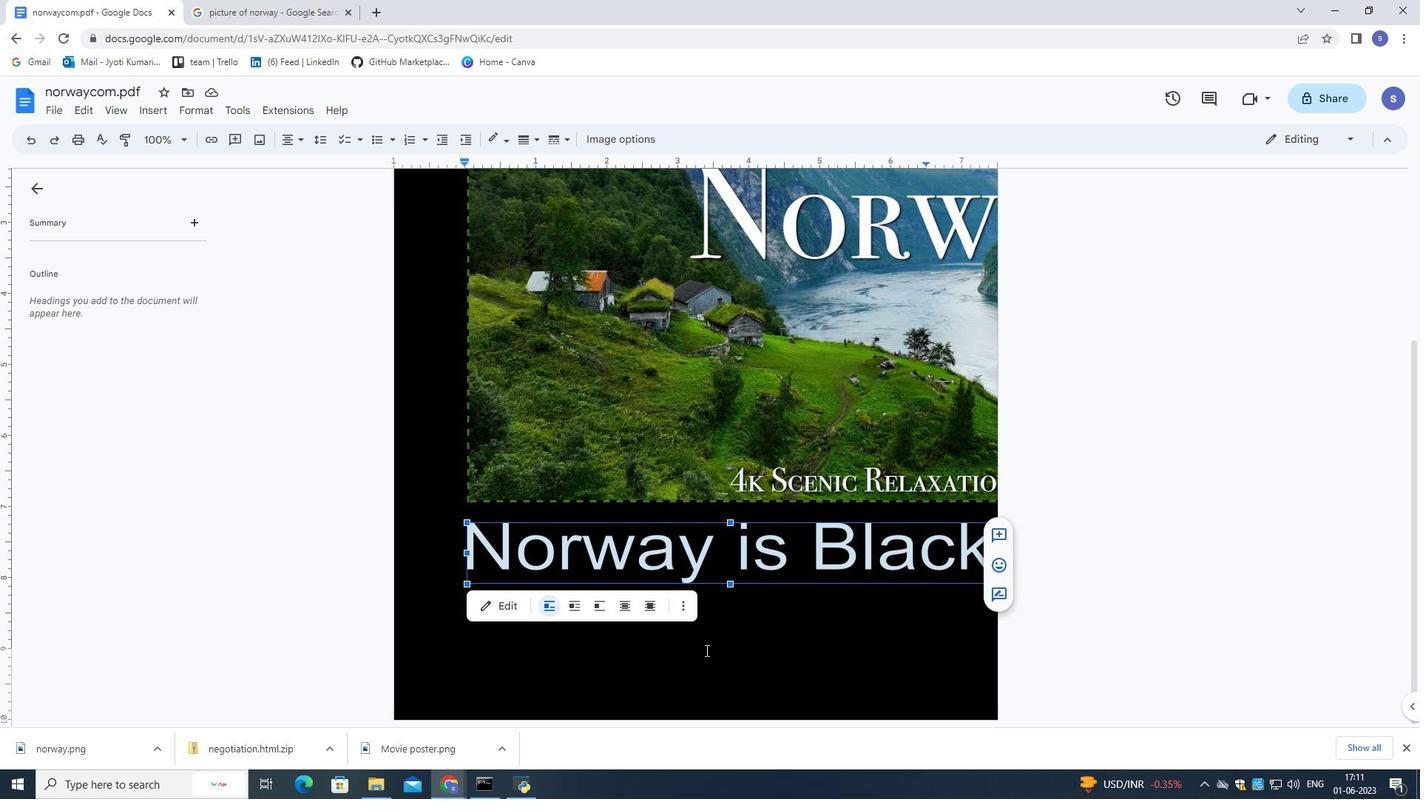 
Action: Mouse pressed left at (733, 674)
Screenshot: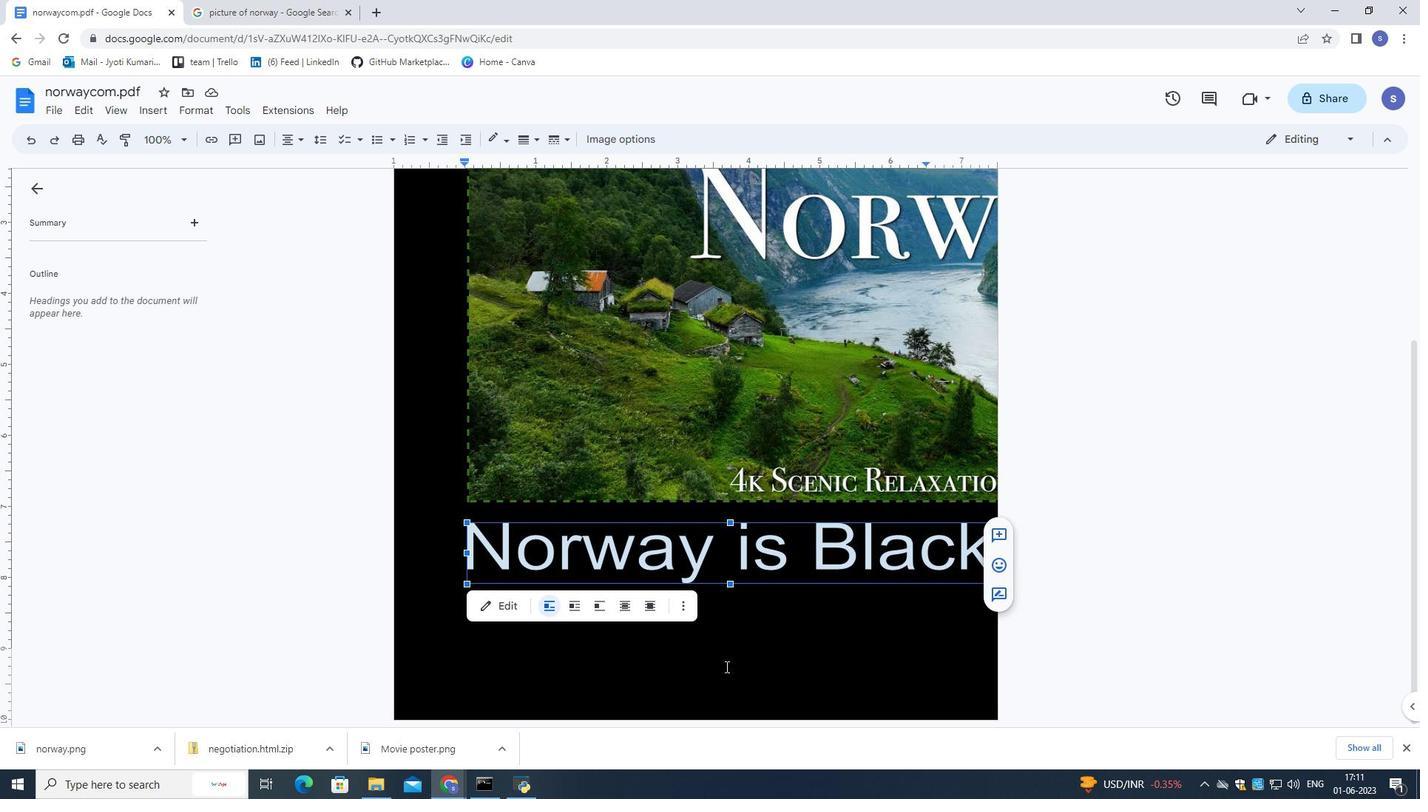 
Action: Mouse moved to (159, 116)
Screenshot: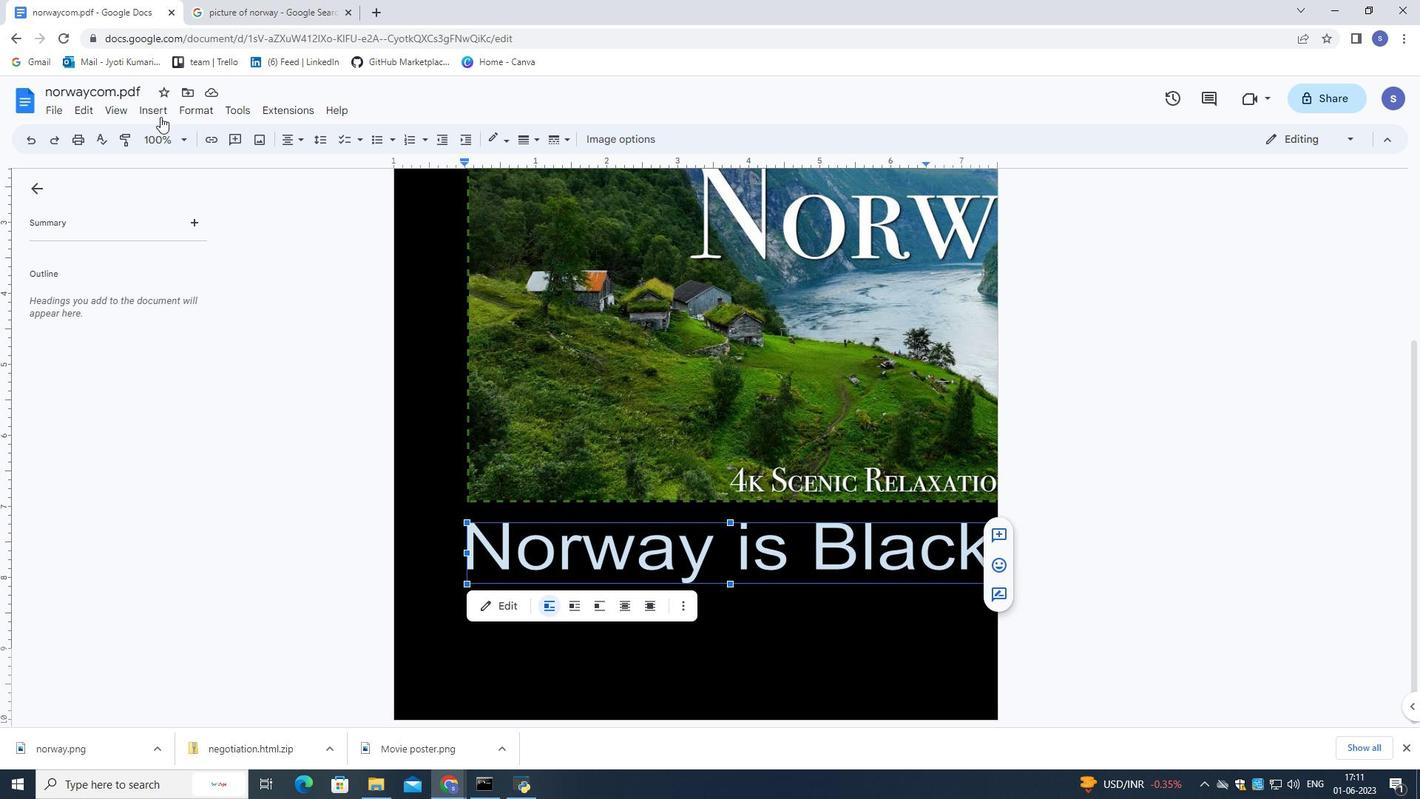 
Action: Mouse pressed left at (159, 116)
Screenshot: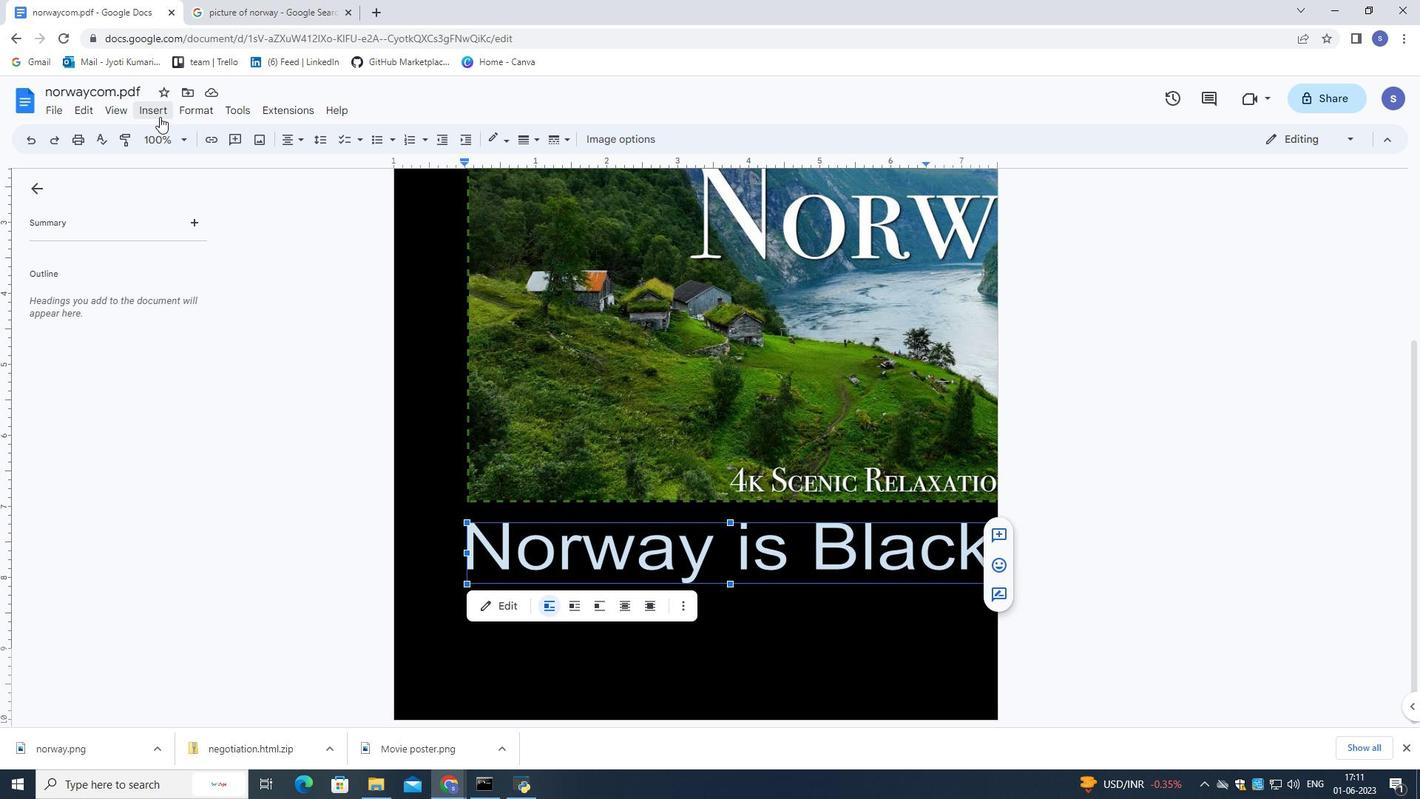 
Action: Mouse moved to (424, 509)
Screenshot: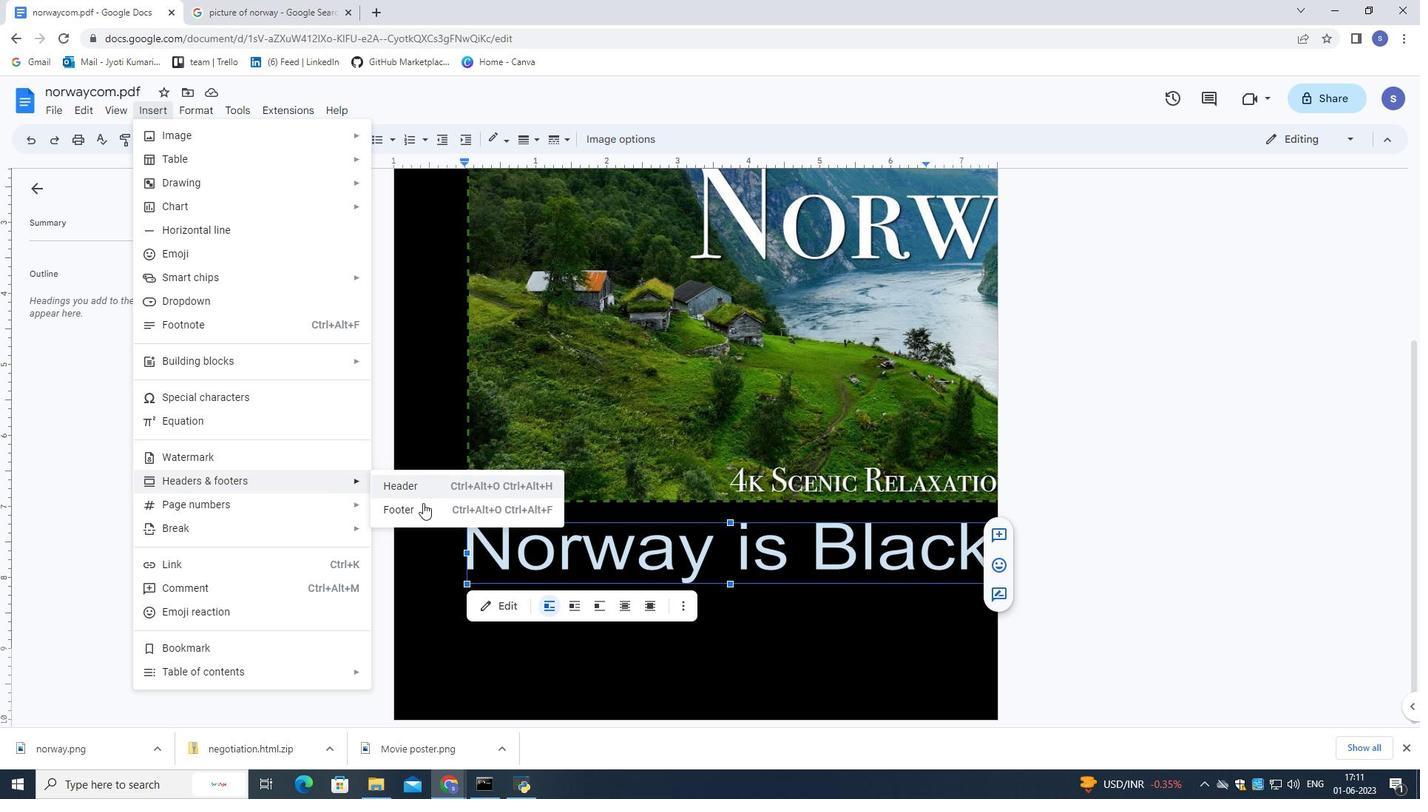 
Action: Mouse pressed left at (424, 509)
Screenshot: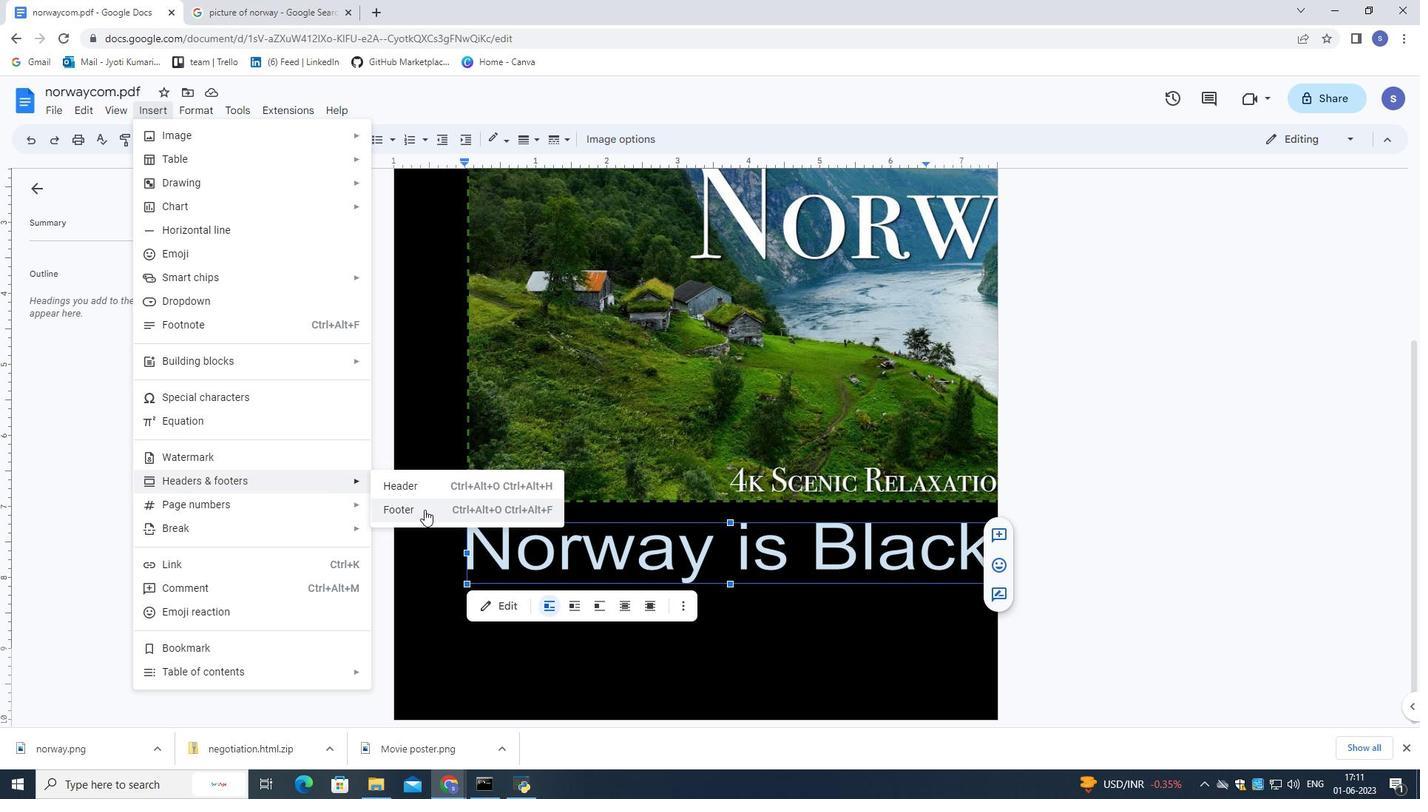 
Action: Mouse moved to (525, 142)
Screenshot: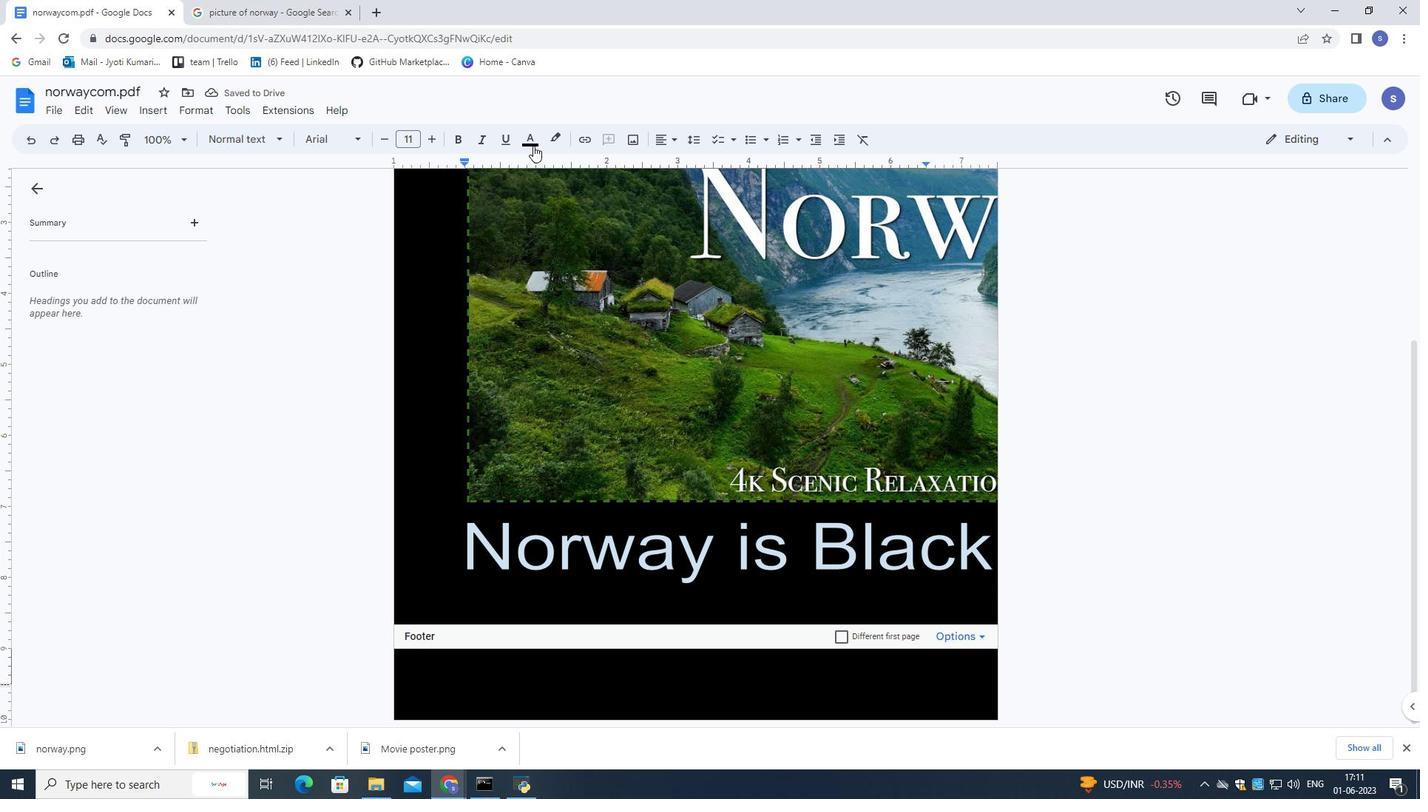 
Action: Mouse pressed left at (525, 142)
Screenshot: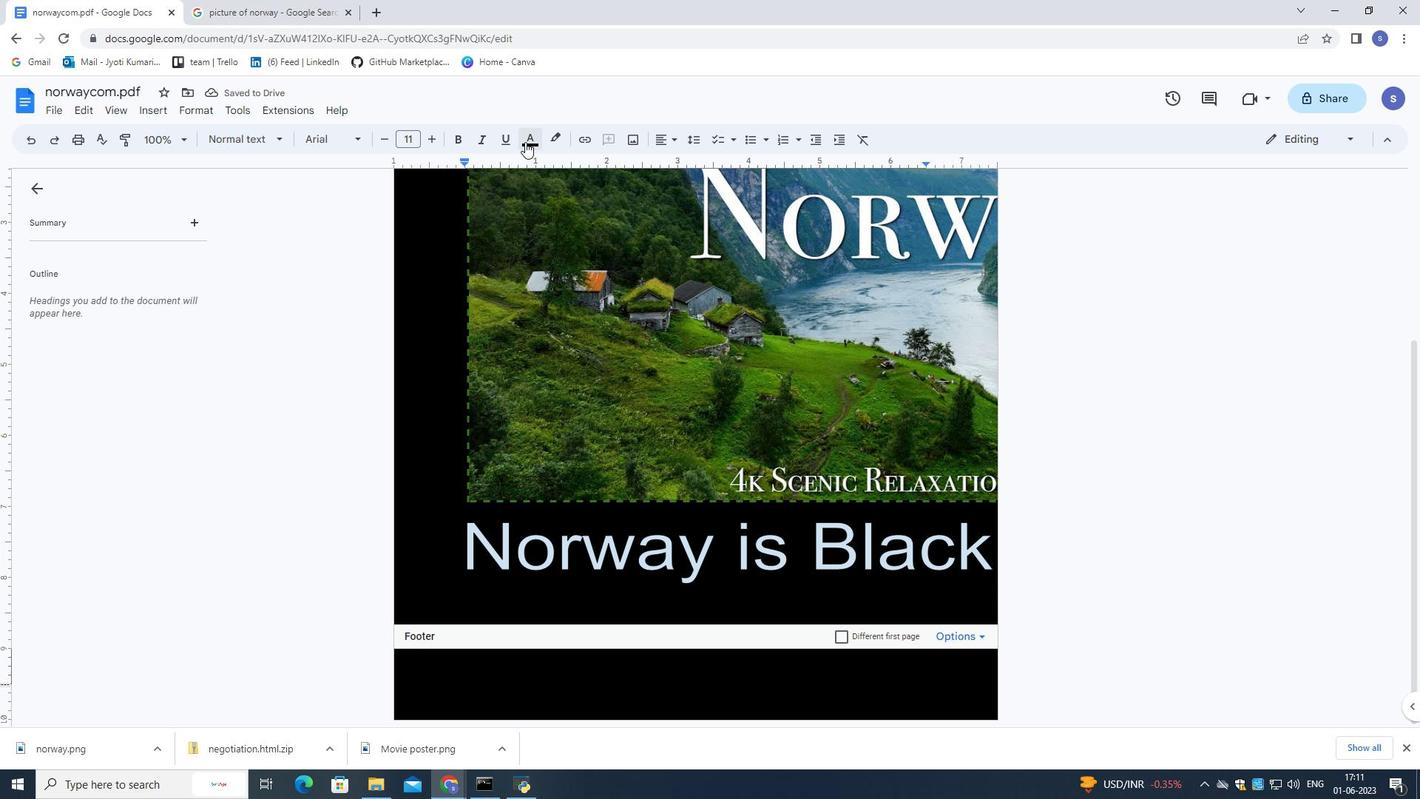 
Action: Mouse moved to (679, 170)
Screenshot: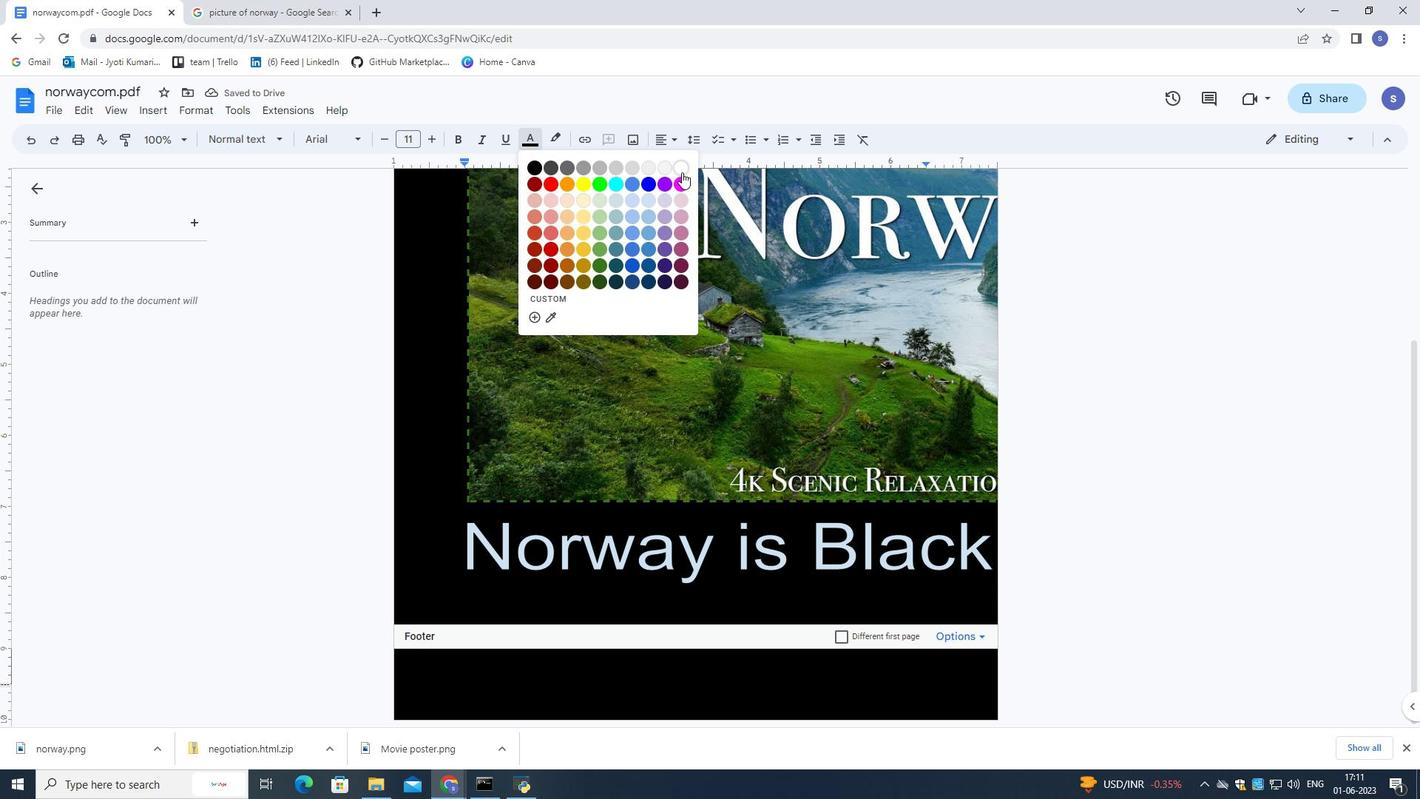 
Action: Mouse pressed left at (679, 170)
Screenshot: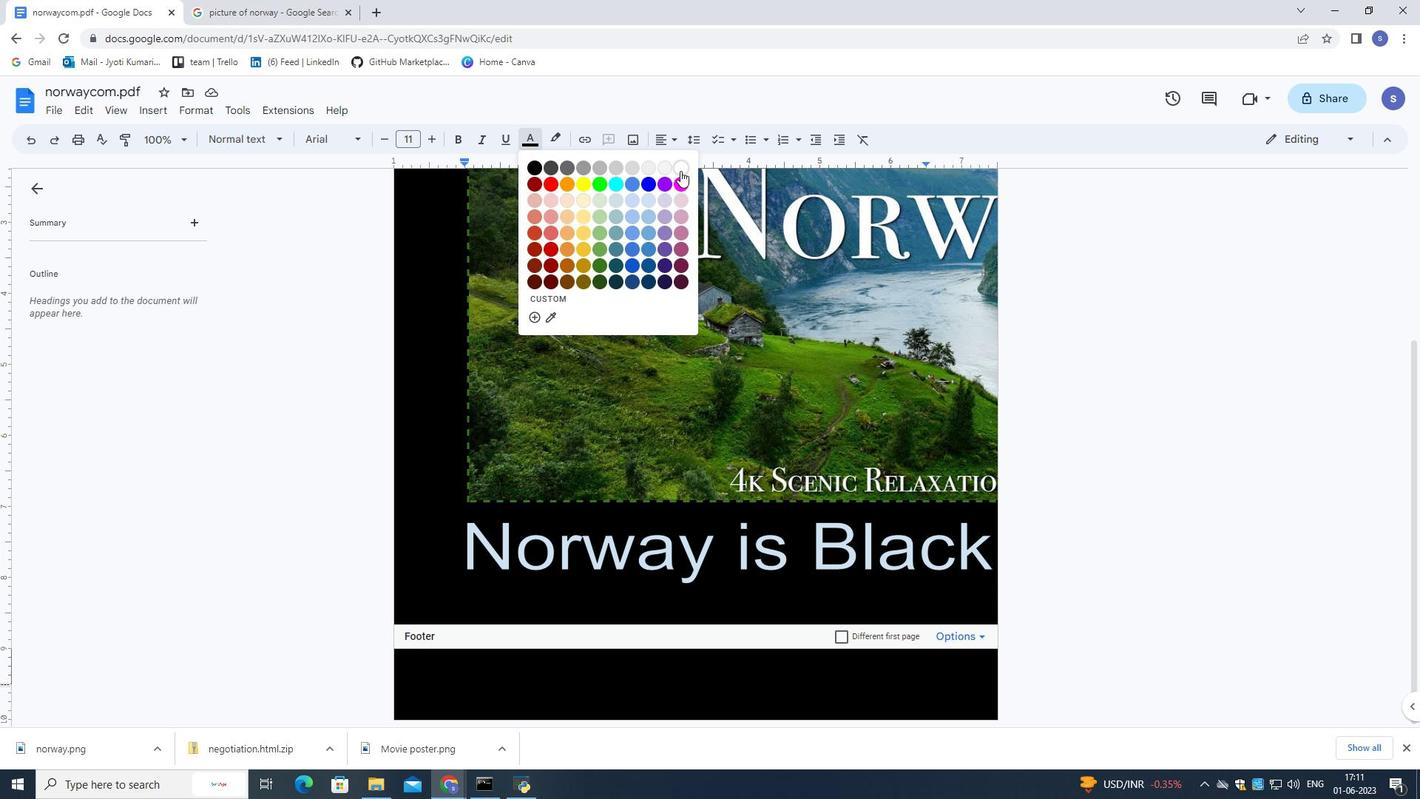 
Action: Mouse moved to (583, 136)
Screenshot: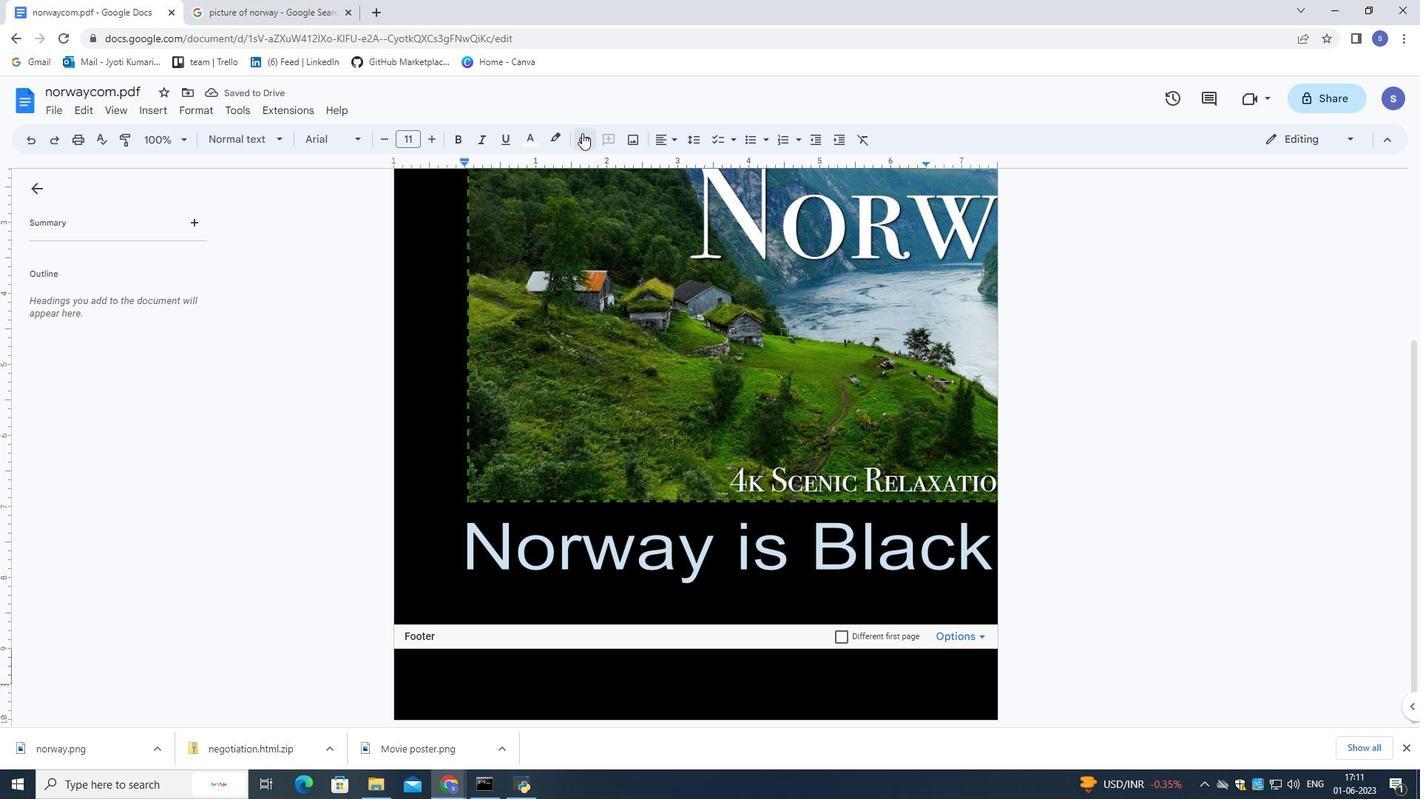 
Action: Mouse pressed left at (583, 136)
Screenshot: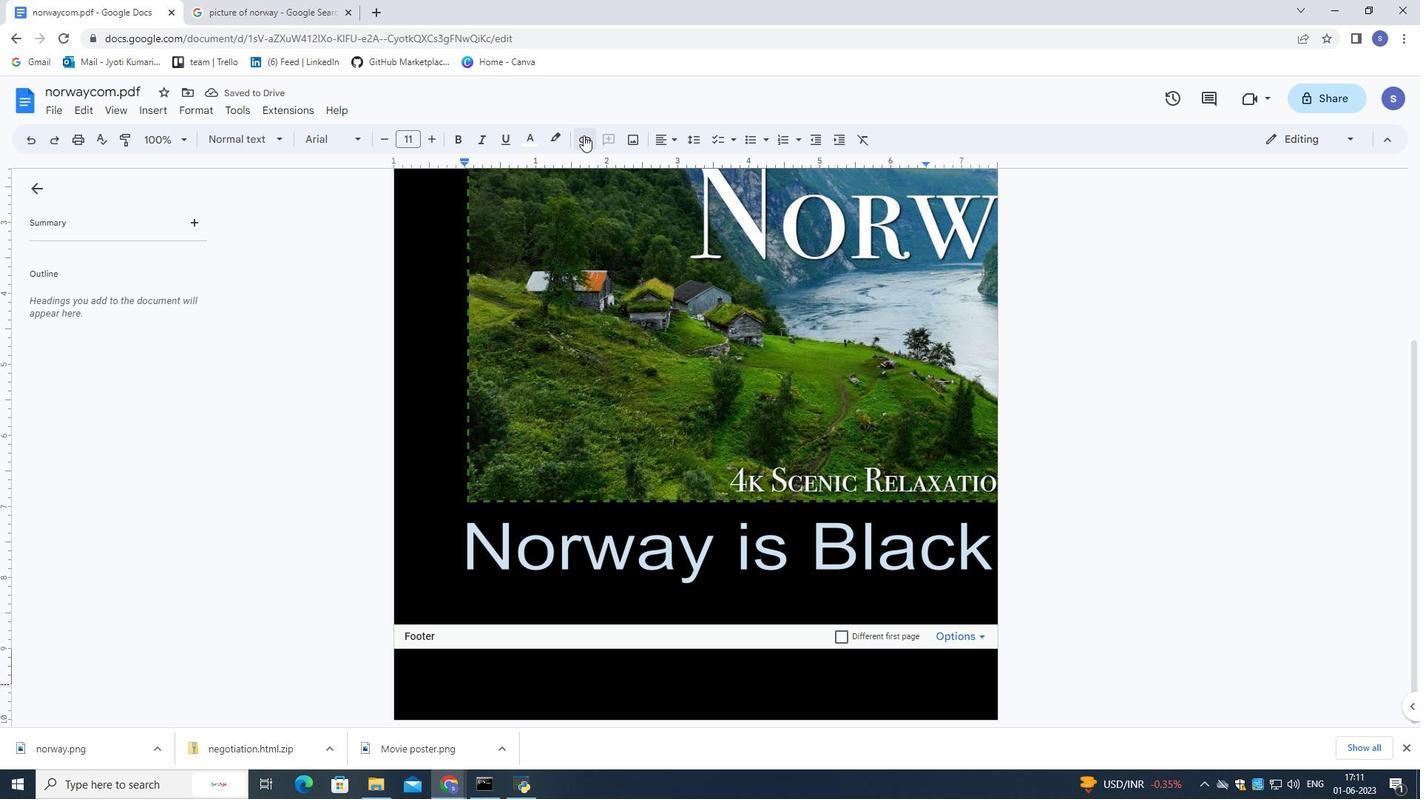 
Action: Mouse moved to (576, 143)
Screenshot: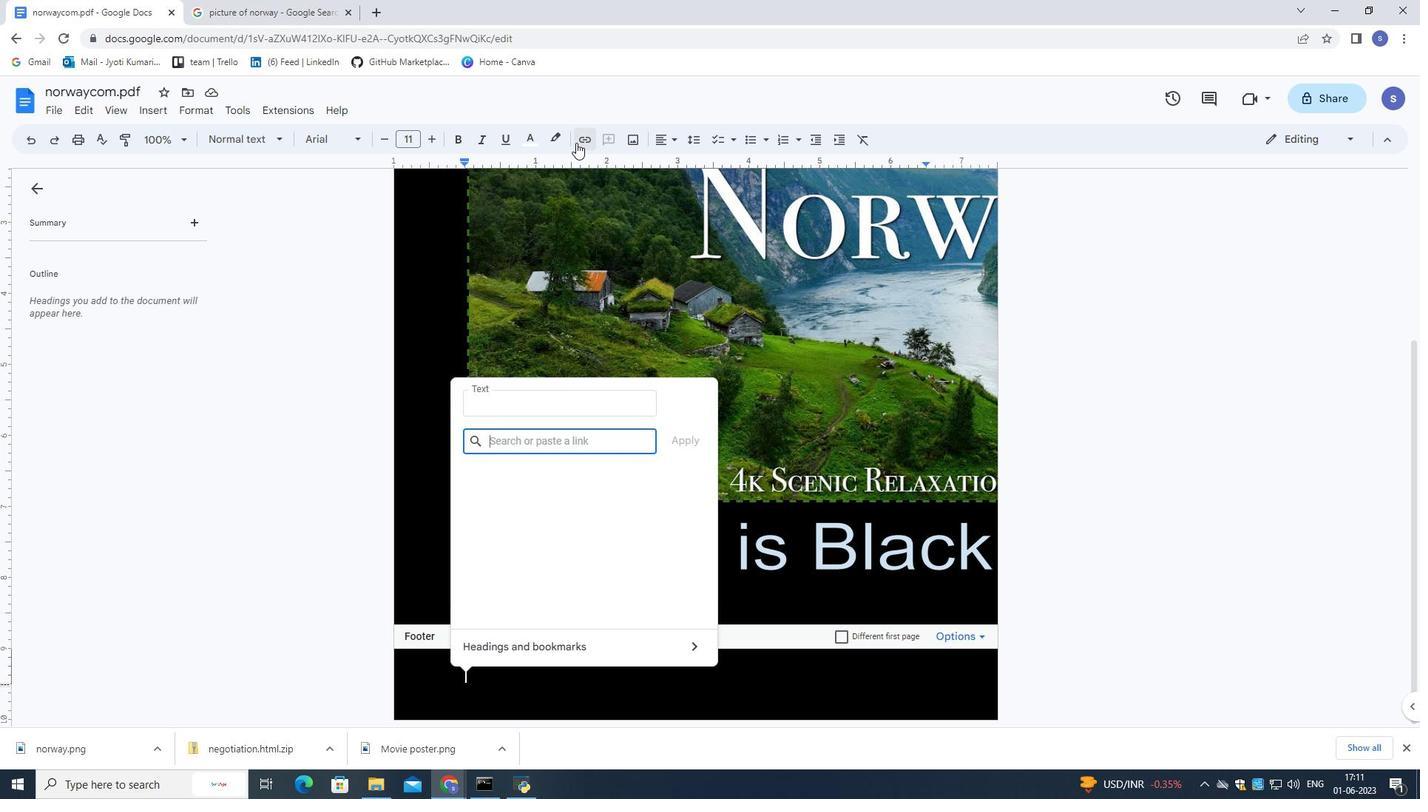 
Action: Key pressed i
Screenshot: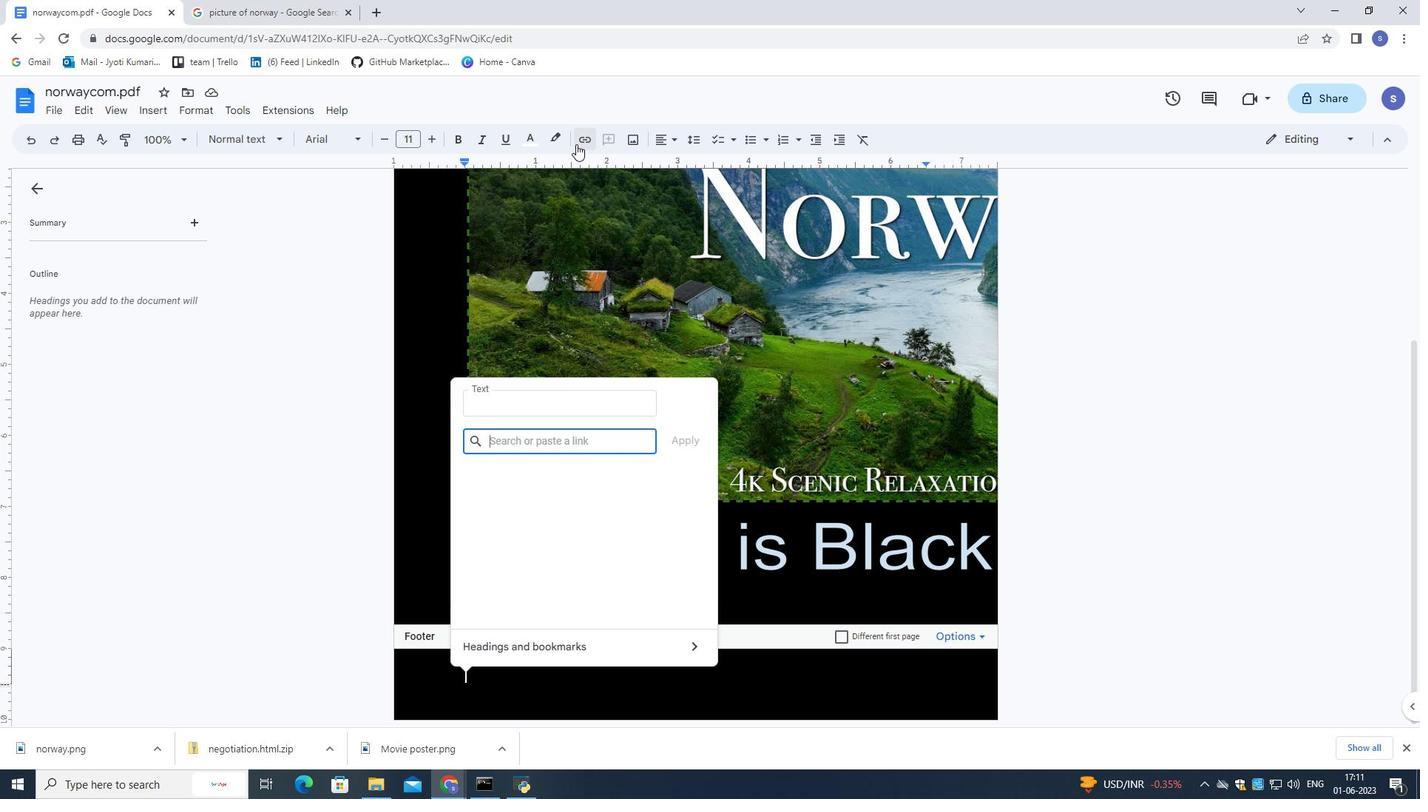 
Action: Mouse moved to (550, 134)
Screenshot: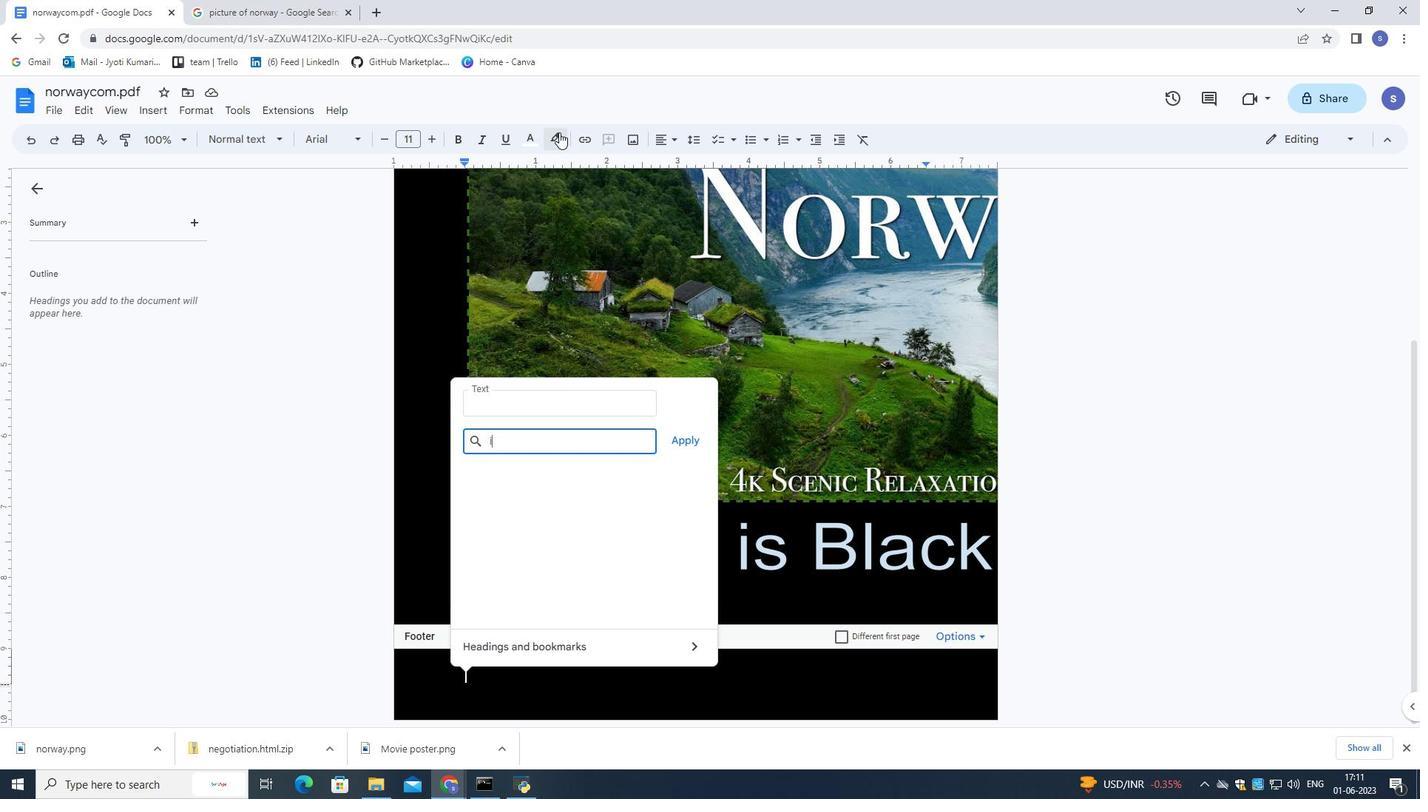 
Action: Key pressed n
Screenshot: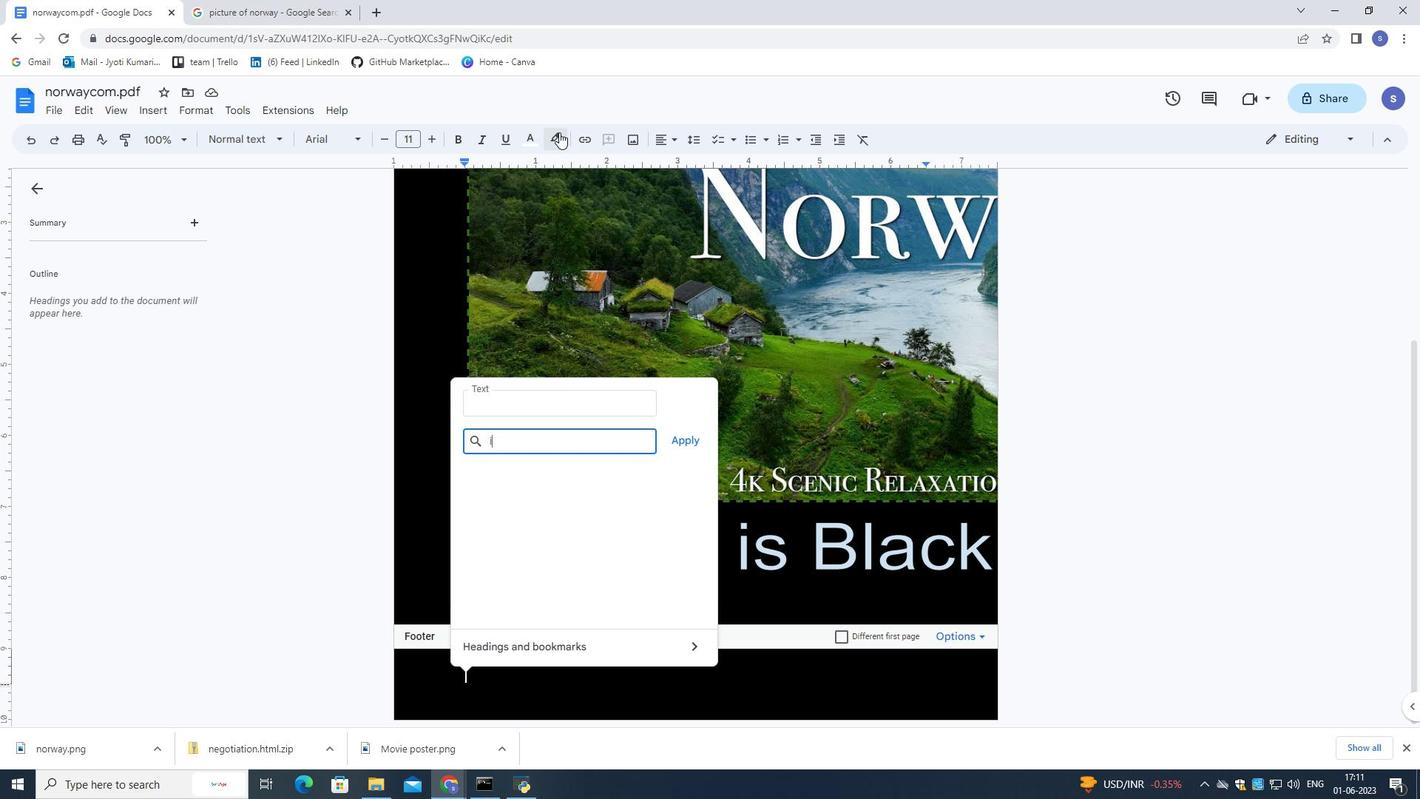 
Action: Mouse moved to (1404, 781)
Screenshot: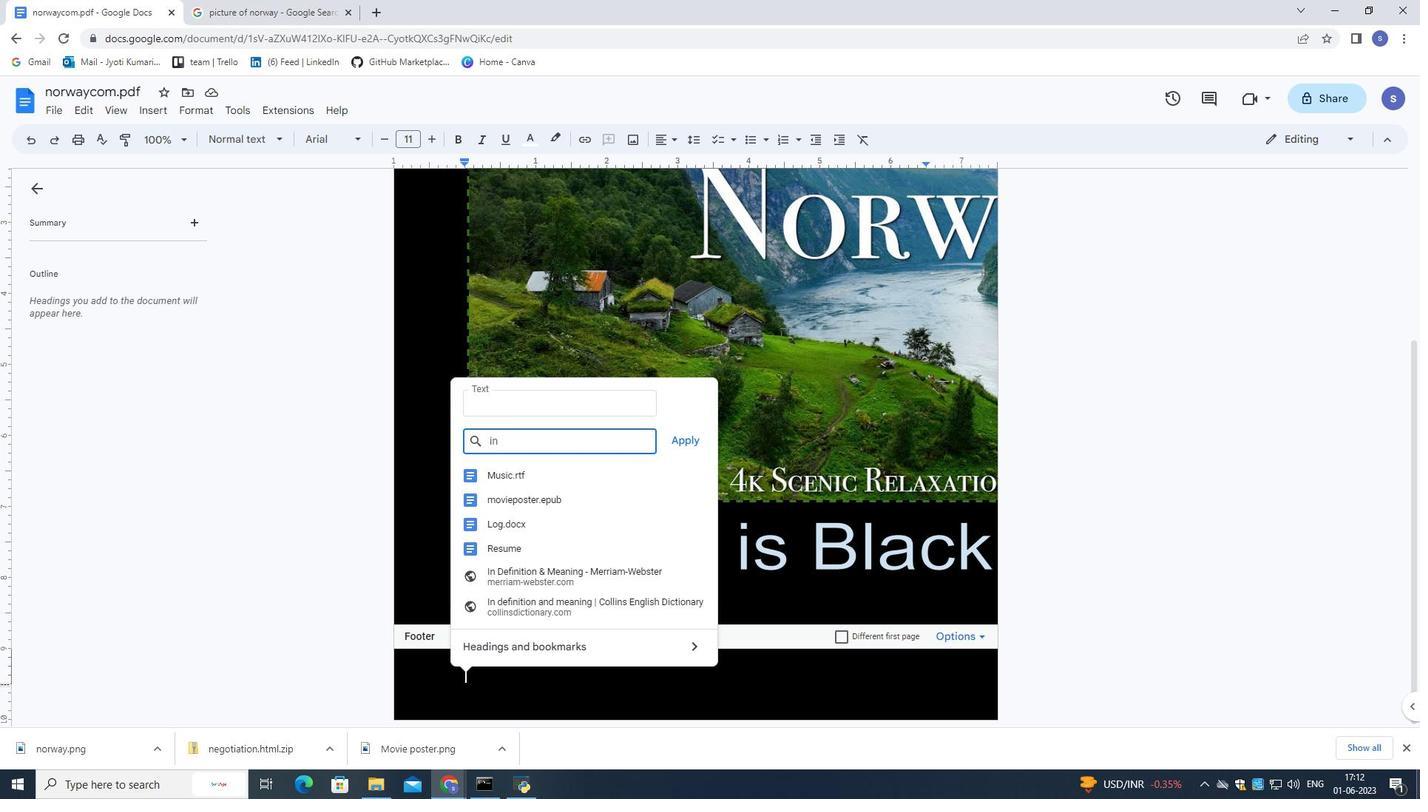 
Action: Key pressed .pinterest.com
Screenshot: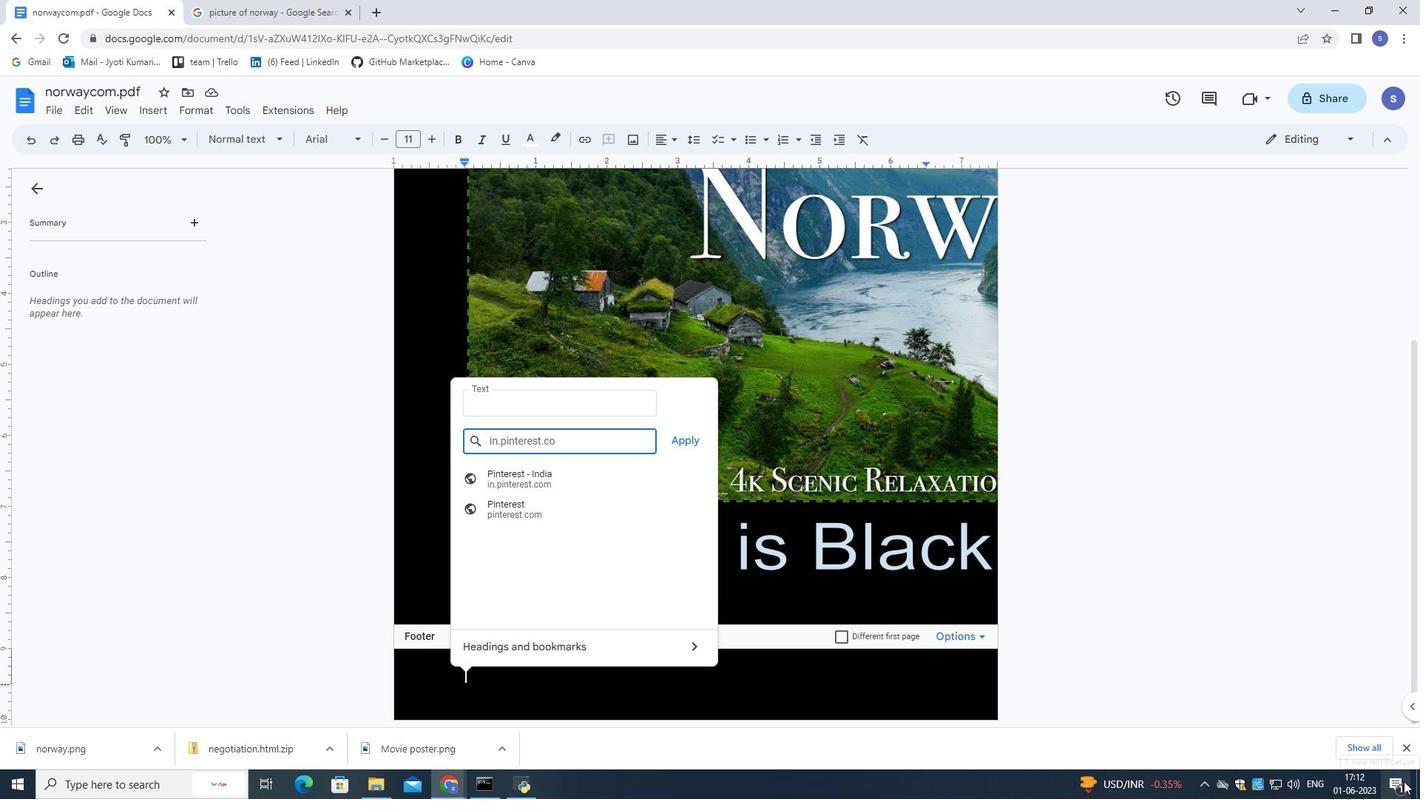 
Action: Mouse moved to (692, 440)
Screenshot: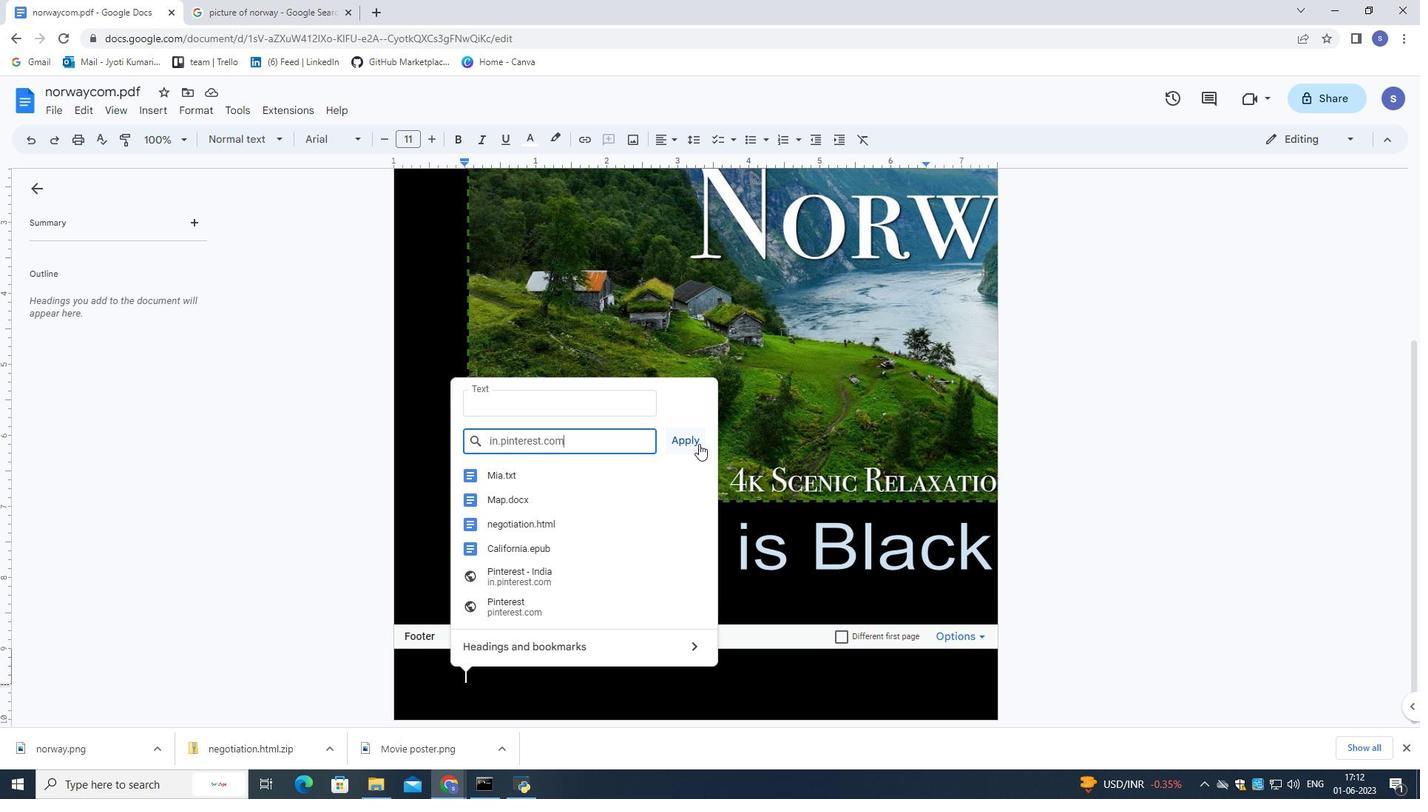 
Action: Mouse pressed left at (692, 440)
Screenshot: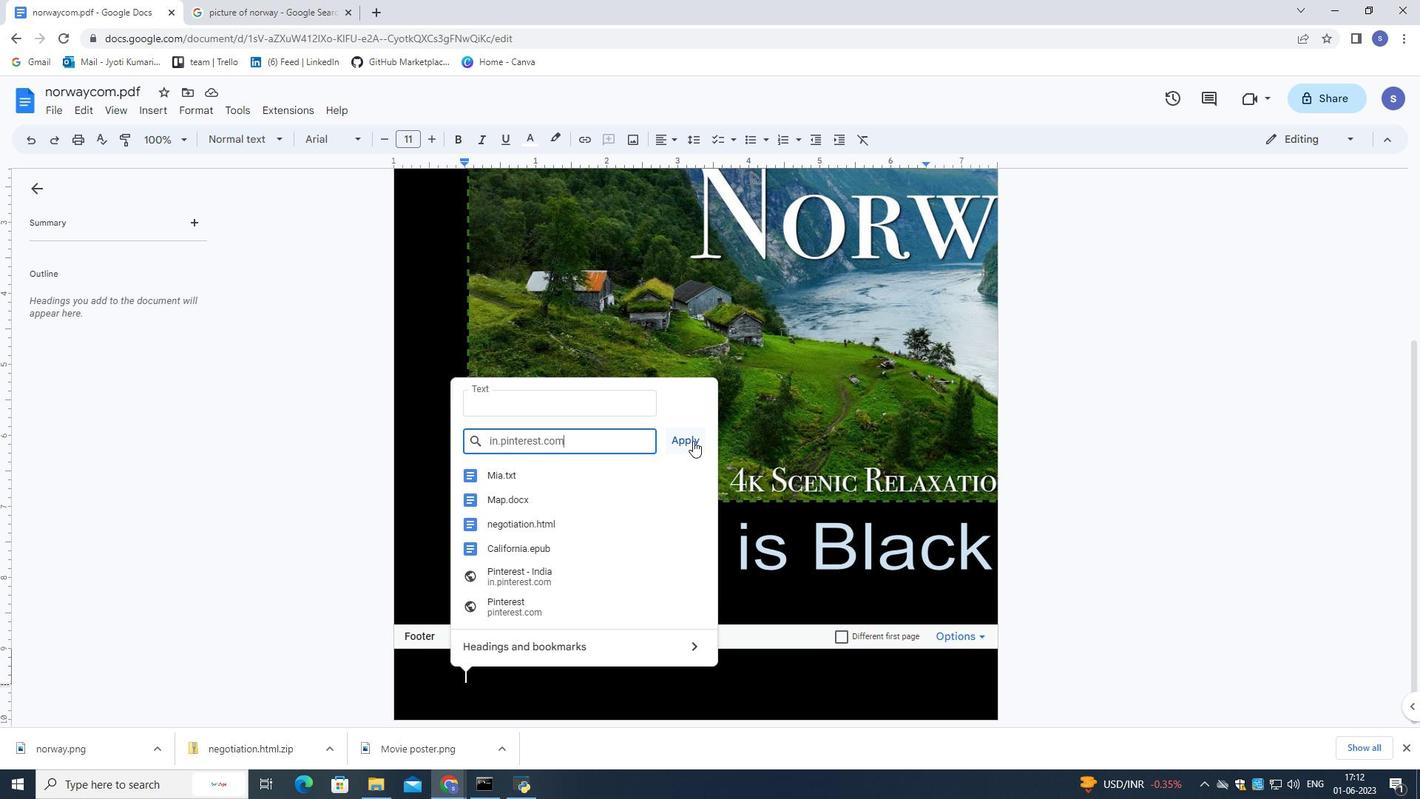 
Action: Mouse moved to (700, 454)
Screenshot: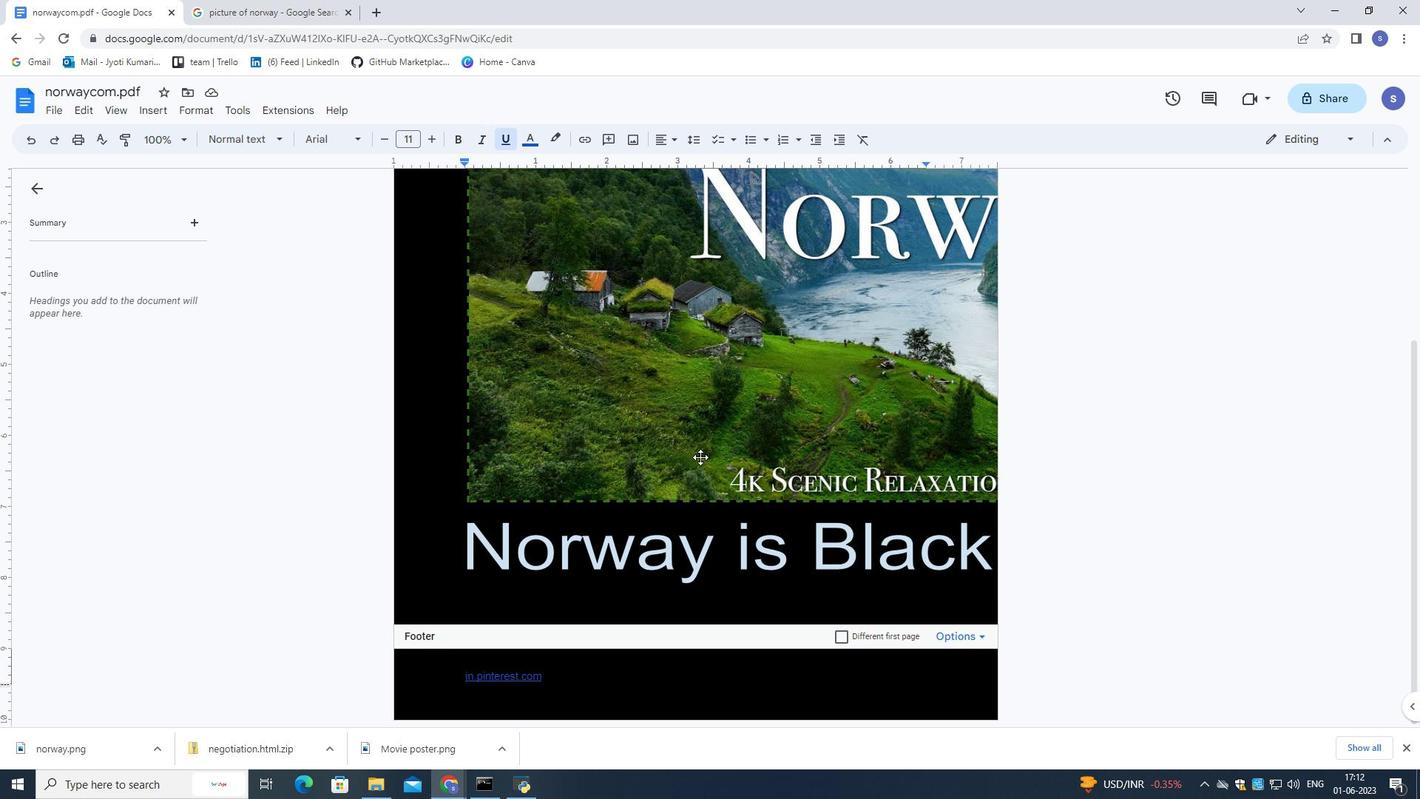
